 Task: Compose an email with the signature Evan Adams with the subject Request for project feedback and the message Please let me know if there are any changes to the requirements for the project. from softage.1@softage.net to softage.8@softage.net with an attached document Cost_analysis_report.pdf Undo the message and rewrite the message as I apologize for any confusion and would like to clarify the situation. Send the email. Finally, move the email from Sent Items to the label DIY
Action: Mouse moved to (365, 593)
Screenshot: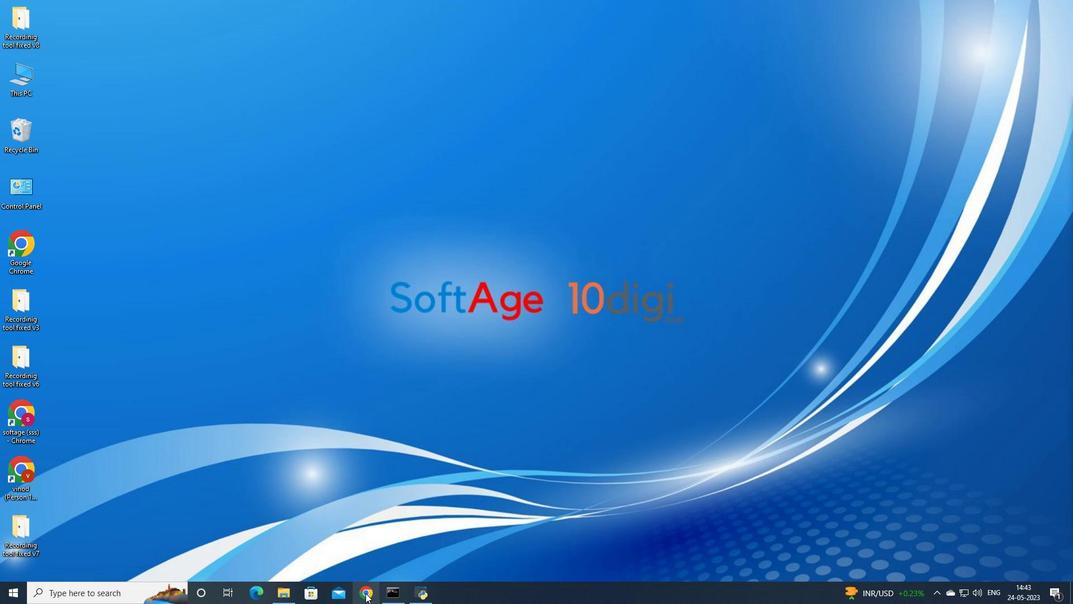 
Action: Mouse pressed left at (365, 593)
Screenshot: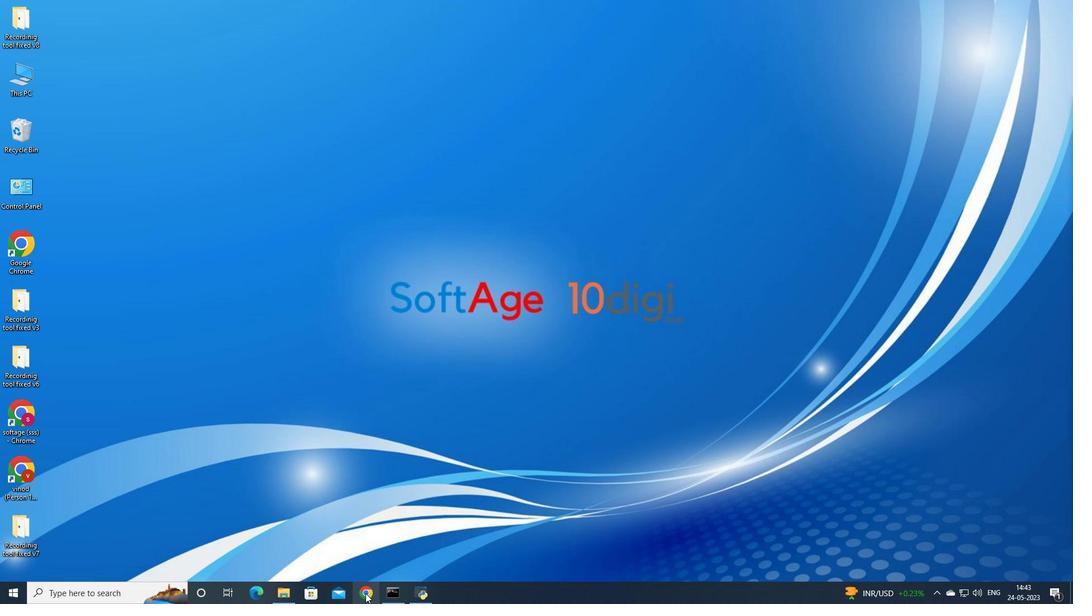 
Action: Mouse moved to (473, 356)
Screenshot: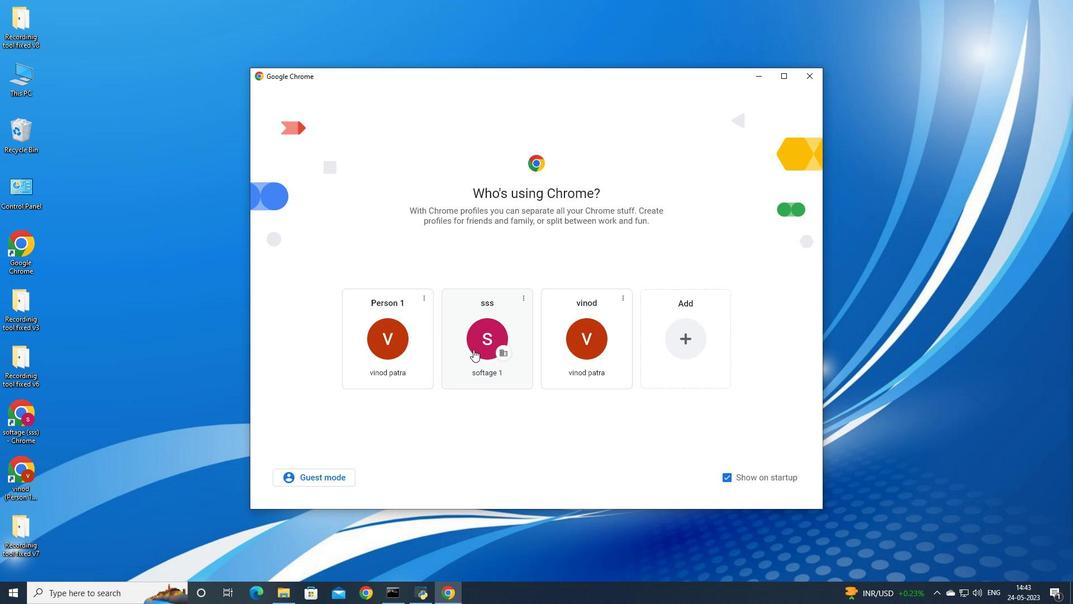 
Action: Mouse pressed left at (473, 356)
Screenshot: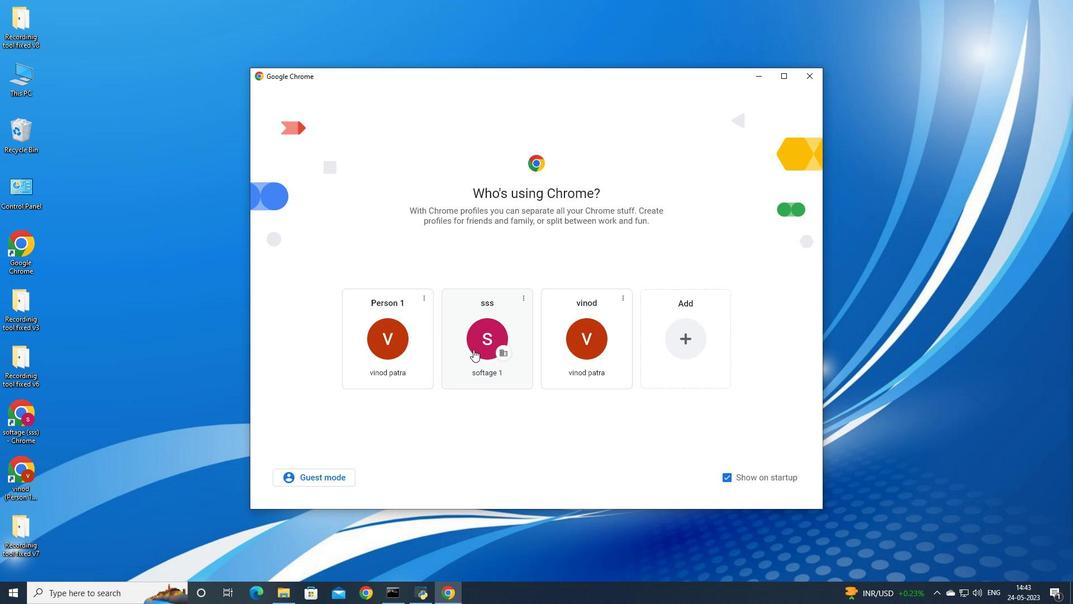 
Action: Mouse moved to (969, 58)
Screenshot: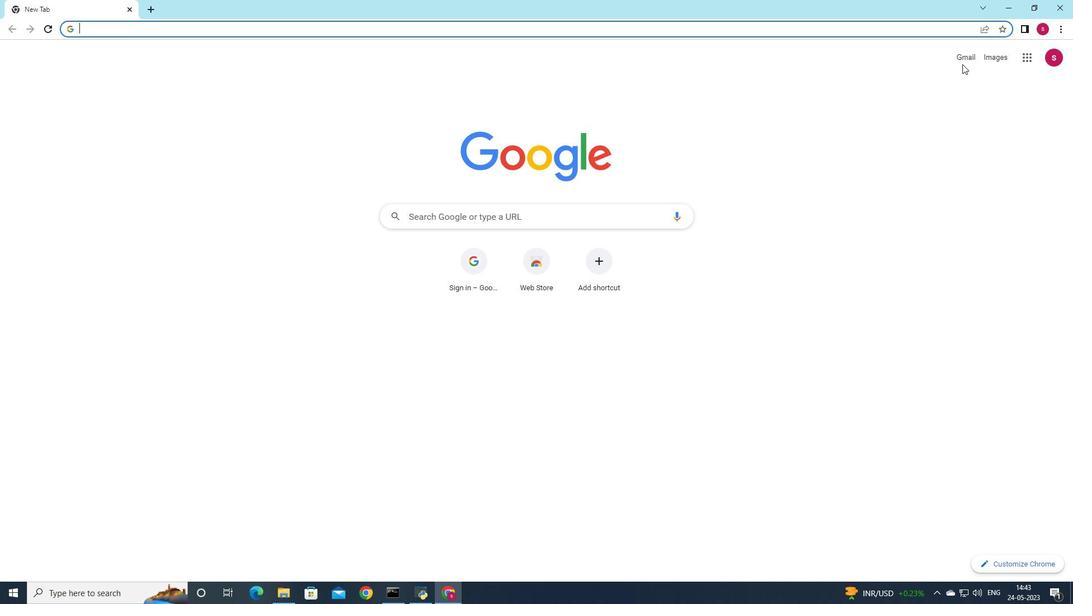 
Action: Mouse pressed left at (969, 58)
Screenshot: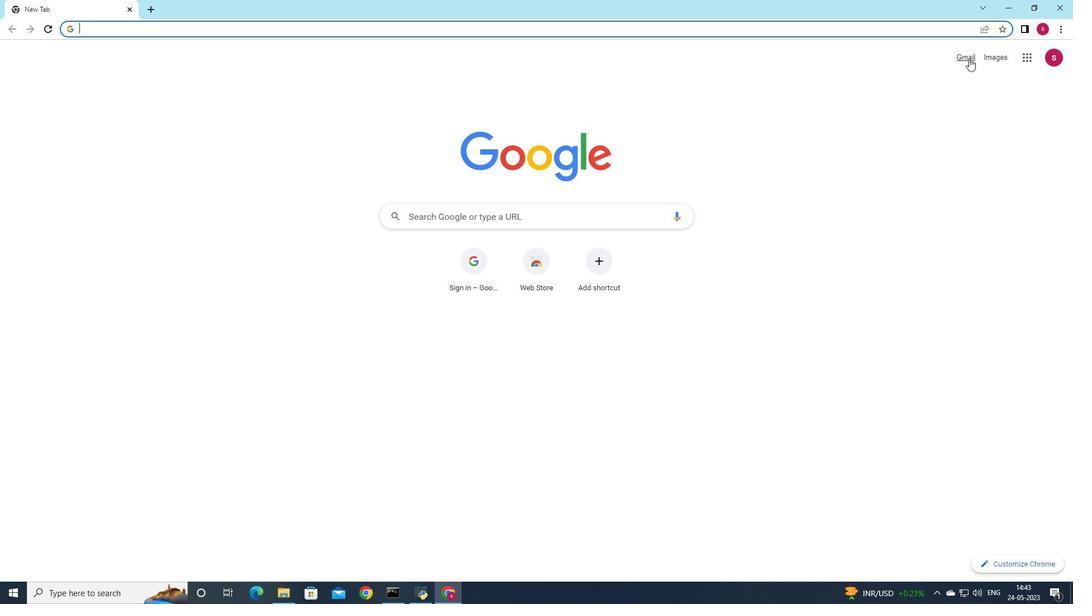 
Action: Mouse moved to (941, 78)
Screenshot: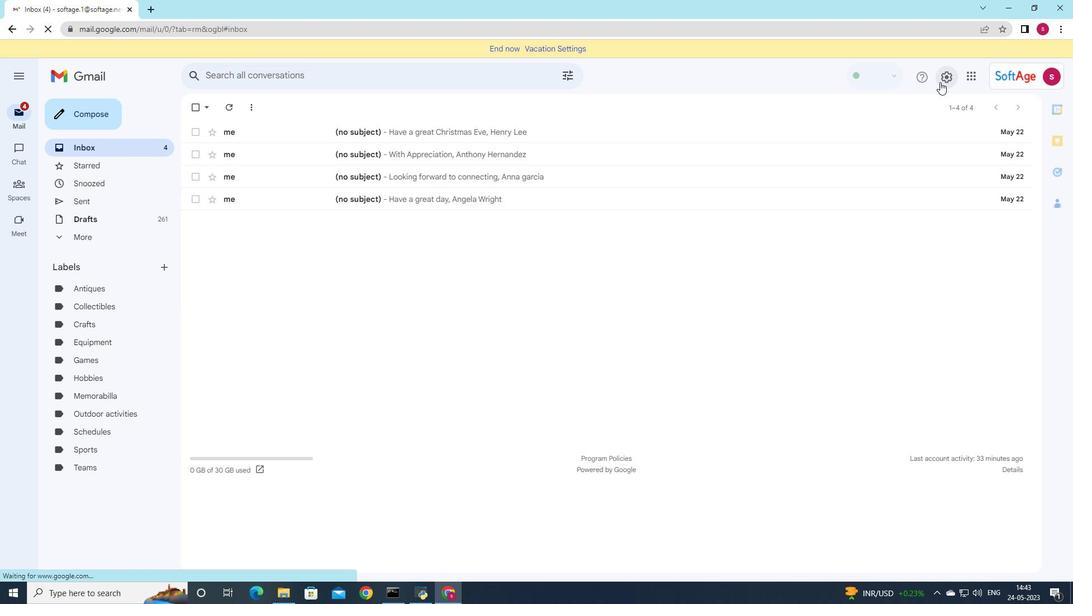 
Action: Mouse pressed left at (941, 78)
Screenshot: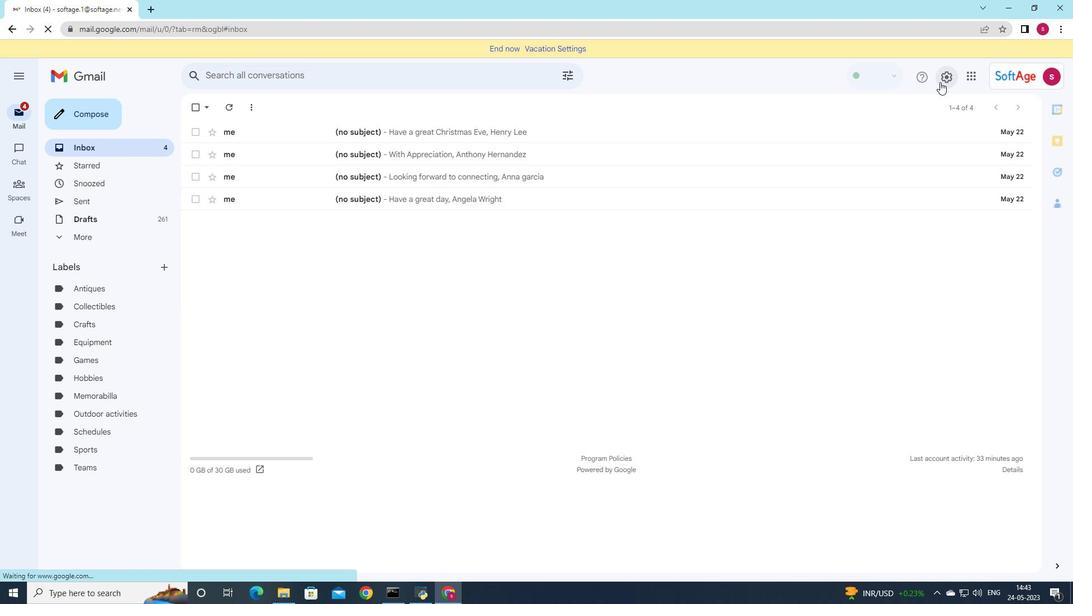 
Action: Mouse moved to (964, 134)
Screenshot: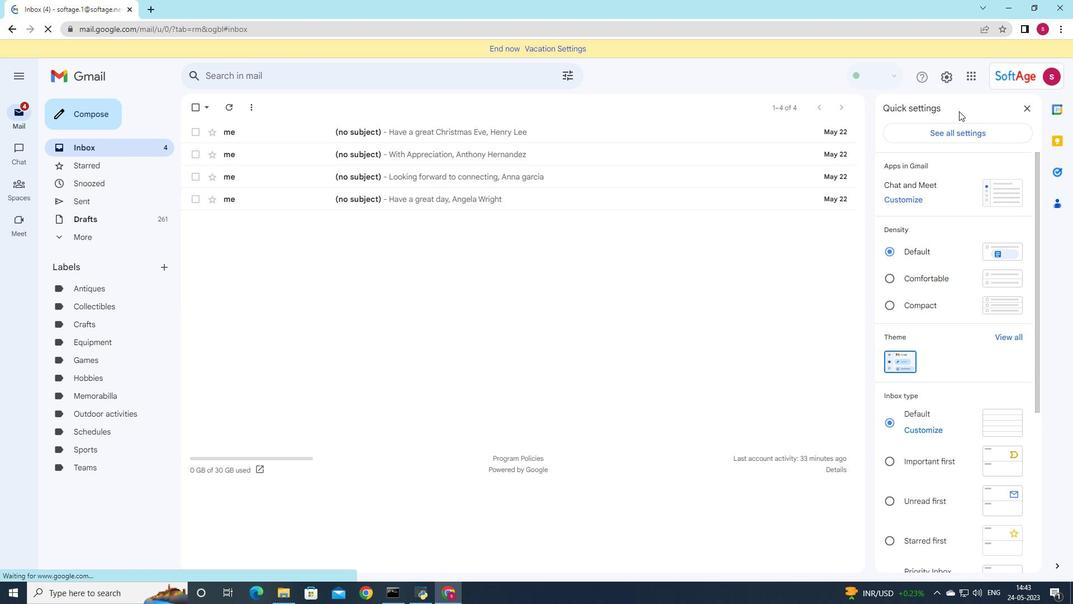 
Action: Mouse pressed left at (964, 134)
Screenshot: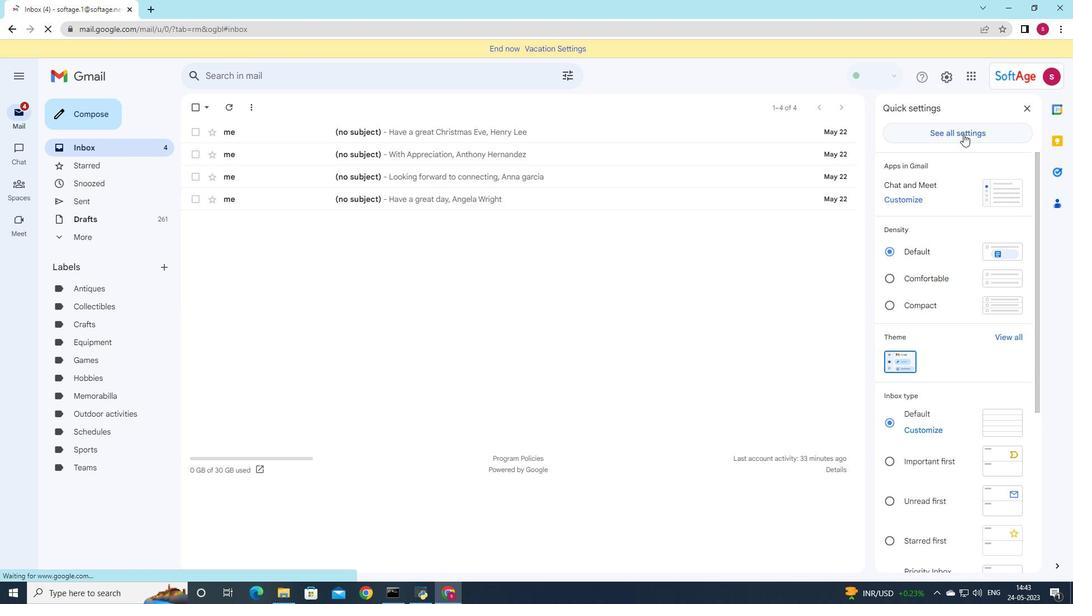 
Action: Mouse moved to (607, 234)
Screenshot: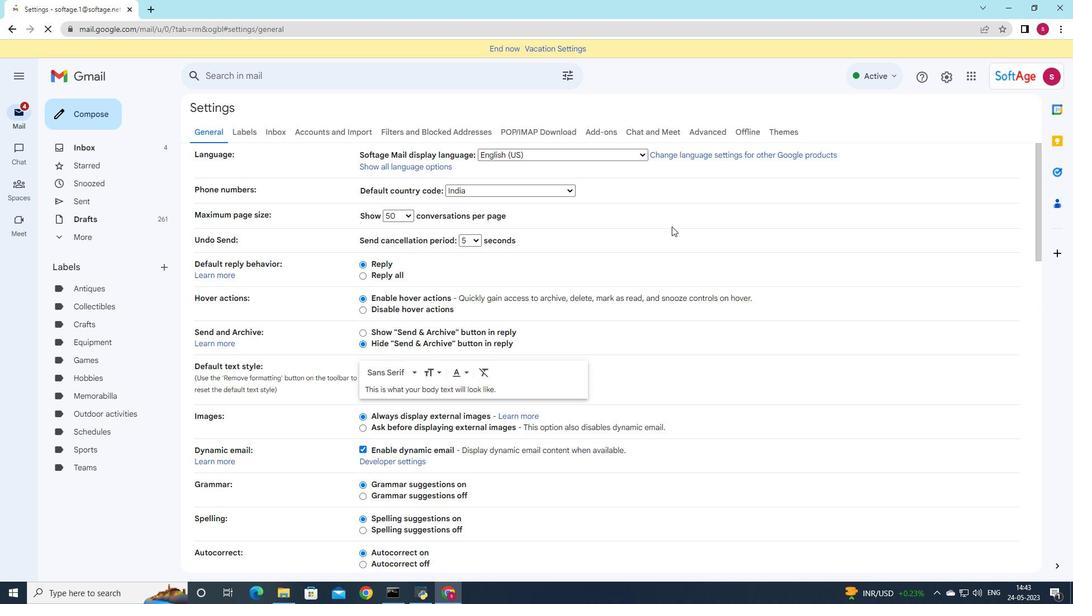 
Action: Mouse scrolled (607, 234) with delta (0, 0)
Screenshot: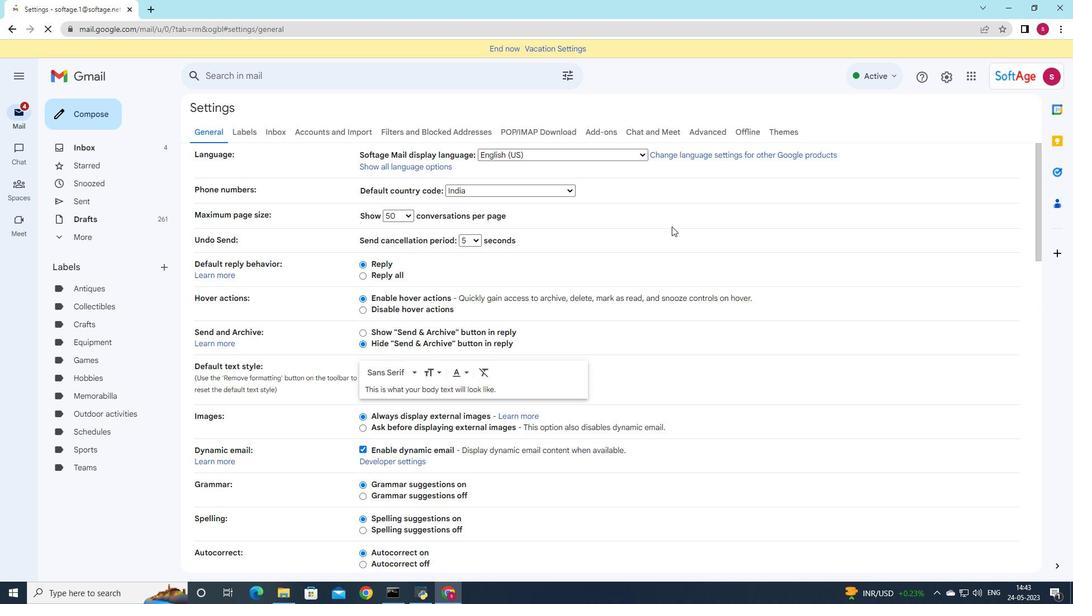 
Action: Mouse moved to (589, 236)
Screenshot: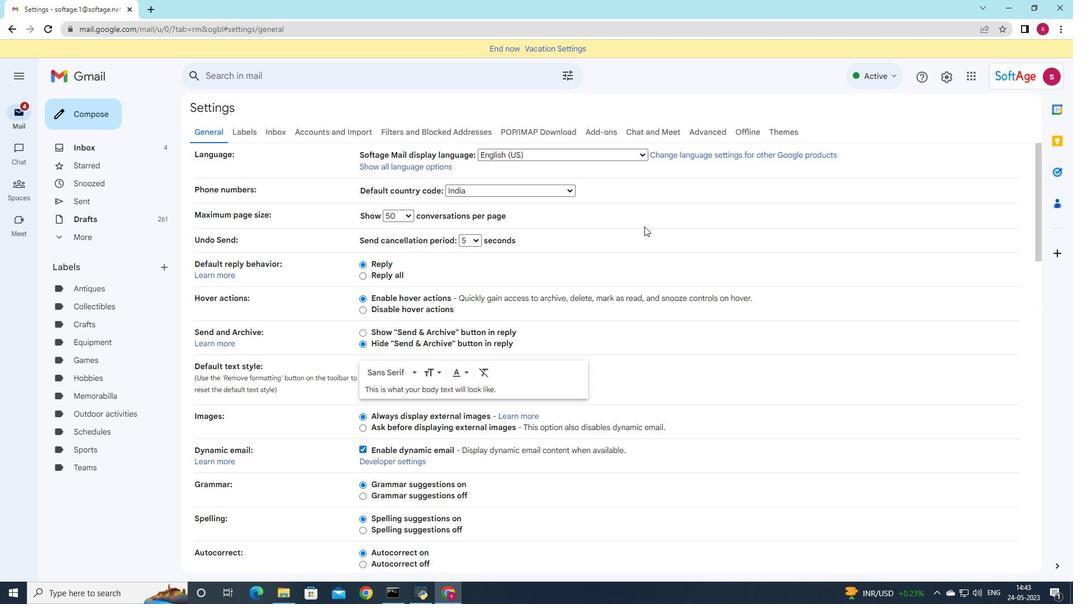 
Action: Mouse scrolled (589, 235) with delta (0, 0)
Screenshot: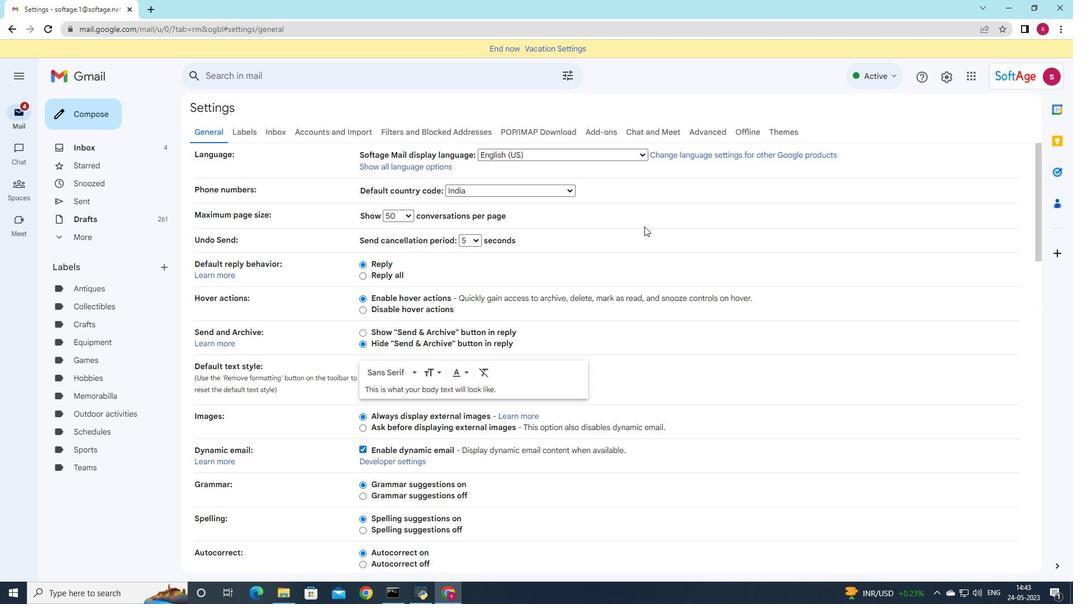 
Action: Mouse moved to (519, 234)
Screenshot: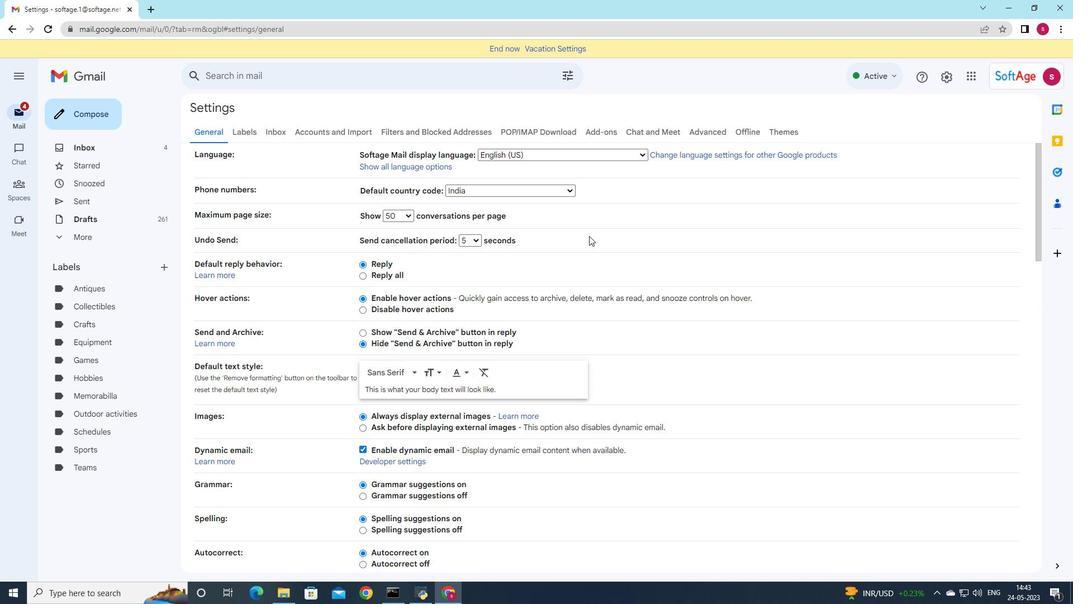 
Action: Mouse scrolled (519, 234) with delta (0, 0)
Screenshot: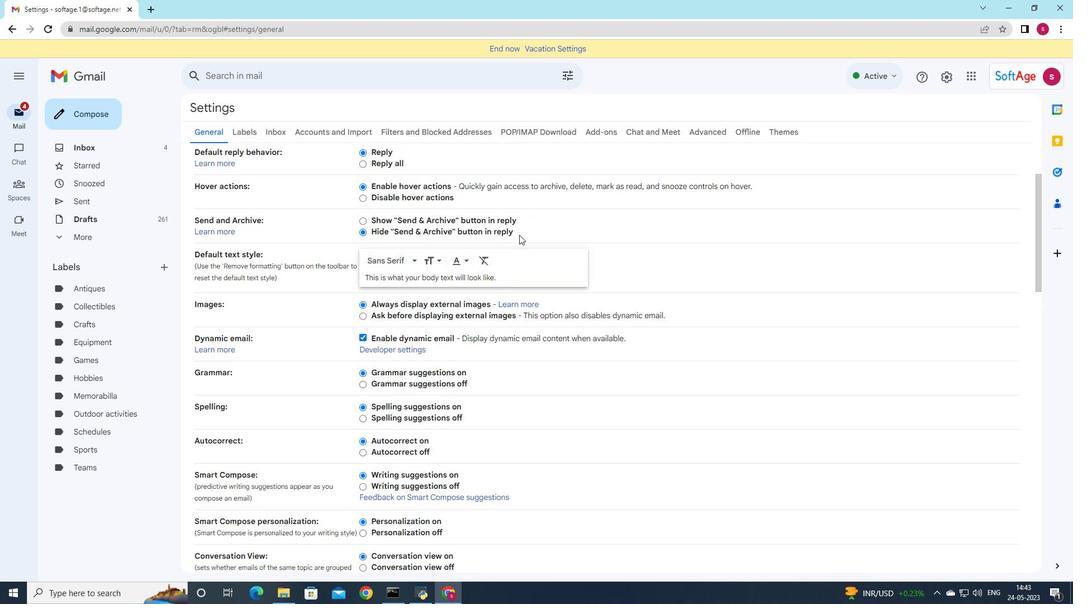 
Action: Mouse scrolled (519, 234) with delta (0, 0)
Screenshot: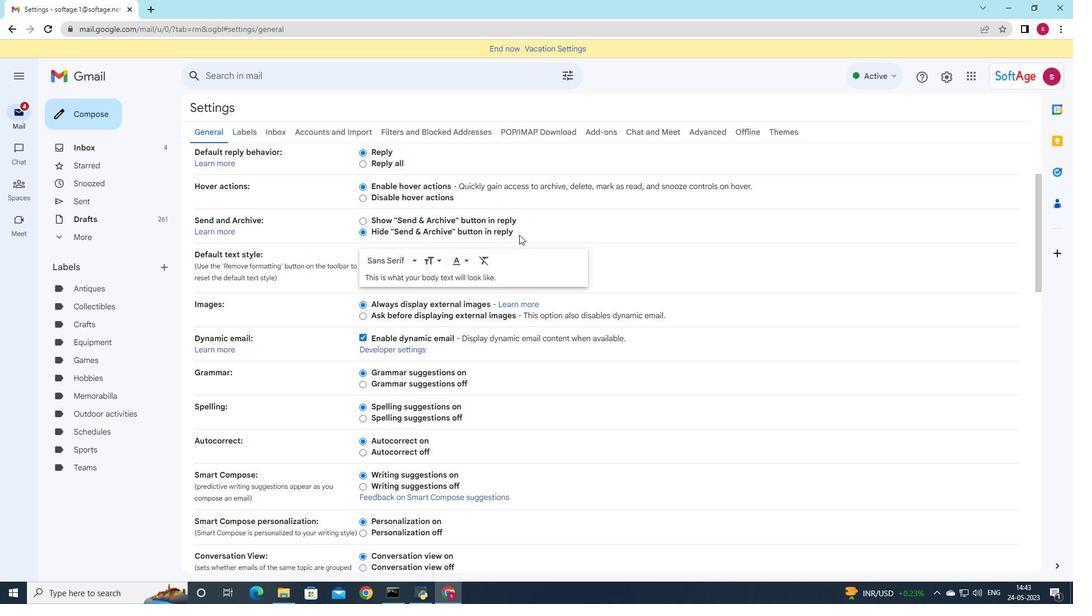 
Action: Mouse scrolled (519, 234) with delta (0, 0)
Screenshot: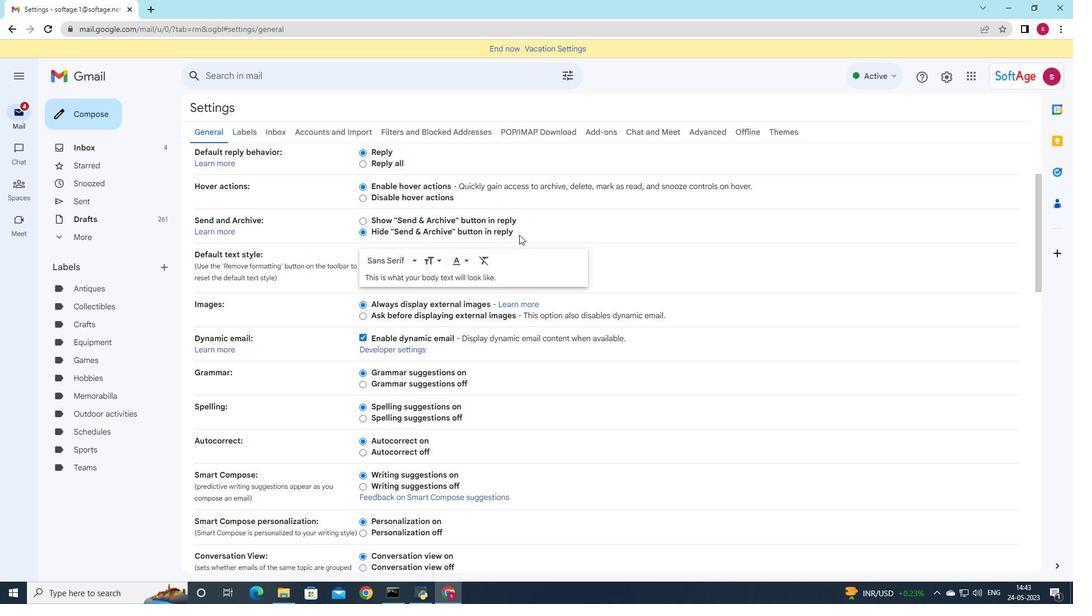
Action: Mouse scrolled (519, 234) with delta (0, 0)
Screenshot: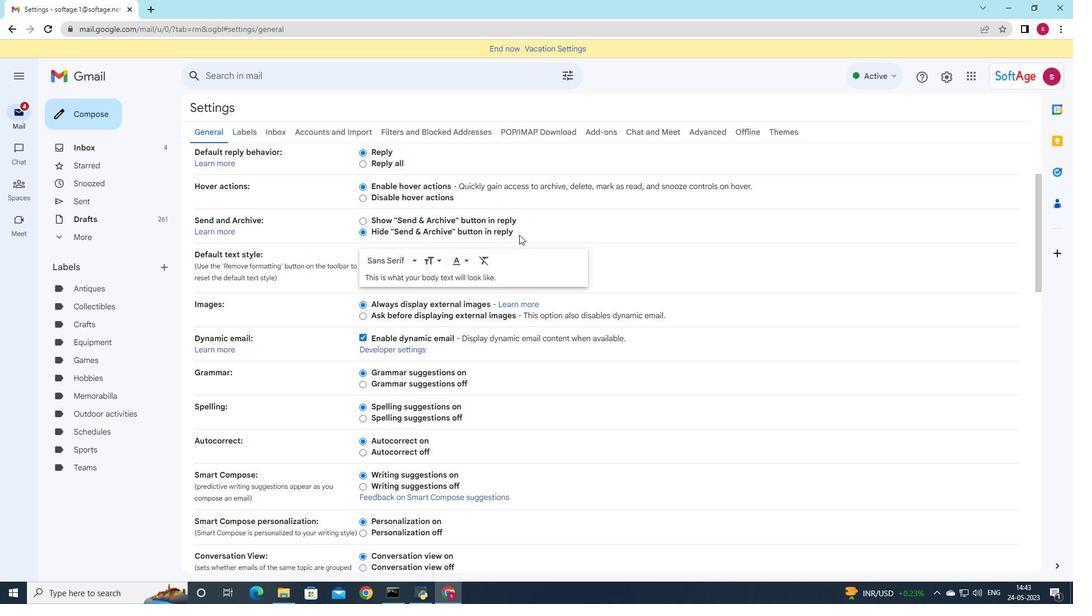 
Action: Mouse scrolled (519, 234) with delta (0, 0)
Screenshot: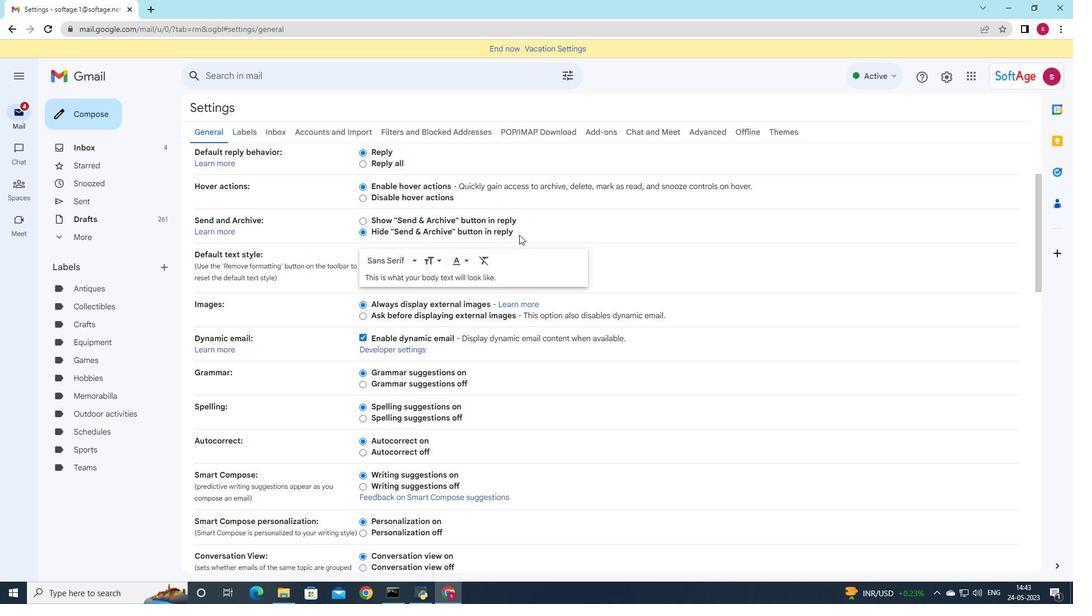 
Action: Mouse moved to (517, 235)
Screenshot: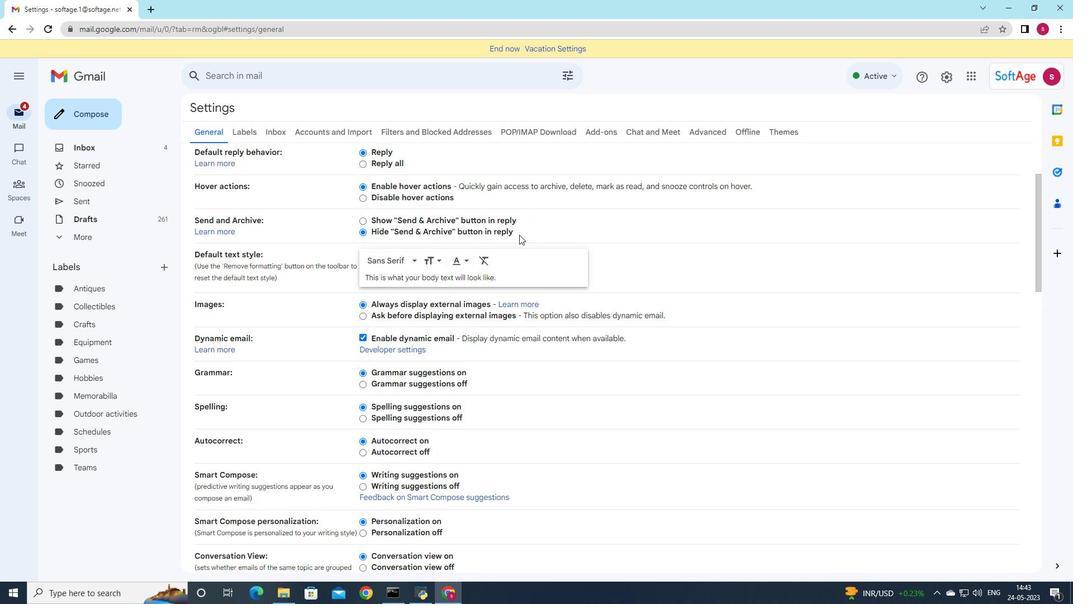 
Action: Mouse scrolled (517, 234) with delta (0, 0)
Screenshot: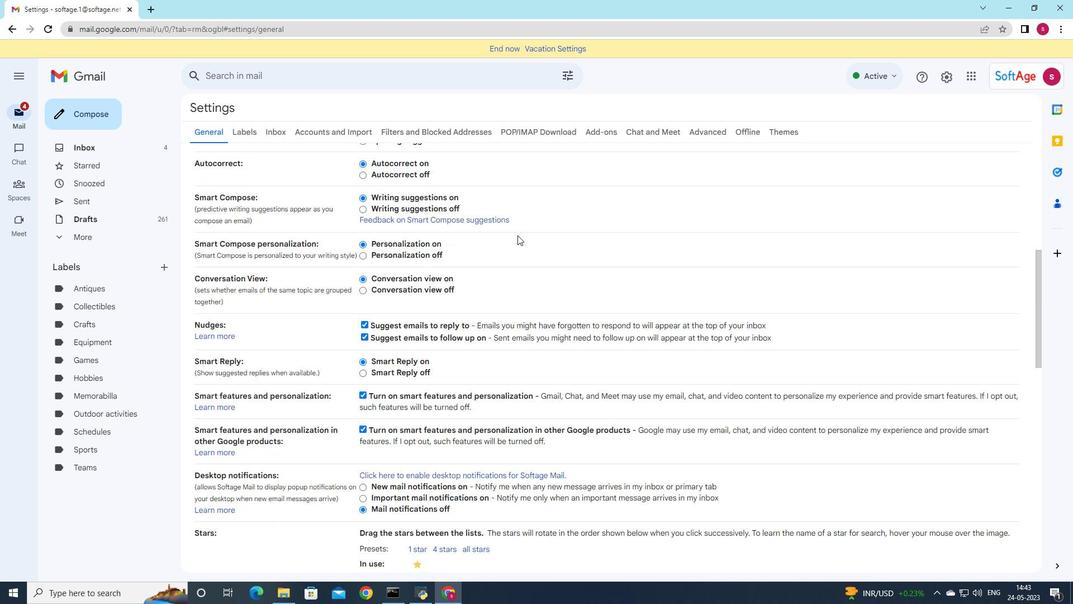 
Action: Mouse scrolled (517, 234) with delta (0, 0)
Screenshot: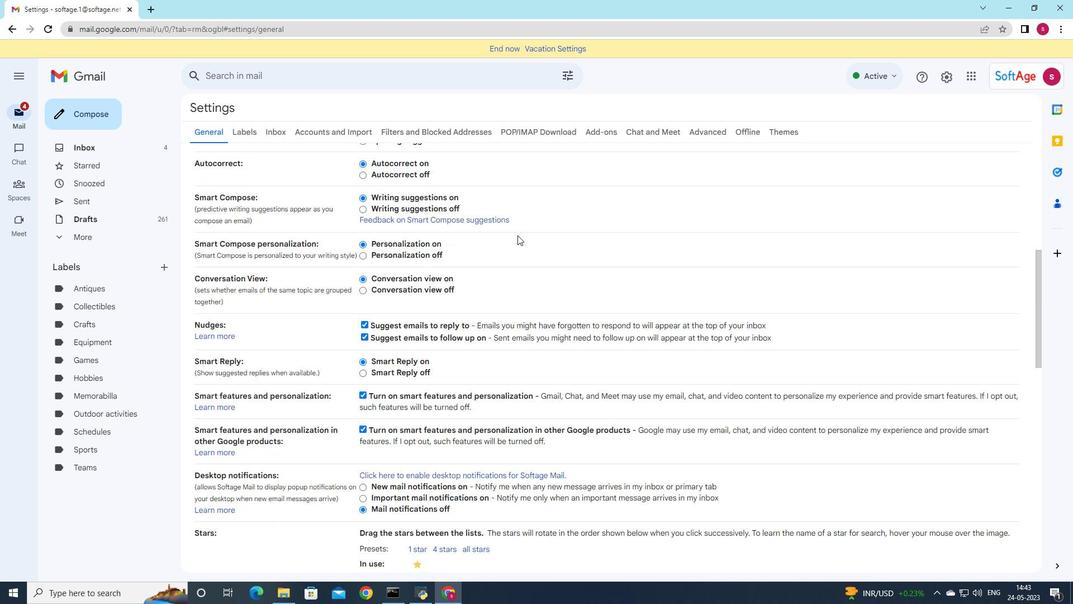 
Action: Mouse scrolled (517, 234) with delta (0, 0)
Screenshot: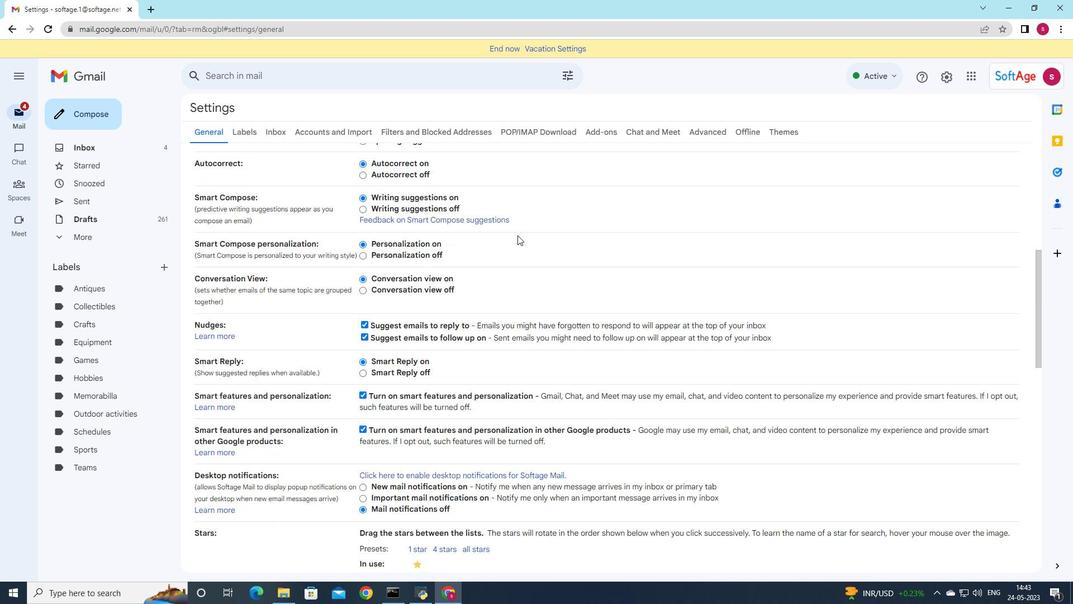 
Action: Mouse scrolled (517, 234) with delta (0, 0)
Screenshot: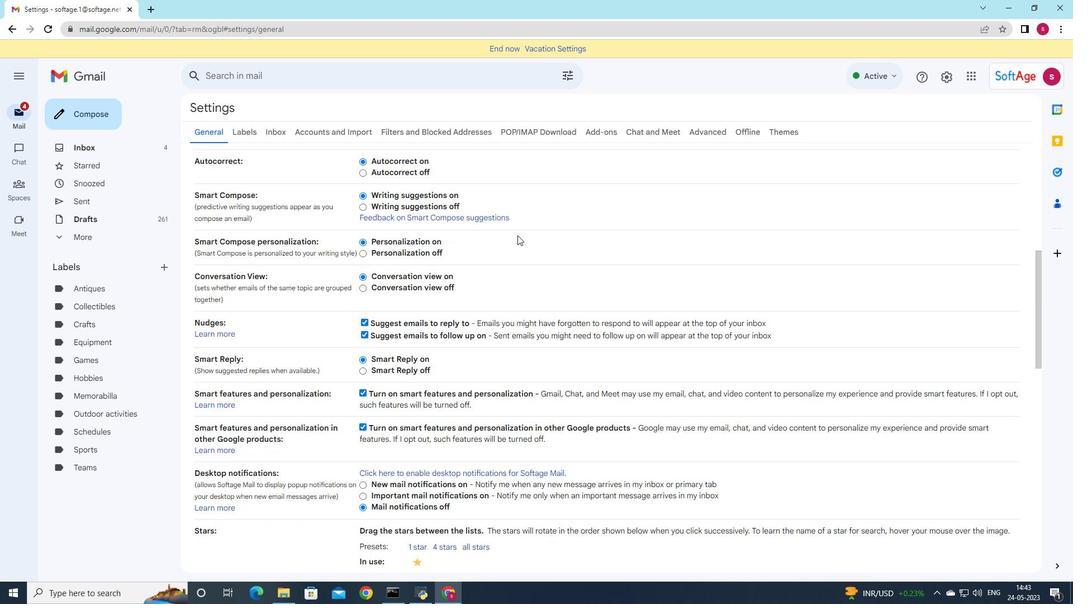 
Action: Mouse moved to (516, 236)
Screenshot: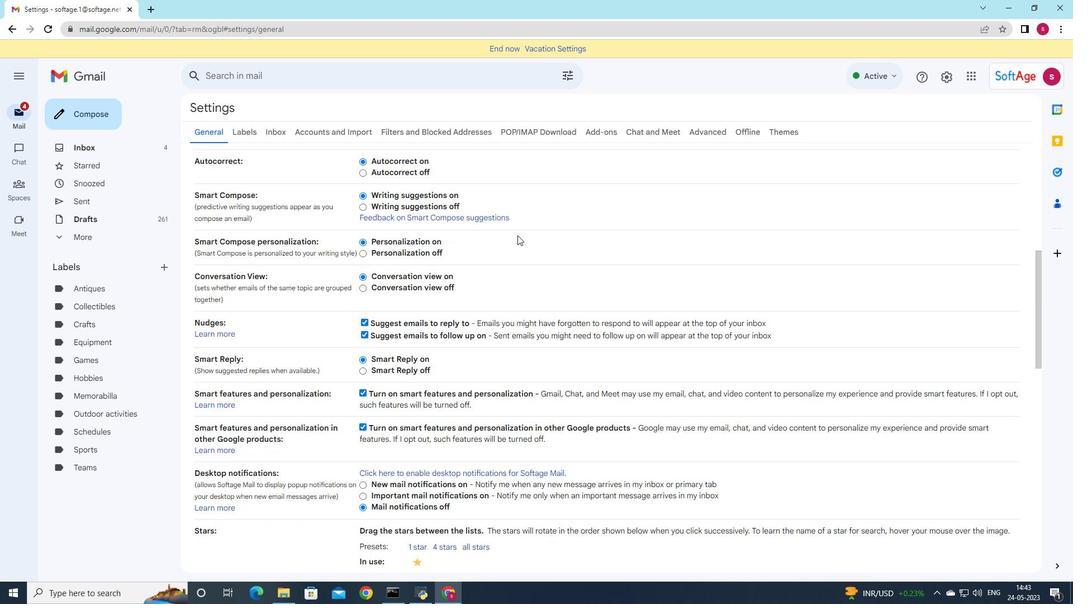 
Action: Mouse scrolled (516, 236) with delta (0, 0)
Screenshot: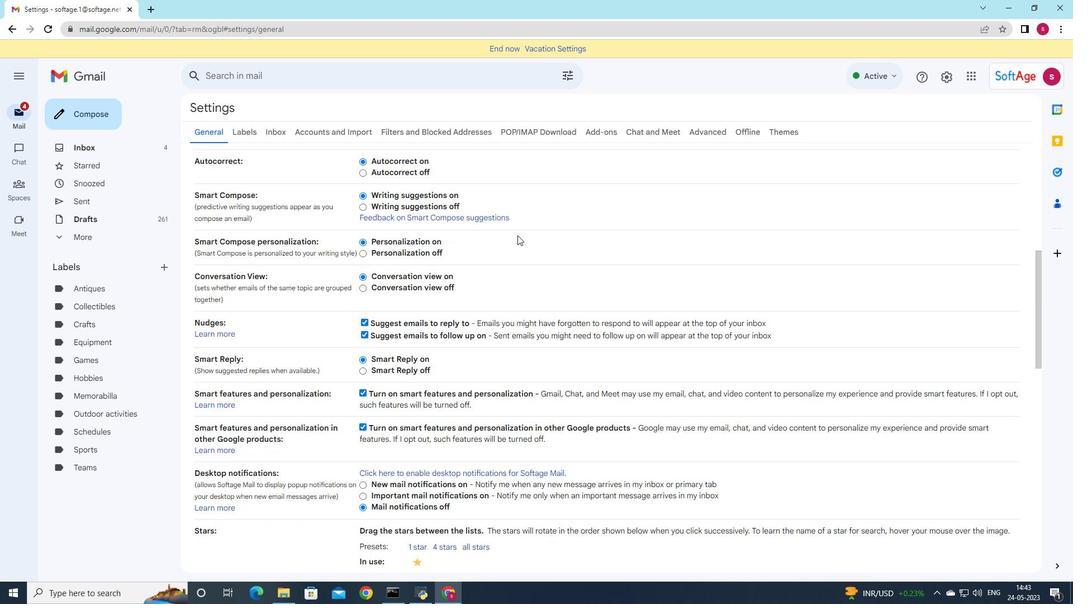 
Action: Mouse moved to (512, 237)
Screenshot: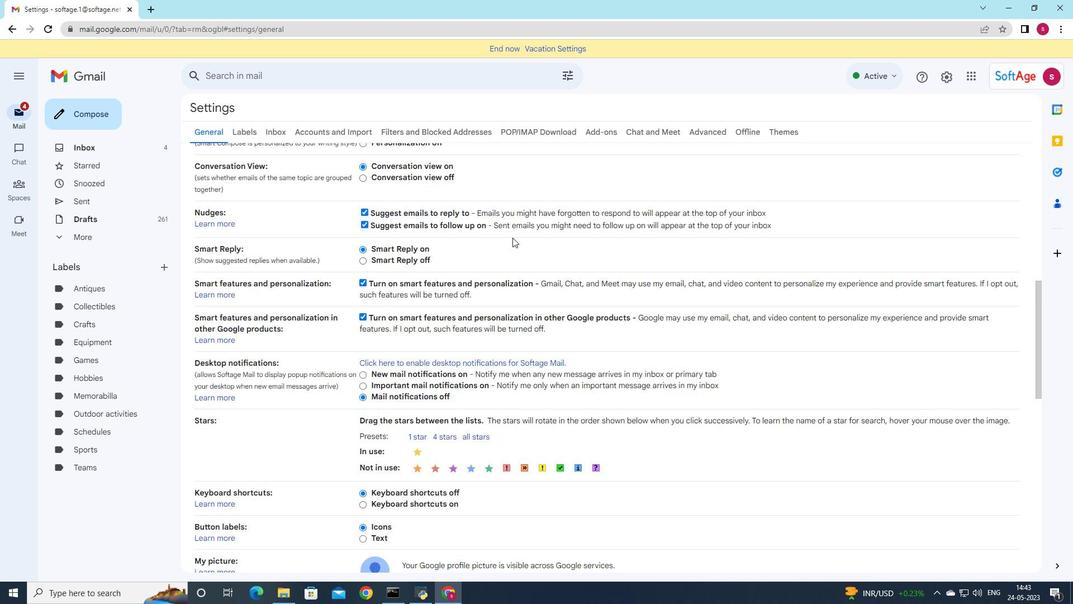 
Action: Mouse scrolled (512, 237) with delta (0, 0)
Screenshot: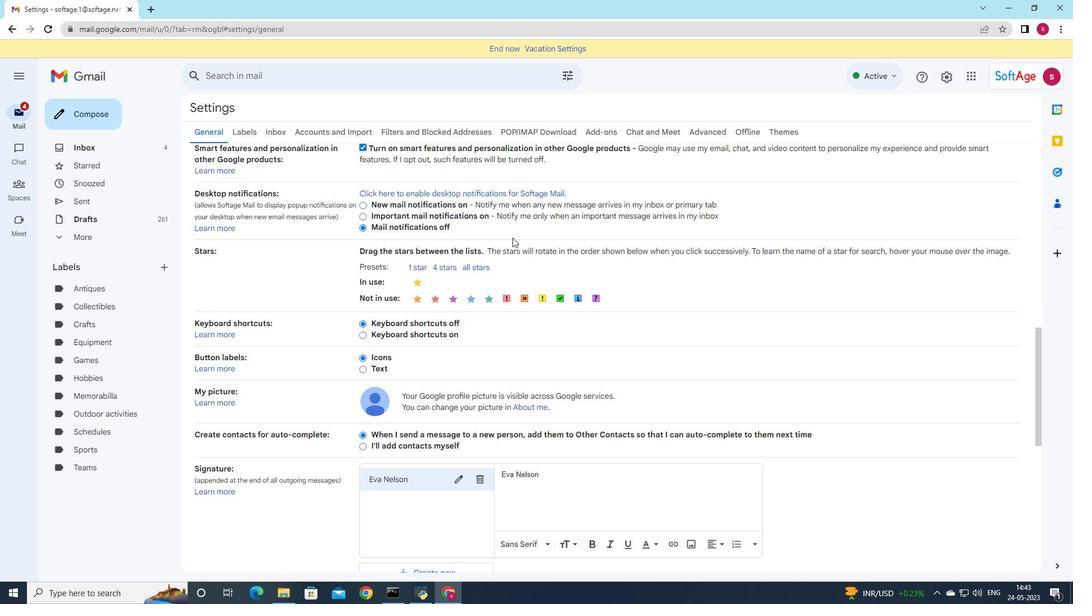 
Action: Mouse scrolled (512, 237) with delta (0, 0)
Screenshot: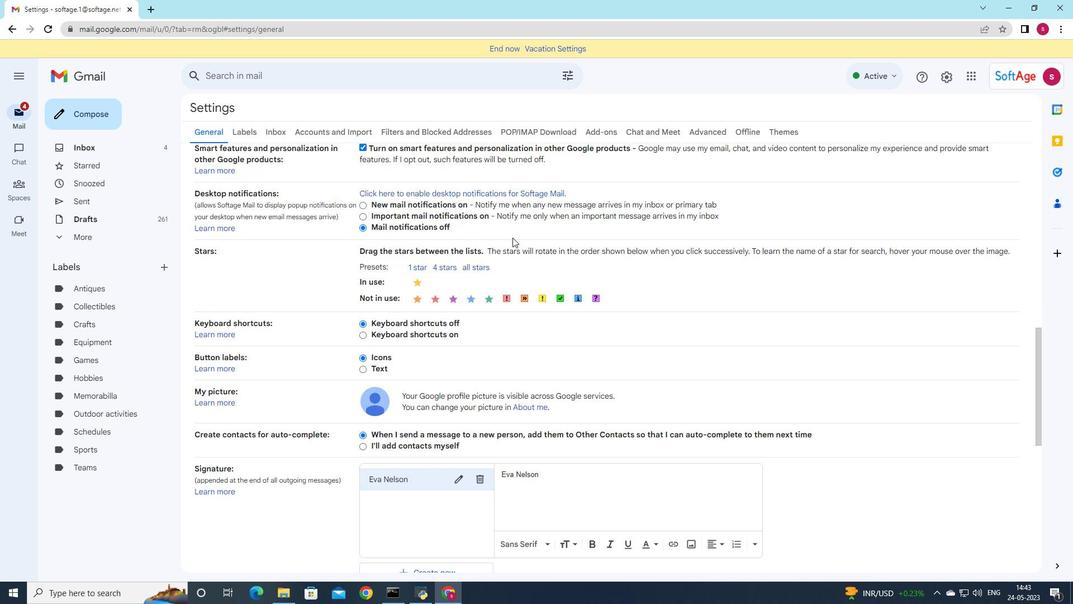 
Action: Mouse scrolled (512, 237) with delta (0, 0)
Screenshot: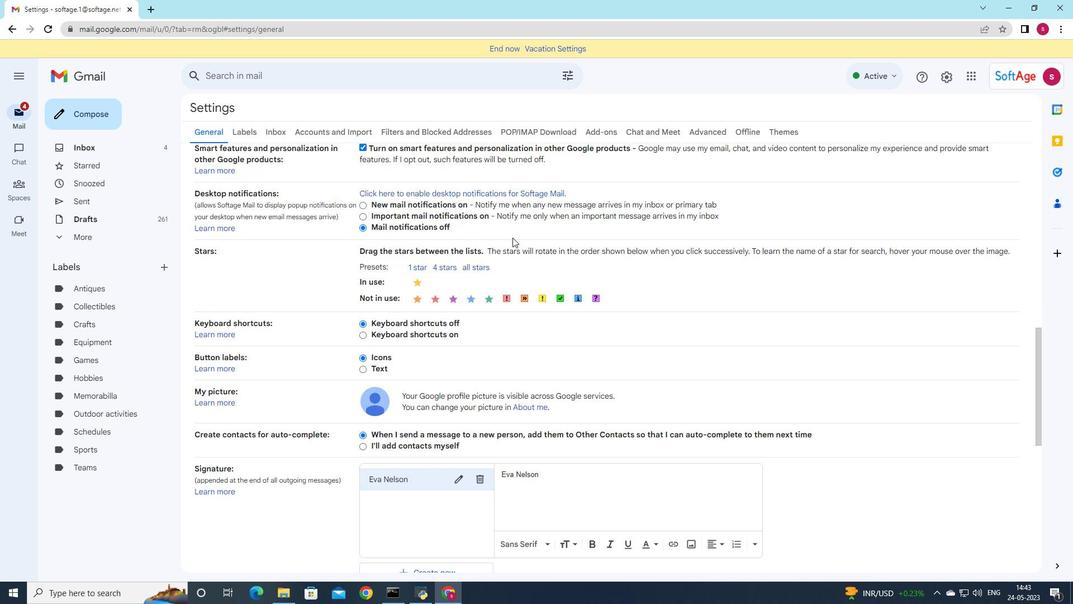 
Action: Mouse scrolled (512, 237) with delta (0, 0)
Screenshot: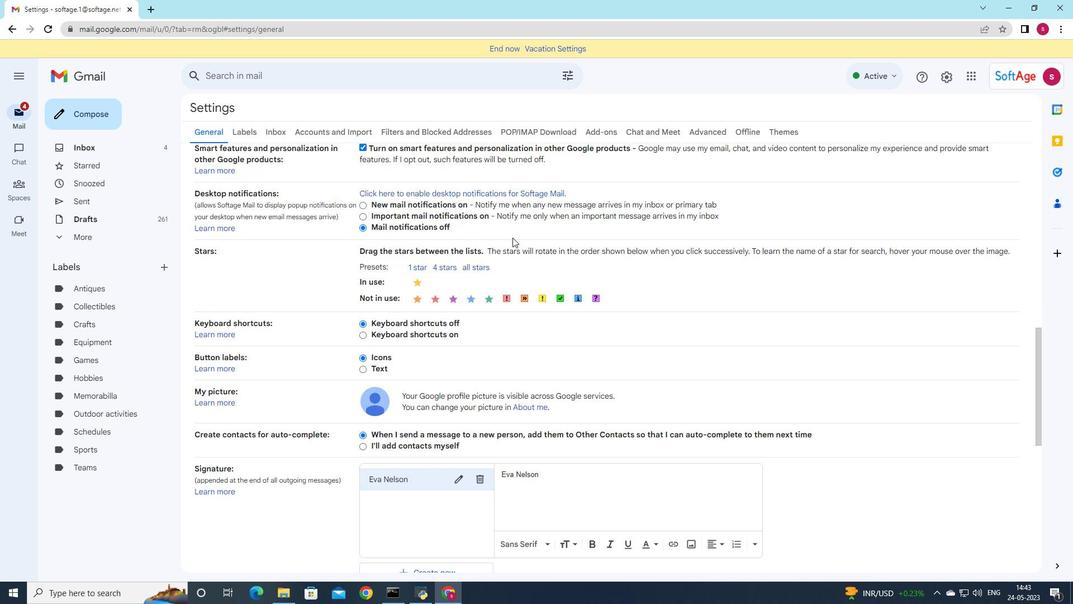 
Action: Mouse moved to (471, 256)
Screenshot: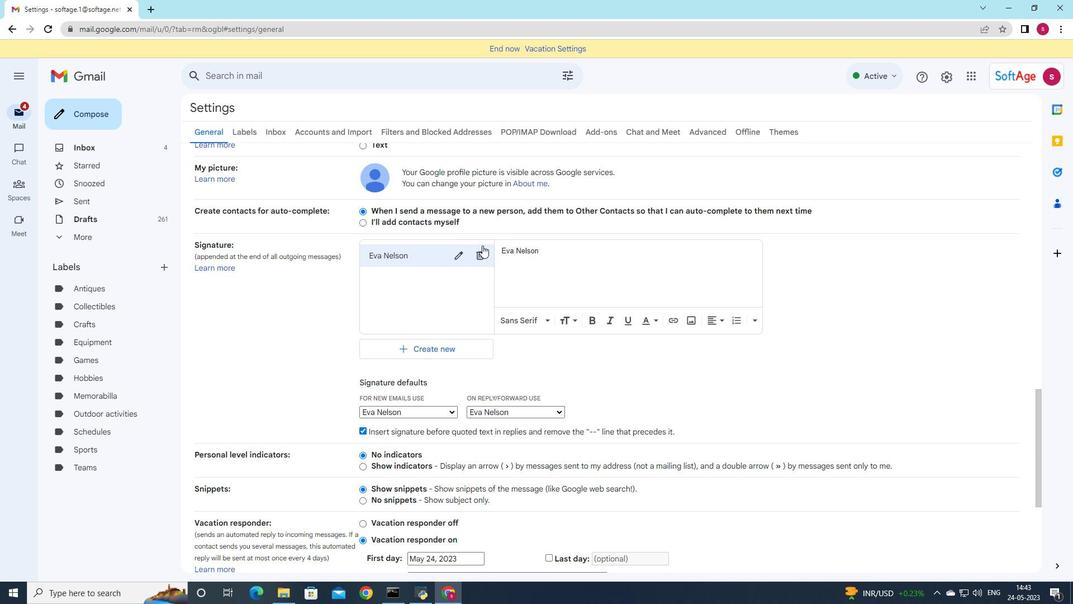 
Action: Mouse pressed left at (471, 256)
Screenshot: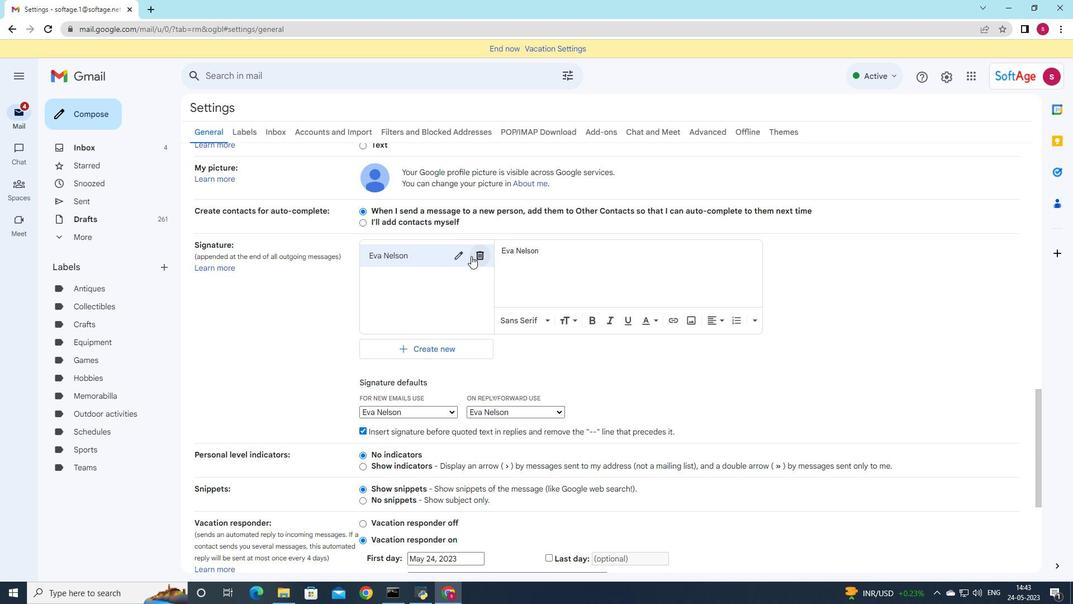 
Action: Mouse moved to (640, 336)
Screenshot: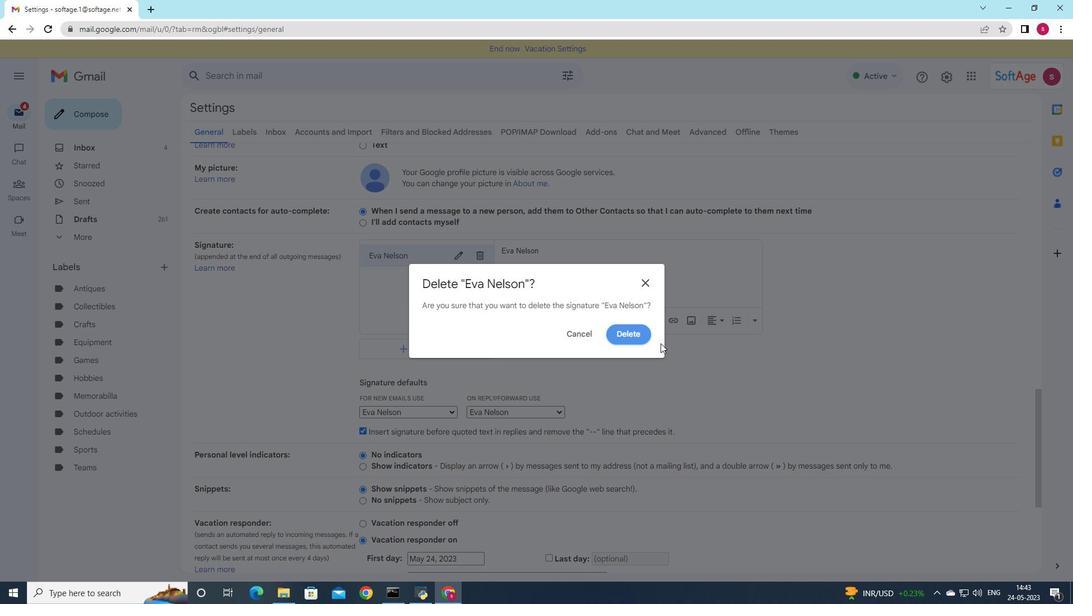 
Action: Mouse pressed left at (640, 336)
Screenshot: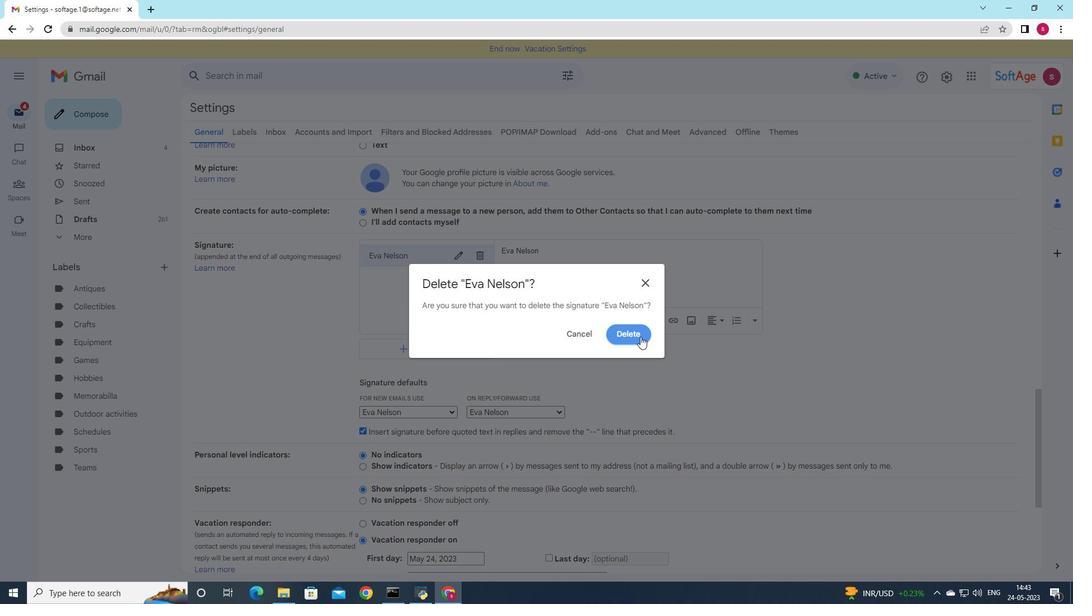 
Action: Mouse moved to (425, 264)
Screenshot: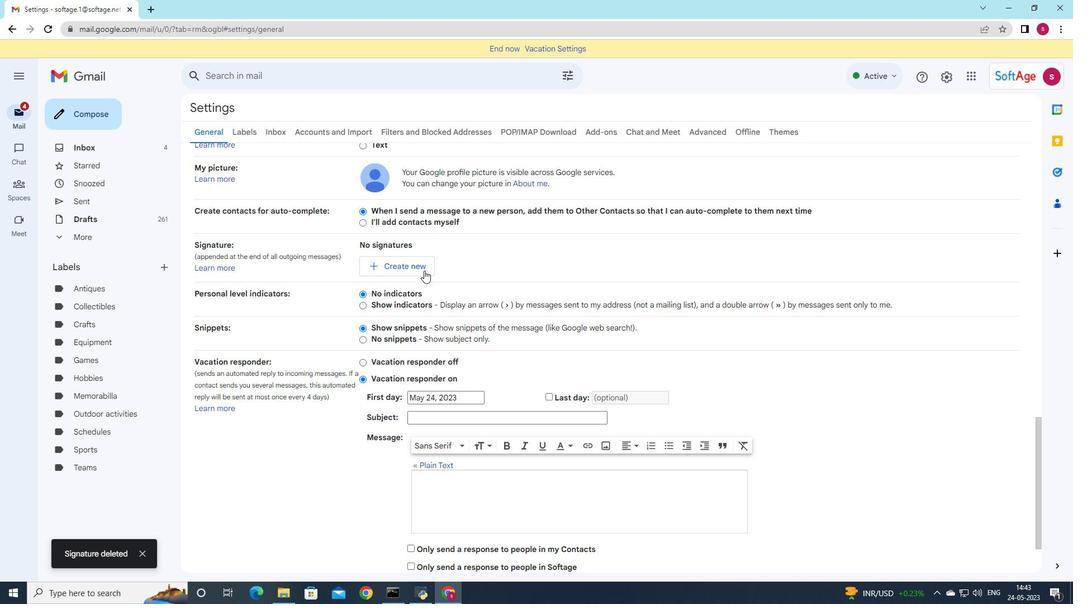 
Action: Mouse pressed left at (425, 264)
Screenshot: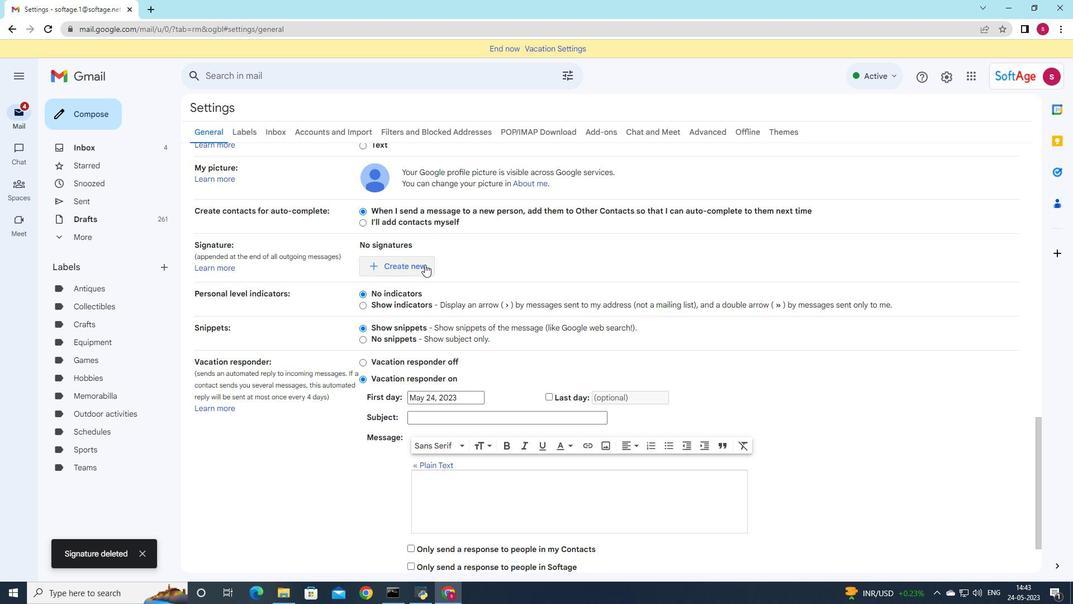 
Action: Mouse moved to (720, 255)
Screenshot: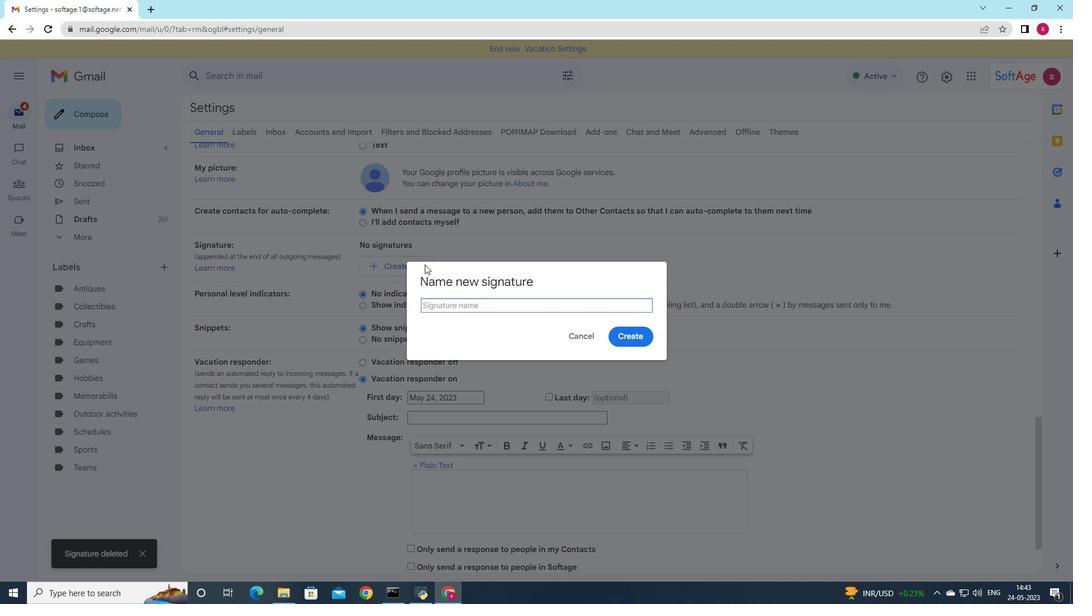 
Action: Key pressed <Key.shift>Evan<Key.space><Key.shift>Adams
Screenshot: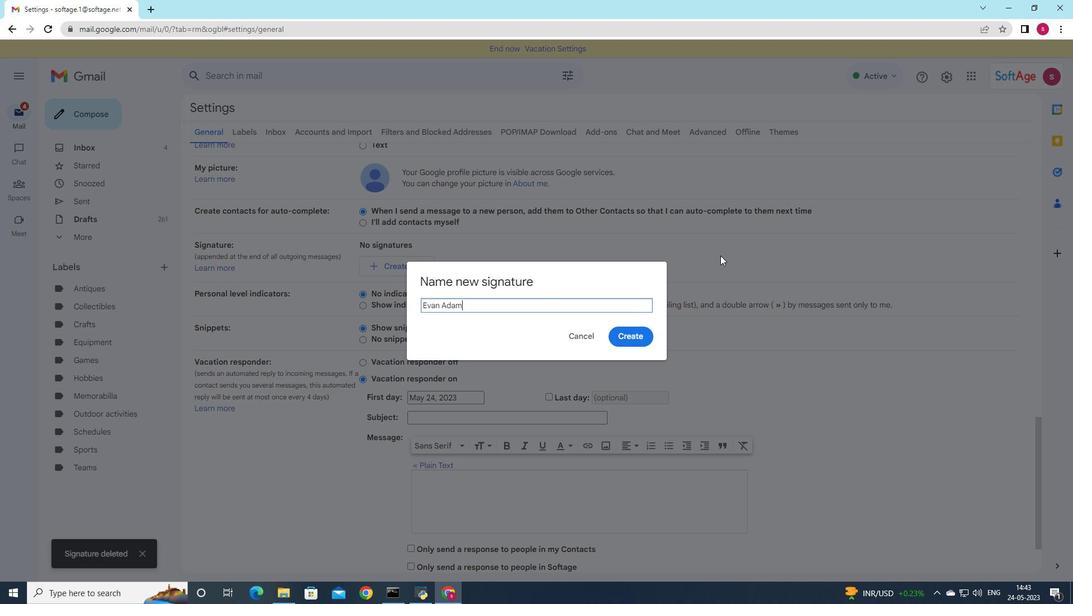 
Action: Mouse moved to (638, 341)
Screenshot: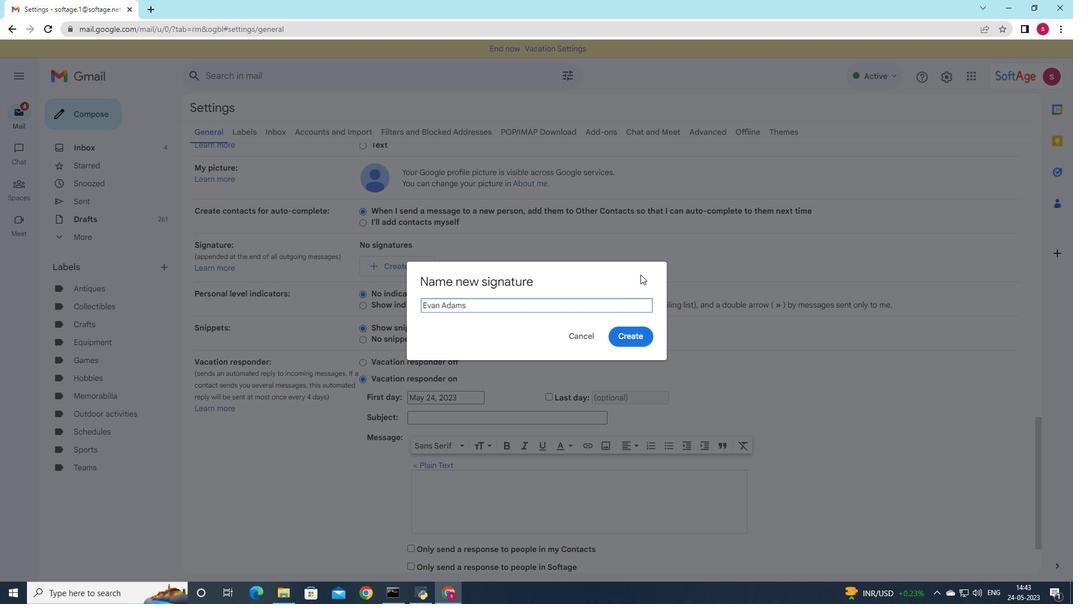 
Action: Mouse pressed left at (638, 341)
Screenshot: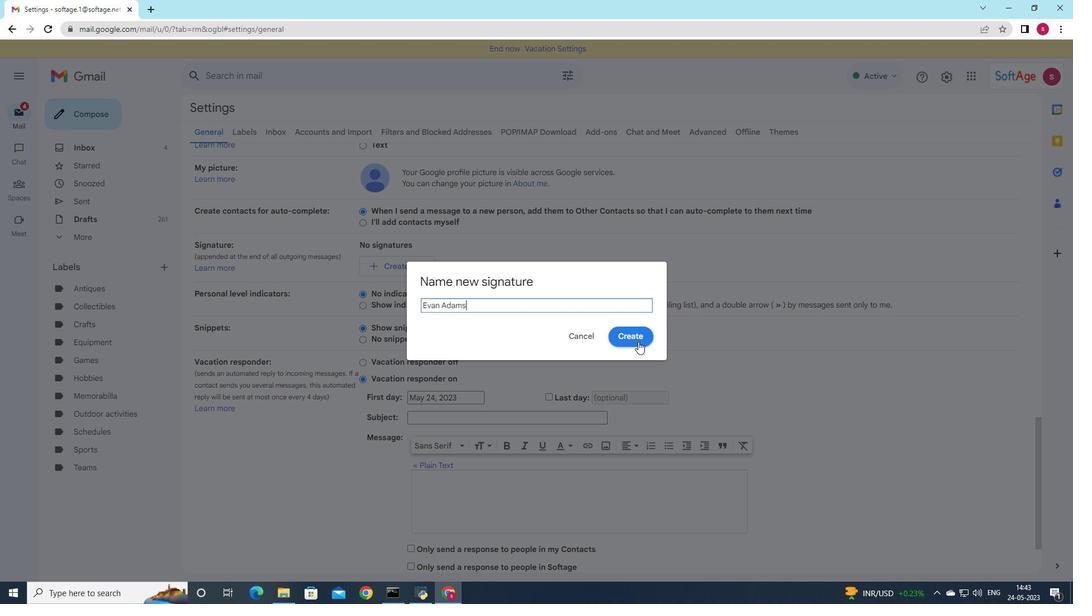 
Action: Mouse moved to (555, 262)
Screenshot: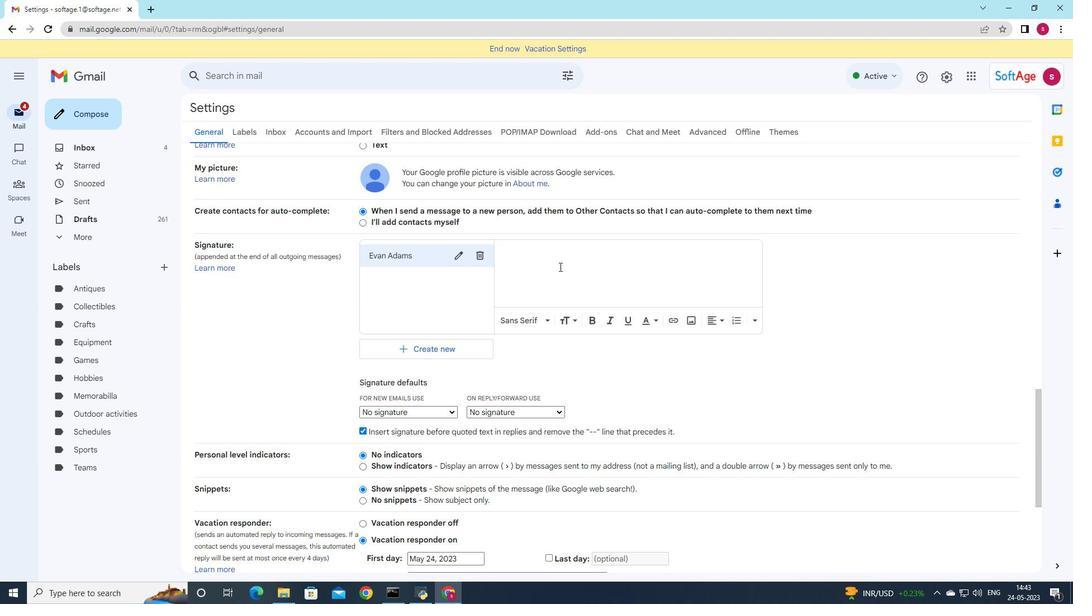 
Action: Mouse pressed left at (555, 262)
Screenshot: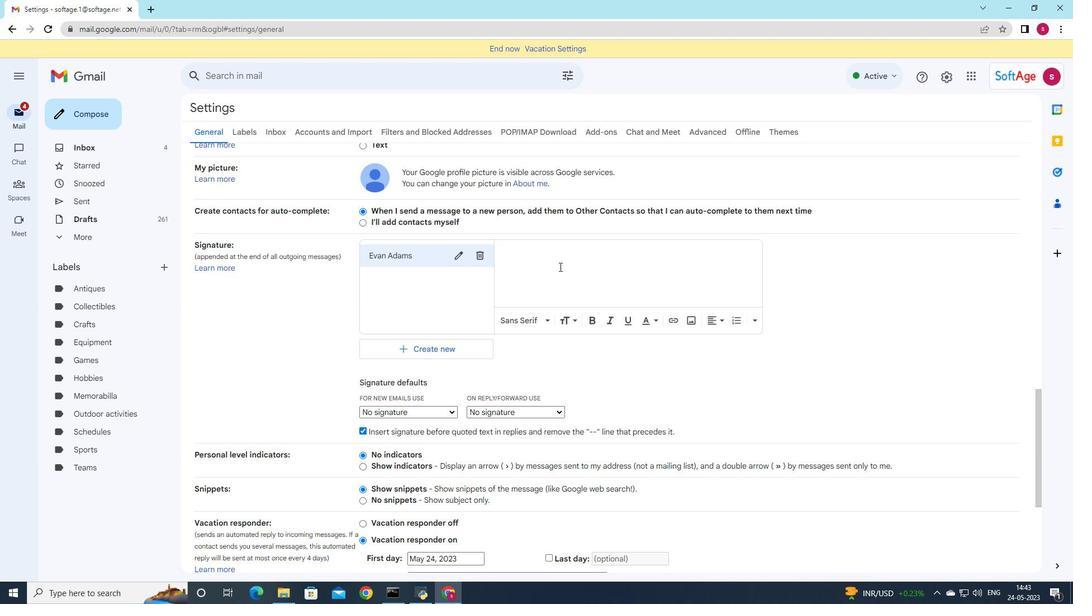 
Action: Key pressed <Key.shift>Evan<Key.space><Key.shift>Adams
Screenshot: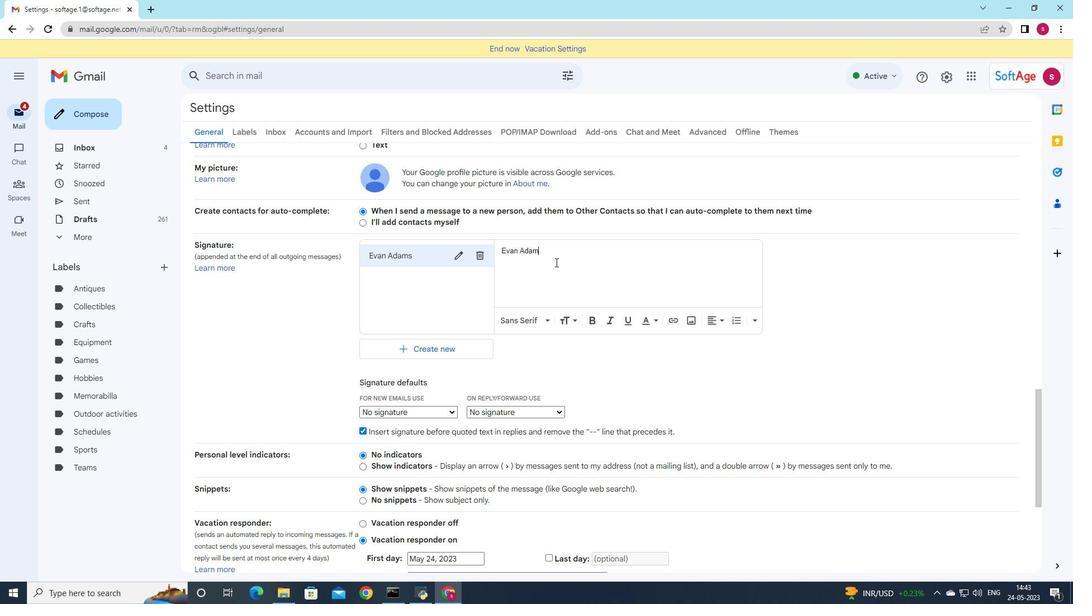 
Action: Mouse moved to (450, 412)
Screenshot: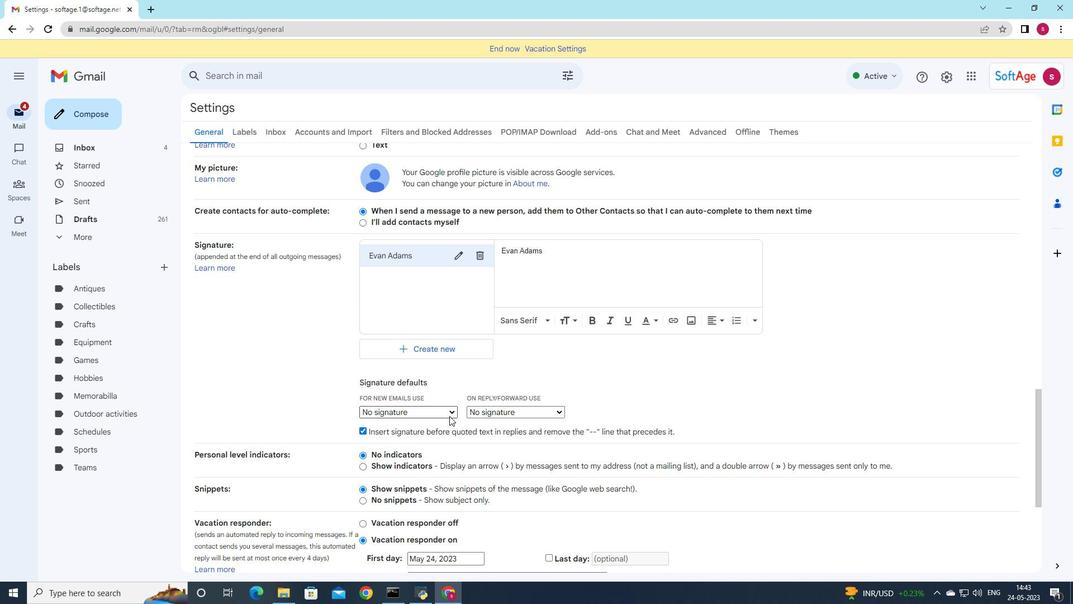
Action: Mouse pressed left at (450, 412)
Screenshot: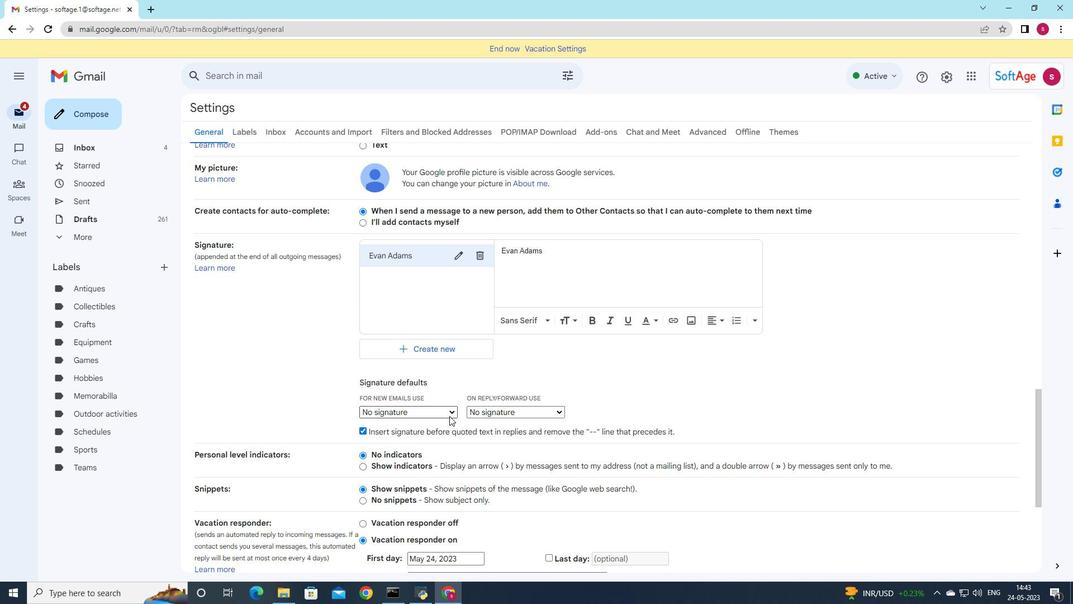 
Action: Mouse moved to (452, 430)
Screenshot: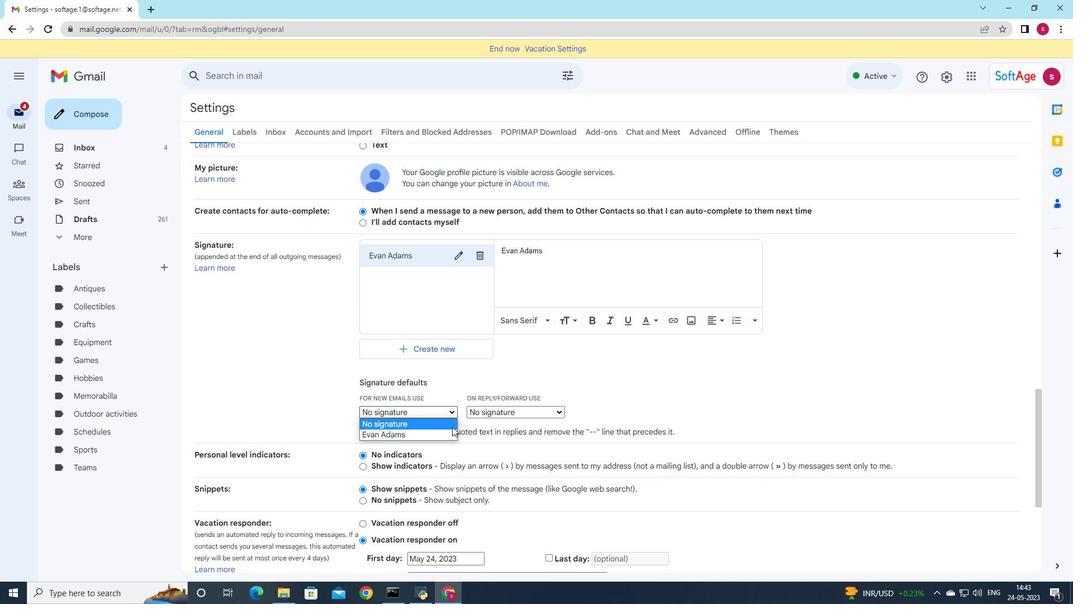 
Action: Mouse pressed left at (452, 430)
Screenshot: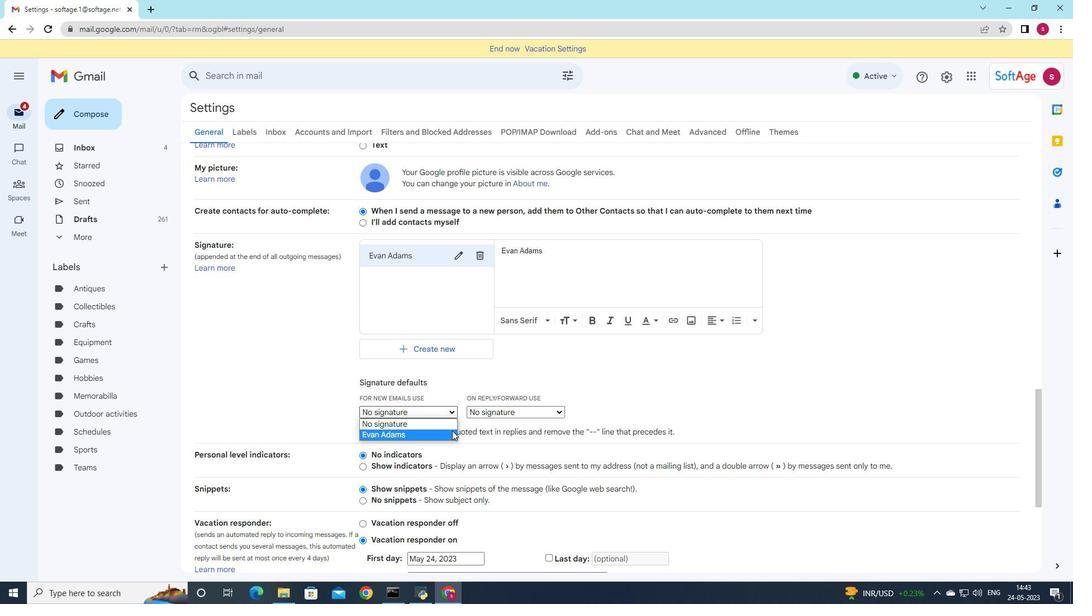 
Action: Mouse moved to (515, 414)
Screenshot: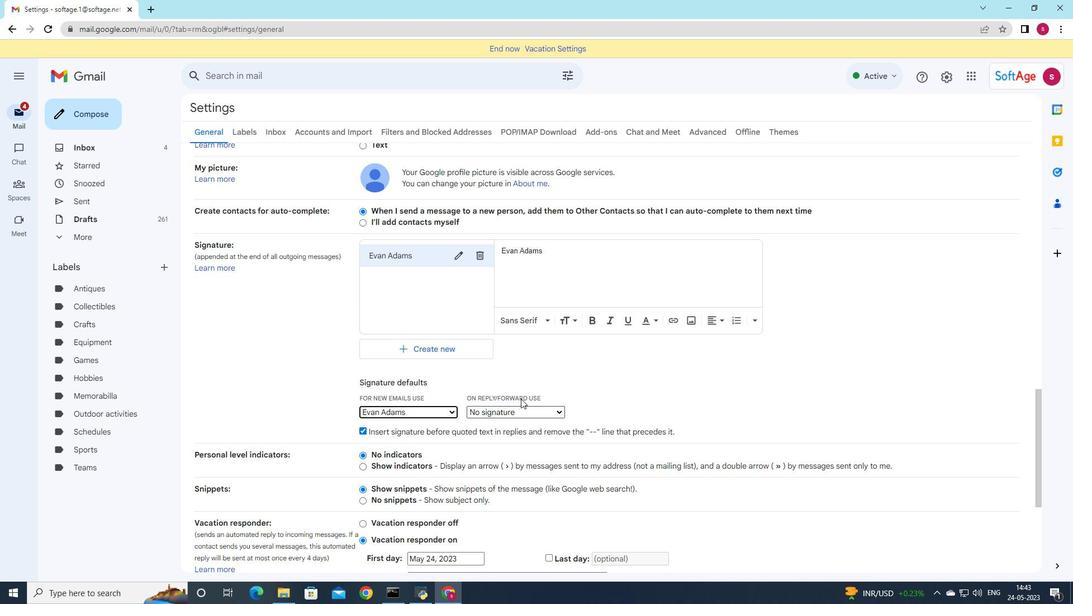 
Action: Mouse pressed left at (515, 414)
Screenshot: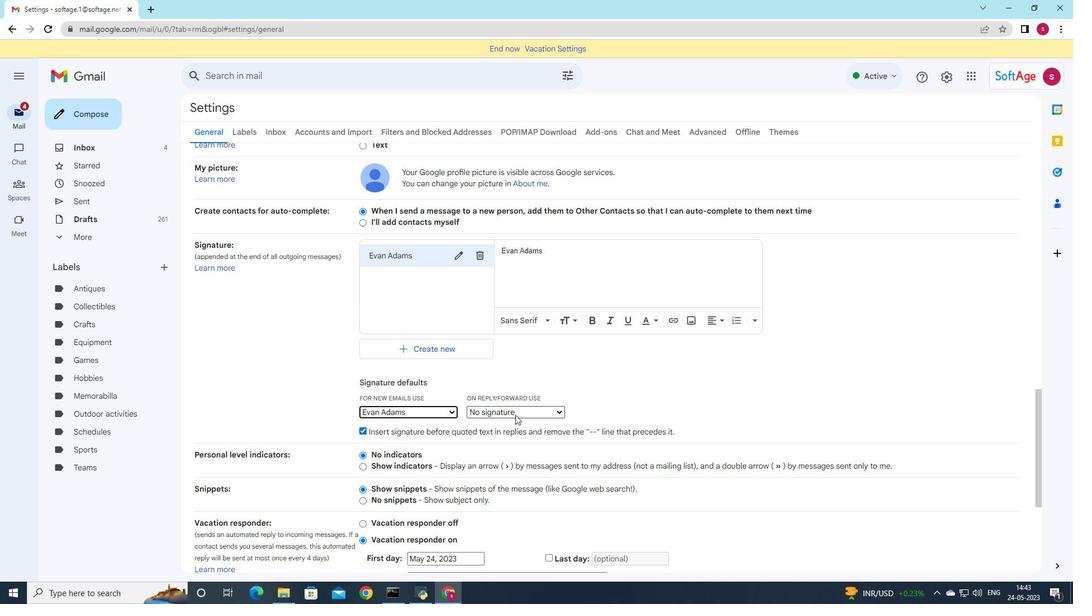 
Action: Mouse moved to (516, 439)
Screenshot: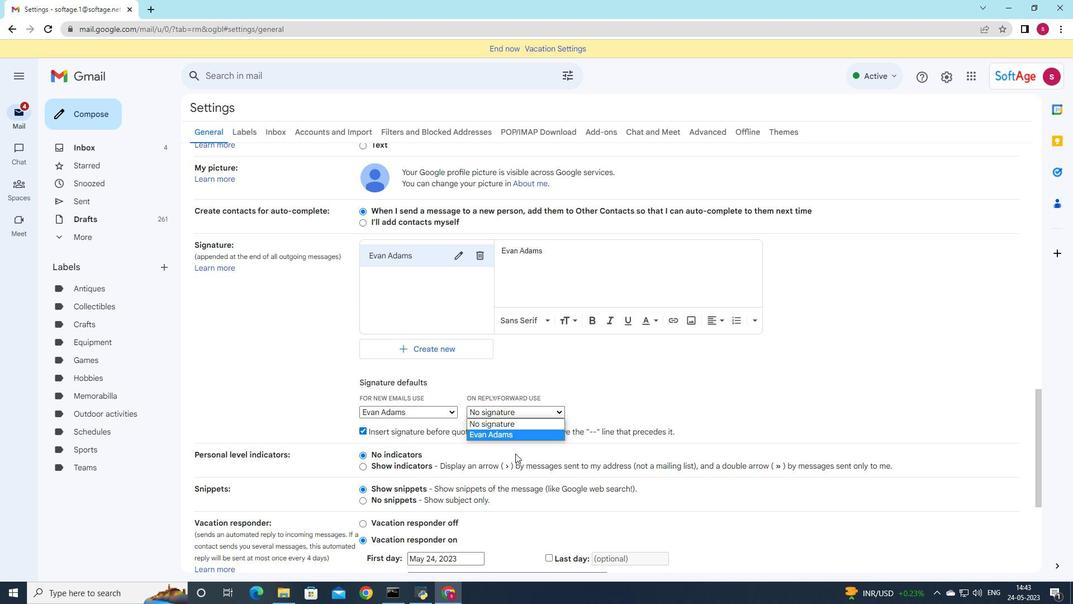 
Action: Mouse pressed left at (516, 439)
Screenshot: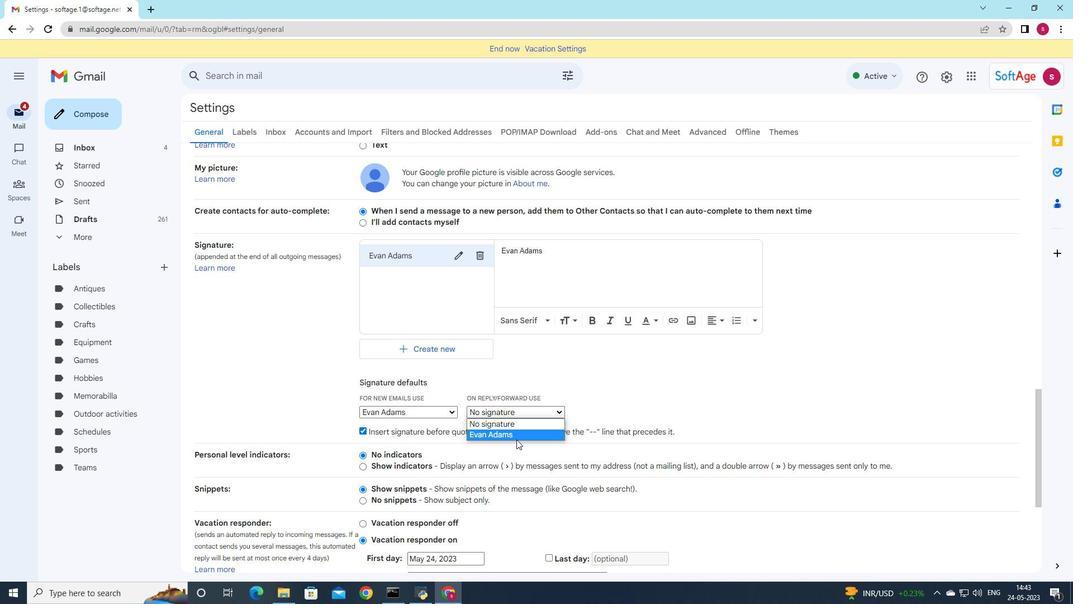 
Action: Mouse moved to (512, 439)
Screenshot: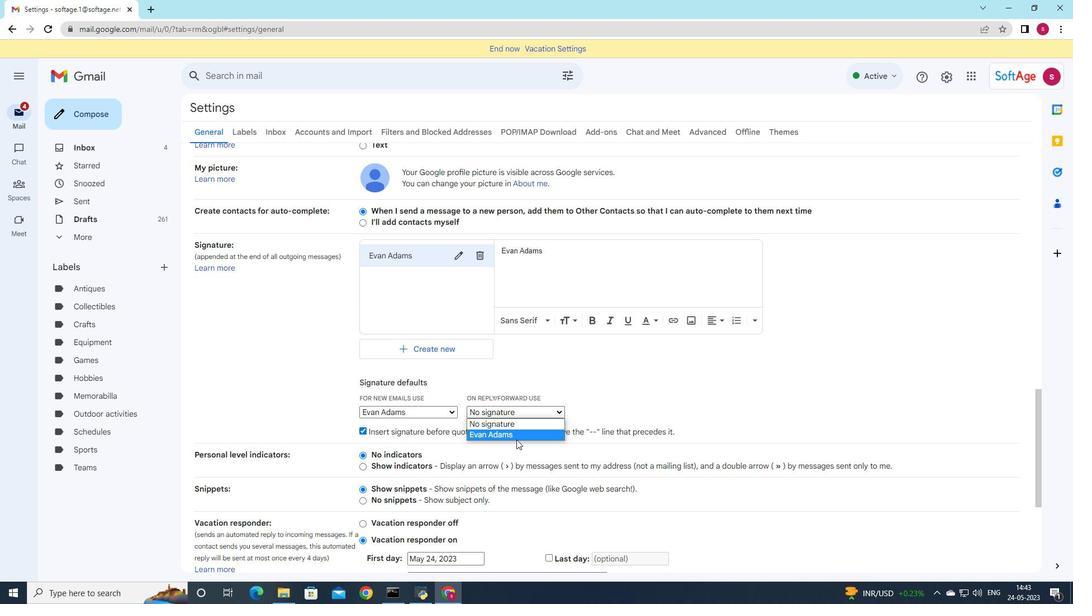 
Action: Mouse scrolled (512, 439) with delta (0, 0)
Screenshot: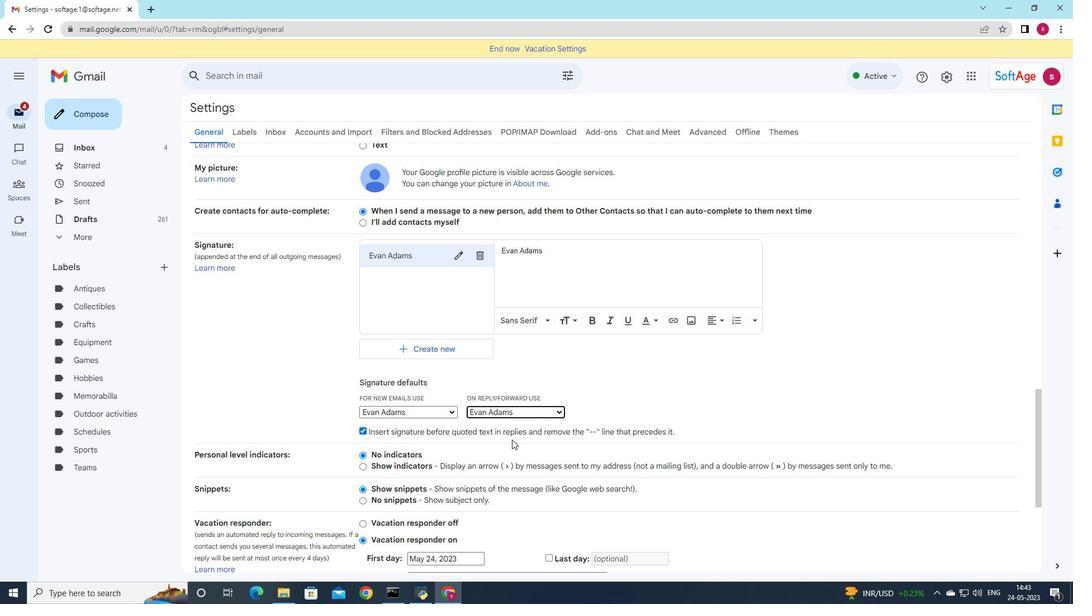 
Action: Mouse scrolled (512, 439) with delta (0, 0)
Screenshot: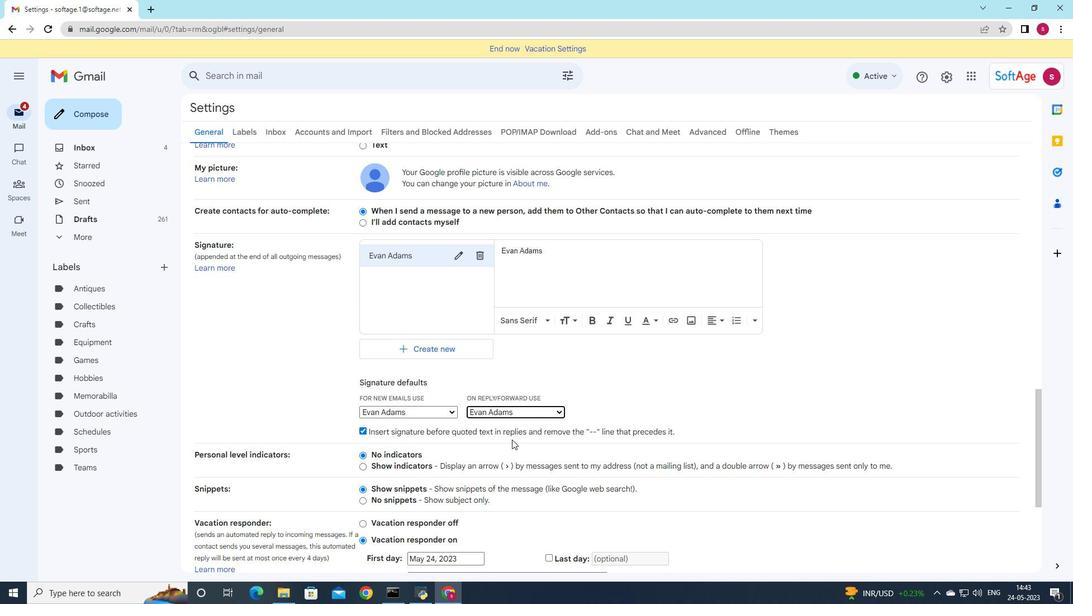 
Action: Mouse scrolled (512, 439) with delta (0, 0)
Screenshot: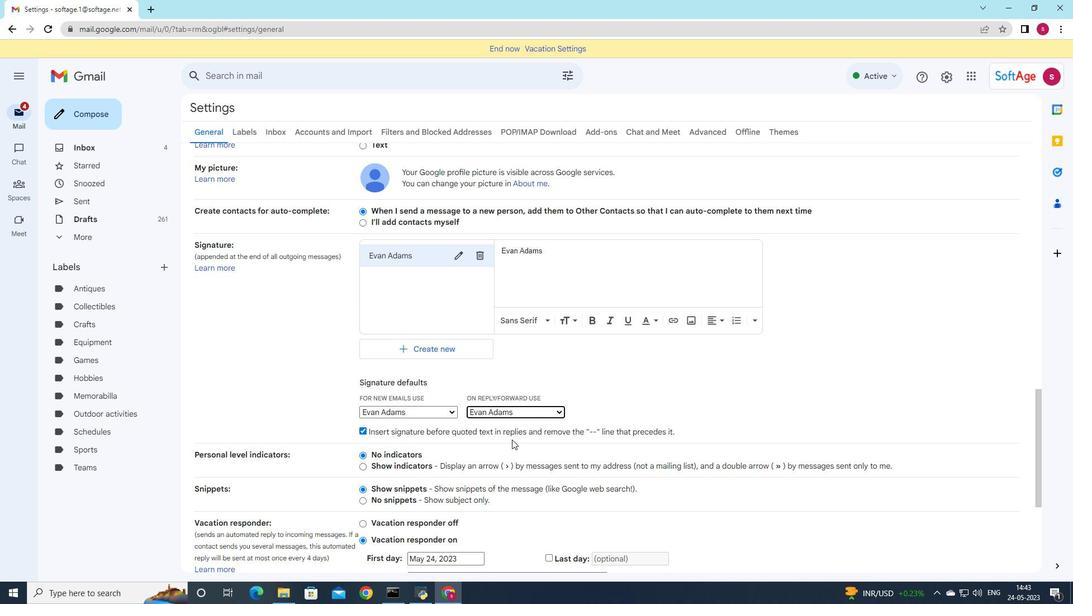 
Action: Mouse scrolled (512, 439) with delta (0, 0)
Screenshot: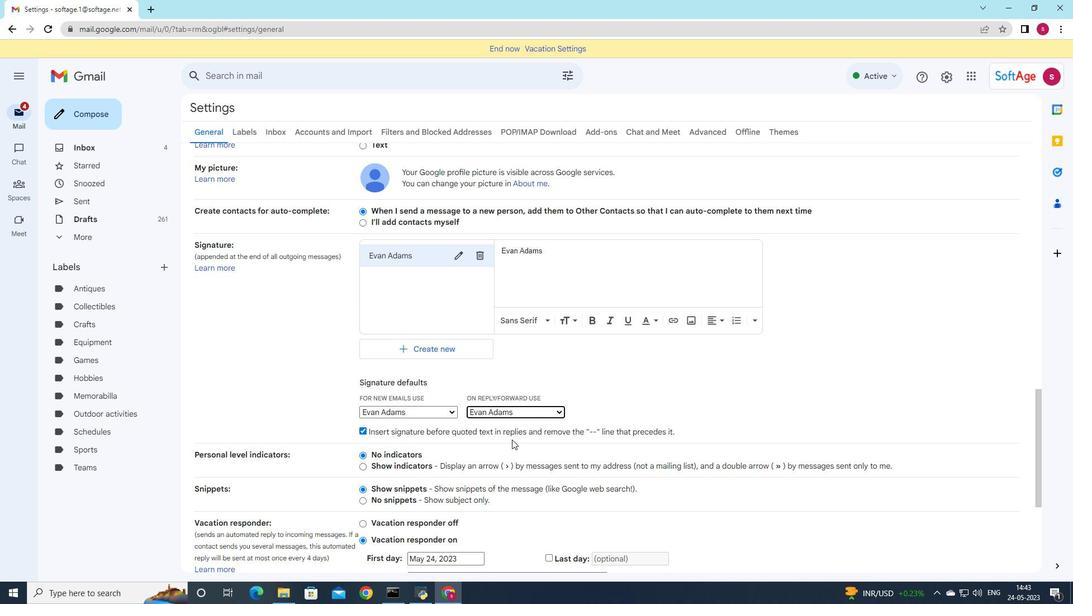
Action: Mouse scrolled (512, 439) with delta (0, 0)
Screenshot: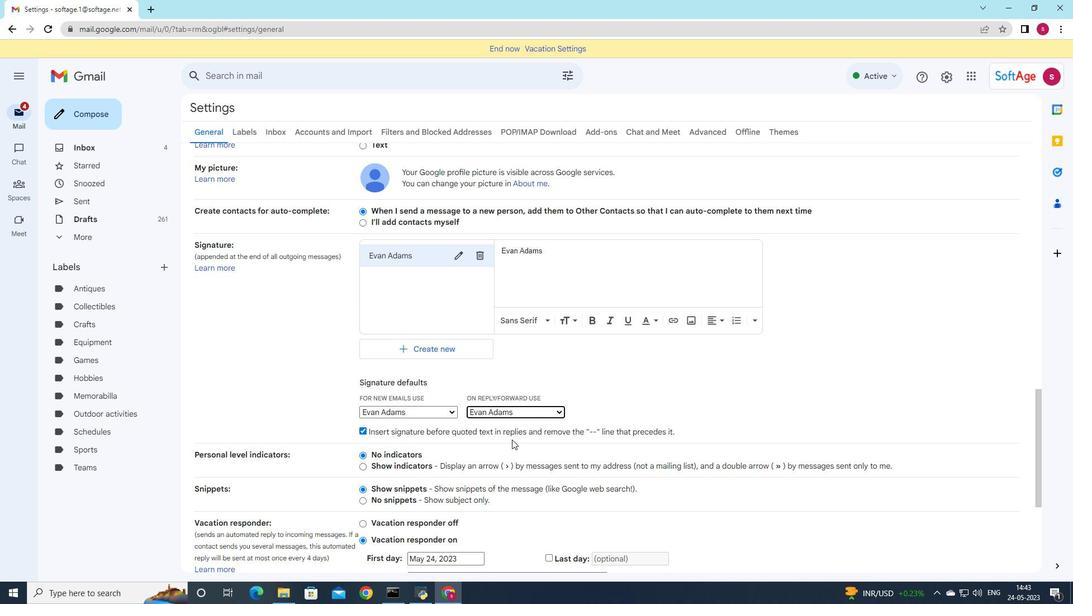 
Action: Mouse scrolled (512, 439) with delta (0, 0)
Screenshot: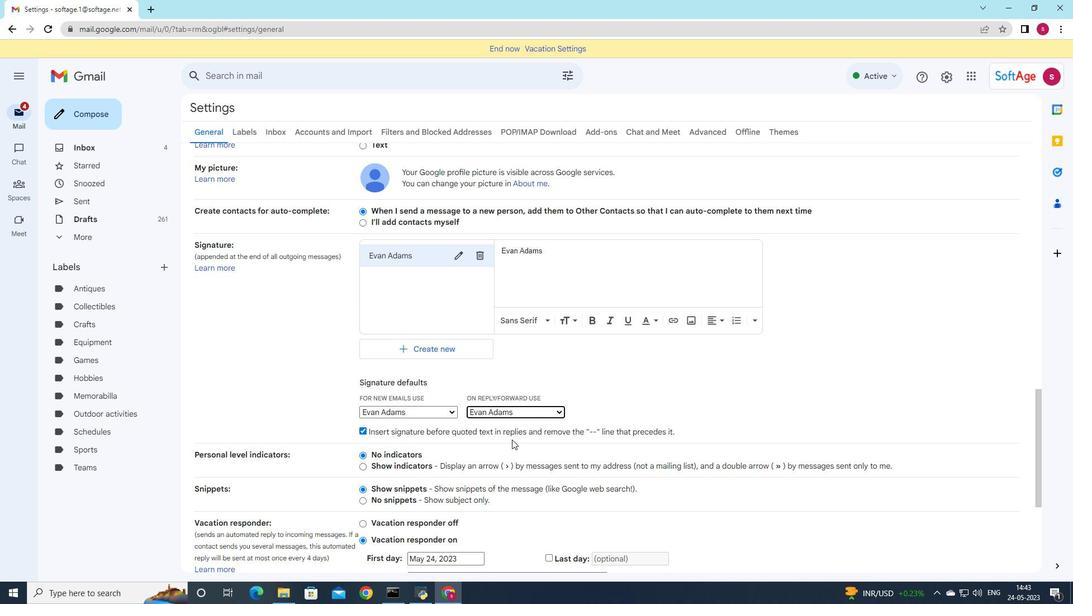 
Action: Mouse moved to (505, 442)
Screenshot: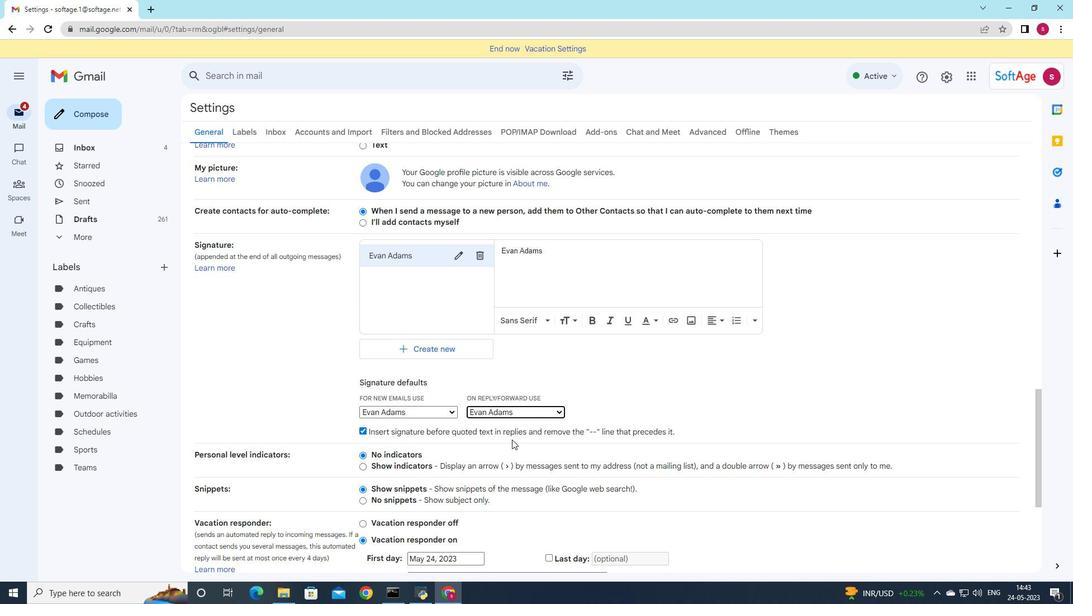 
Action: Mouse scrolled (505, 442) with delta (0, 0)
Screenshot: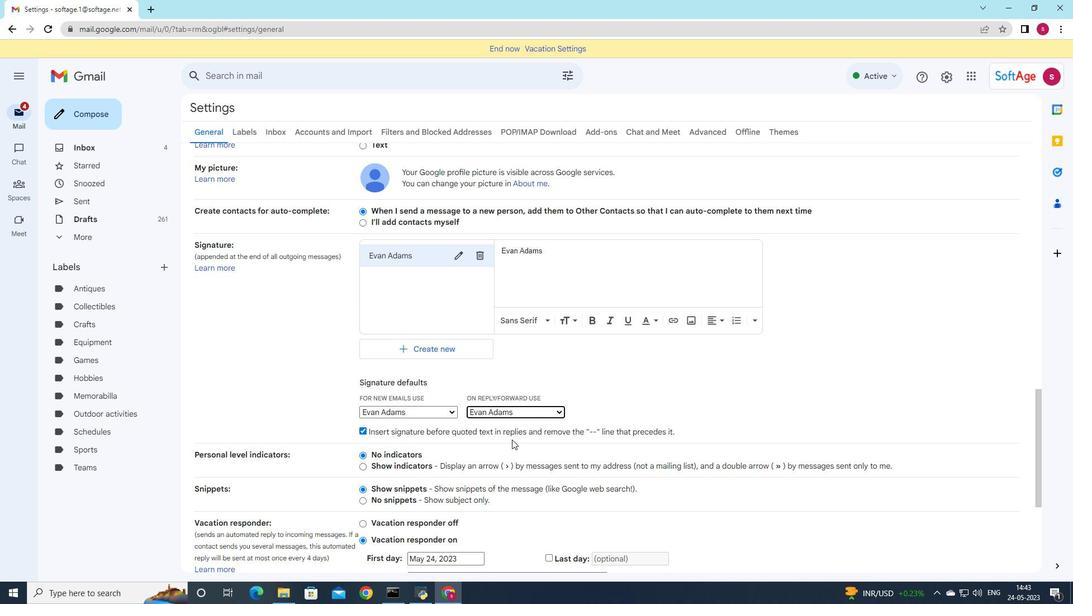
Action: Mouse moved to (514, 456)
Screenshot: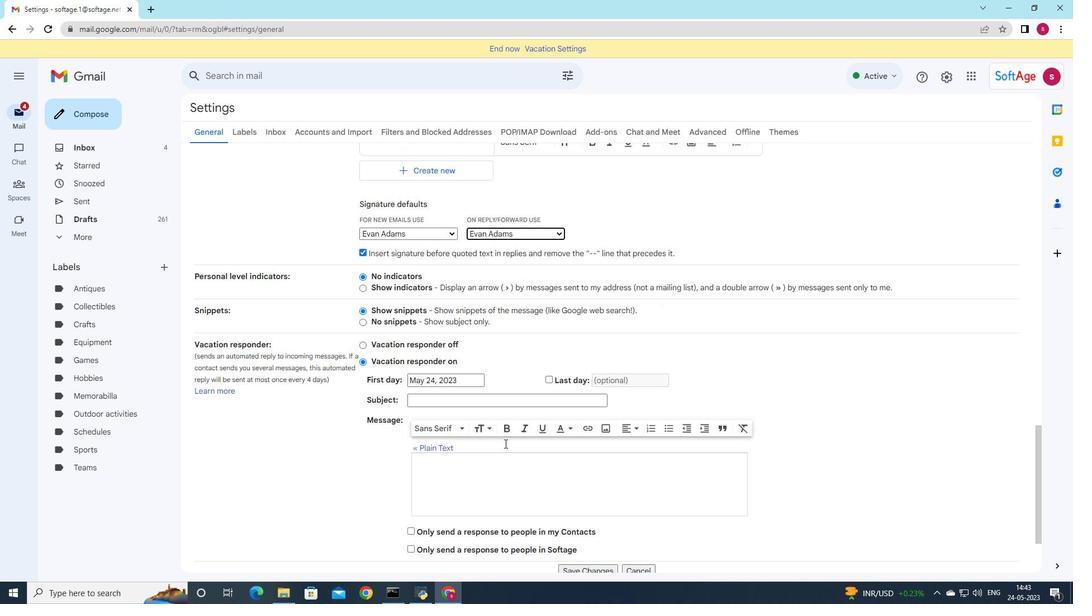 
Action: Mouse scrolled (514, 456) with delta (0, 0)
Screenshot: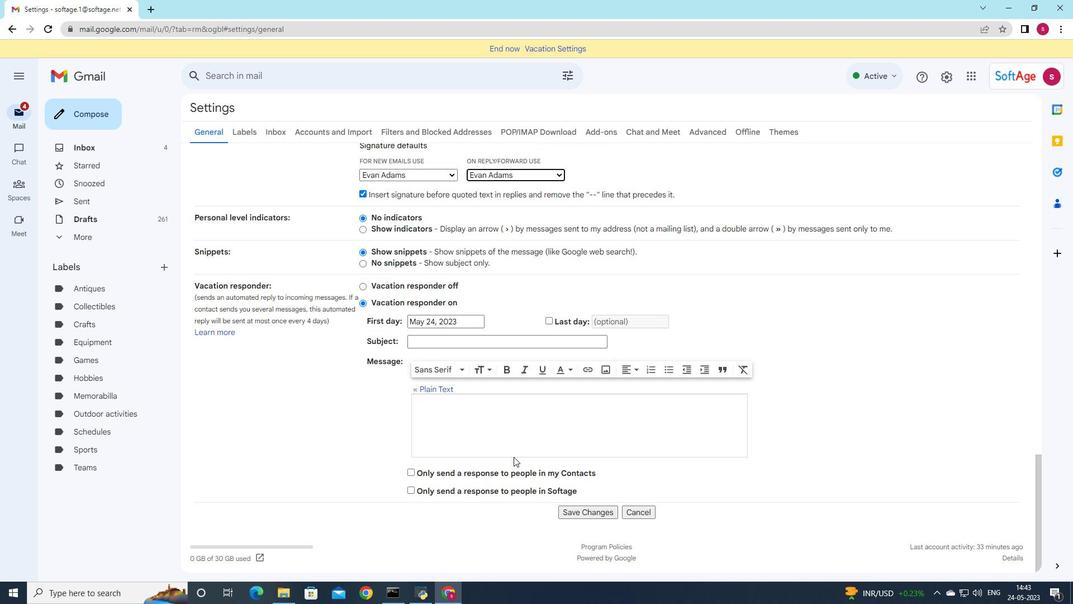 
Action: Mouse moved to (513, 458)
Screenshot: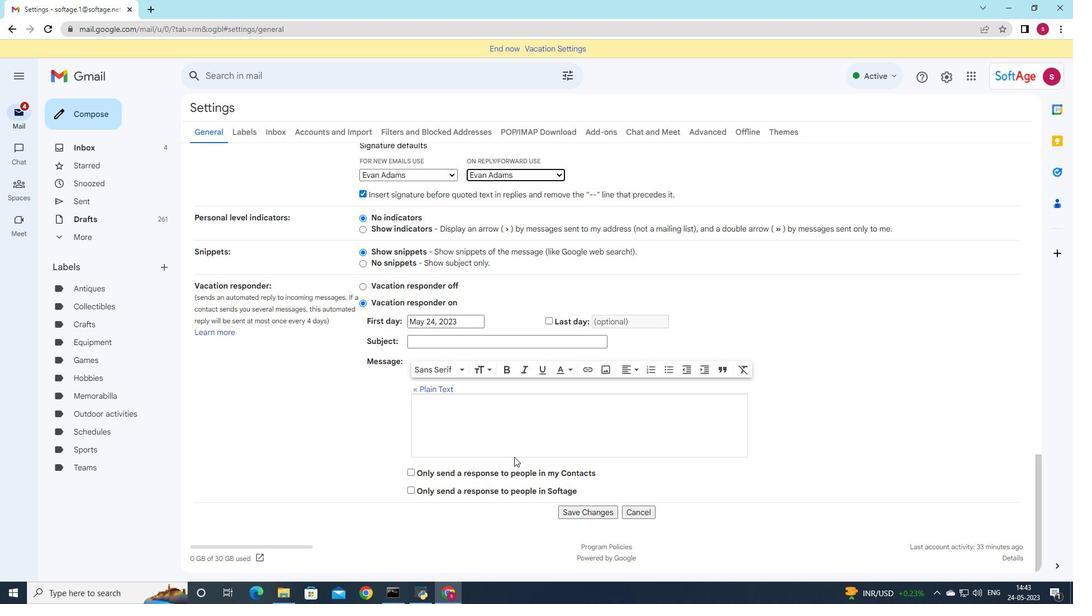 
Action: Mouse scrolled (513, 457) with delta (0, 0)
Screenshot: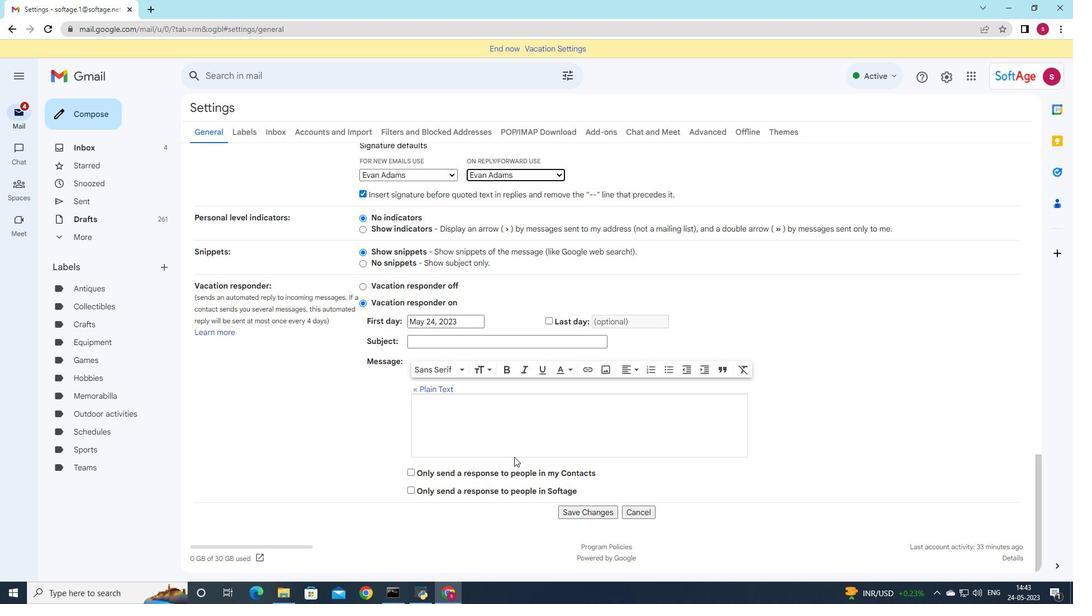 
Action: Mouse moved to (508, 461)
Screenshot: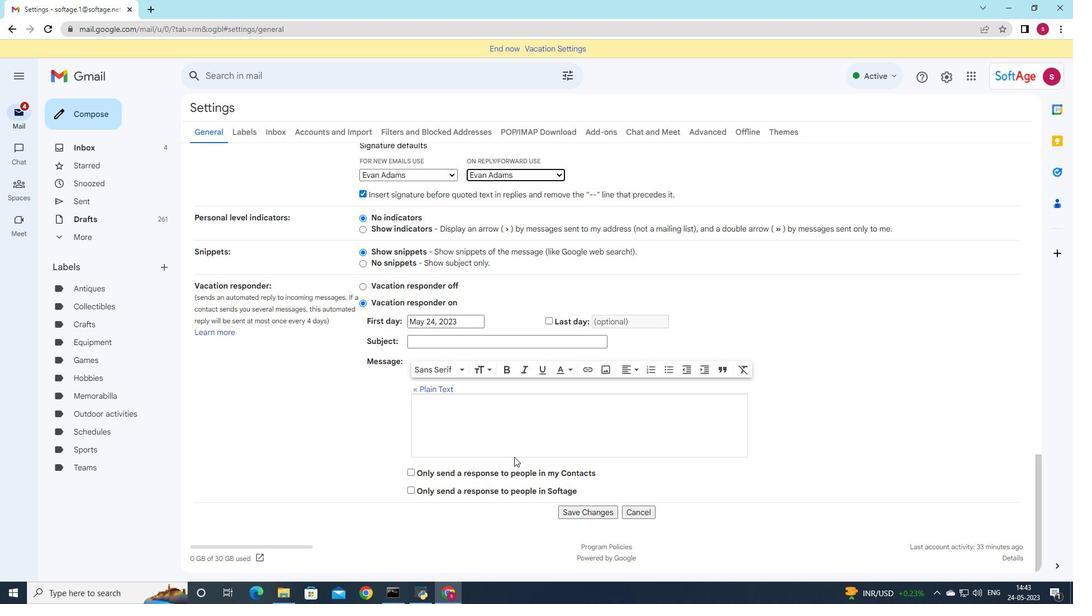 
Action: Mouse scrolled (508, 460) with delta (0, 0)
Screenshot: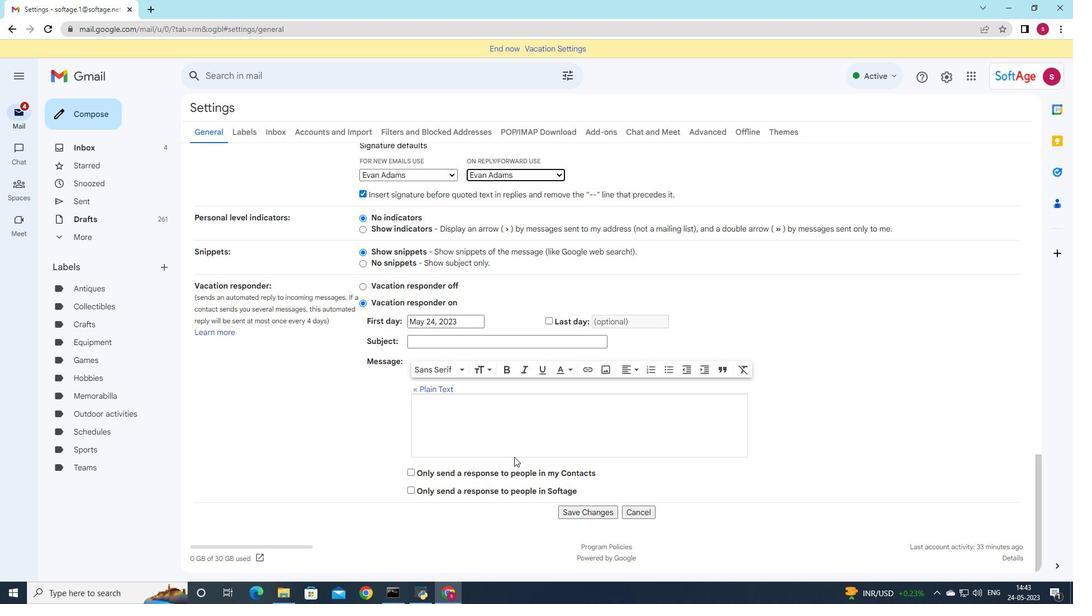 
Action: Mouse moved to (504, 464)
Screenshot: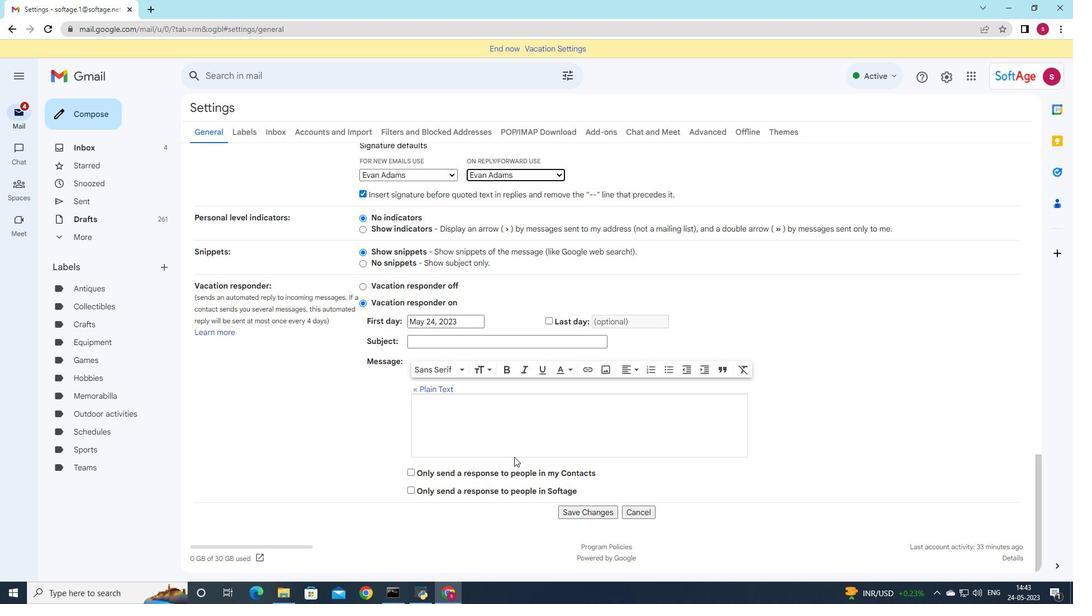 
Action: Mouse scrolled (504, 464) with delta (0, 0)
Screenshot: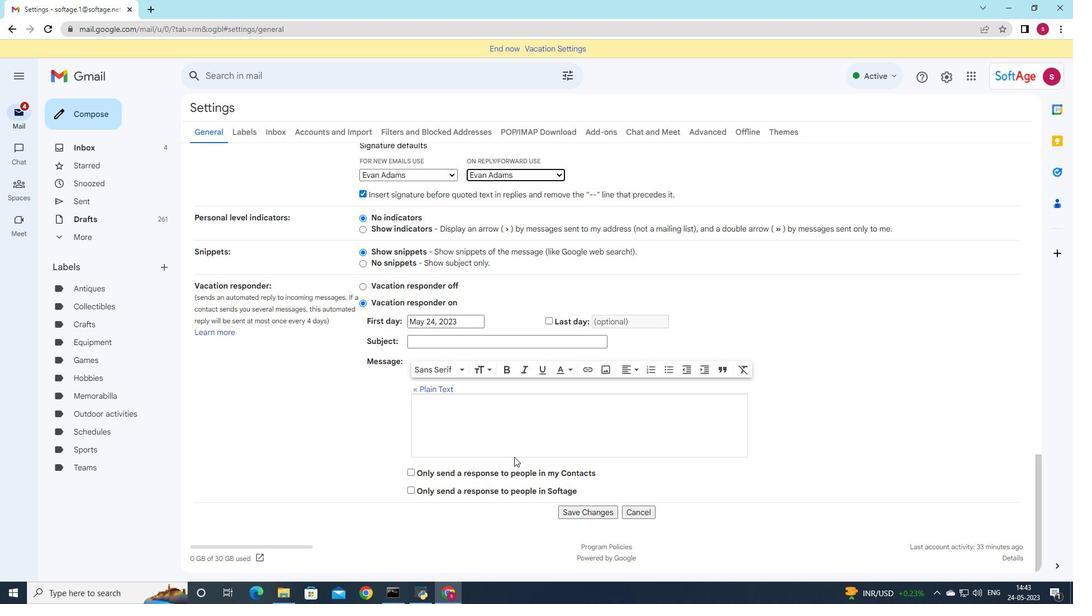 
Action: Mouse moved to (576, 515)
Screenshot: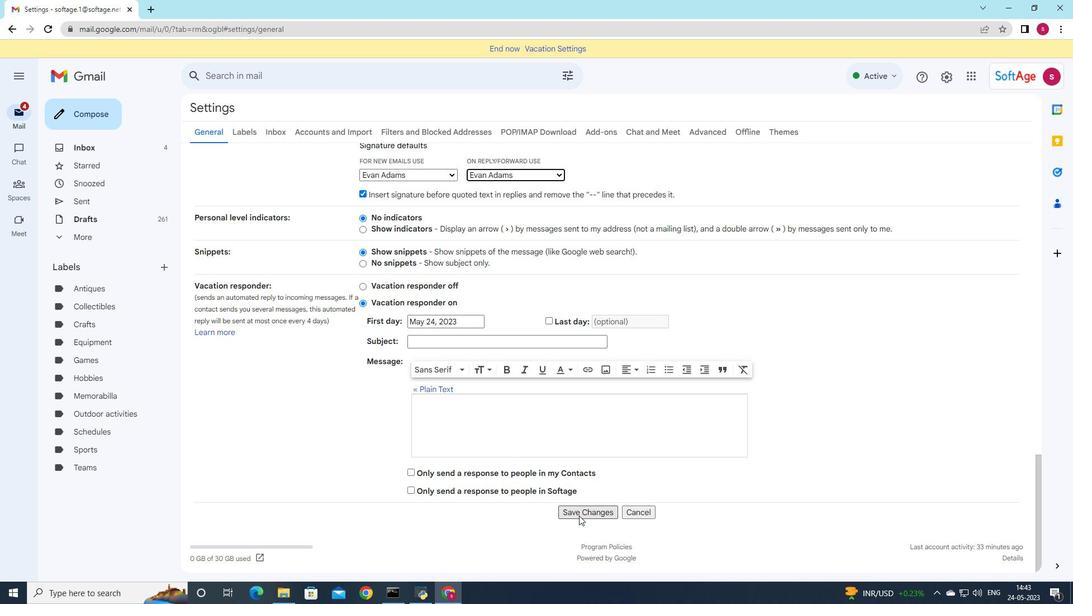 
Action: Mouse pressed left at (576, 515)
Screenshot: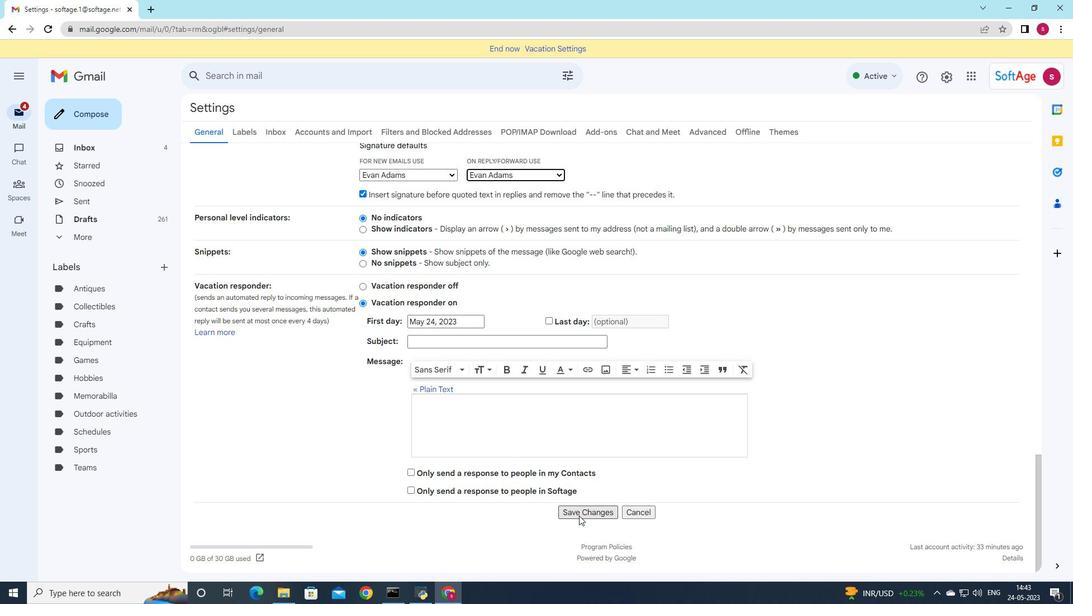 
Action: Mouse moved to (92, 115)
Screenshot: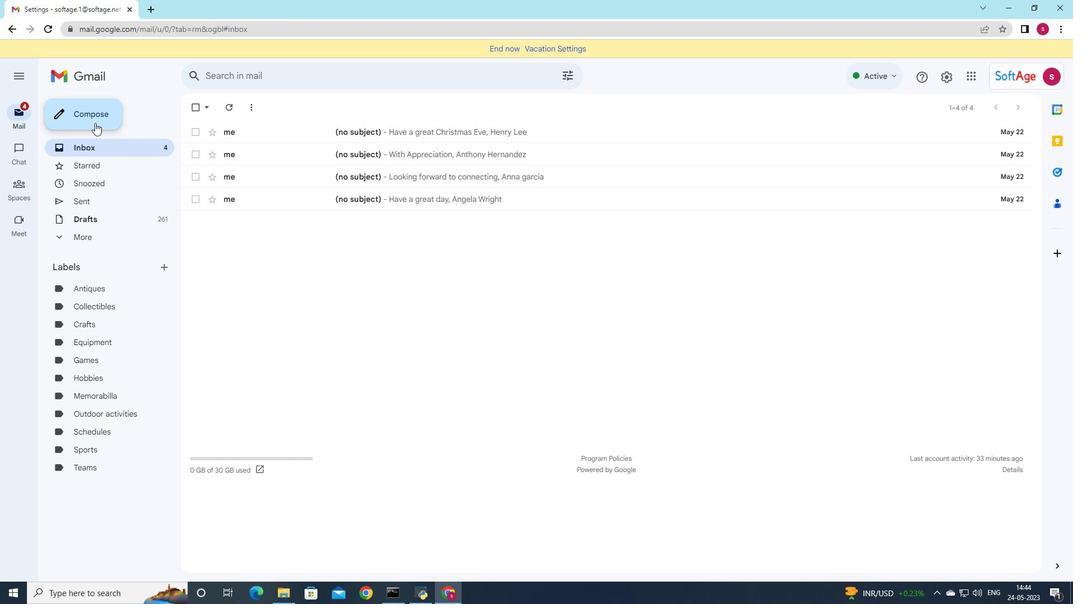 
Action: Mouse pressed left at (92, 115)
Screenshot: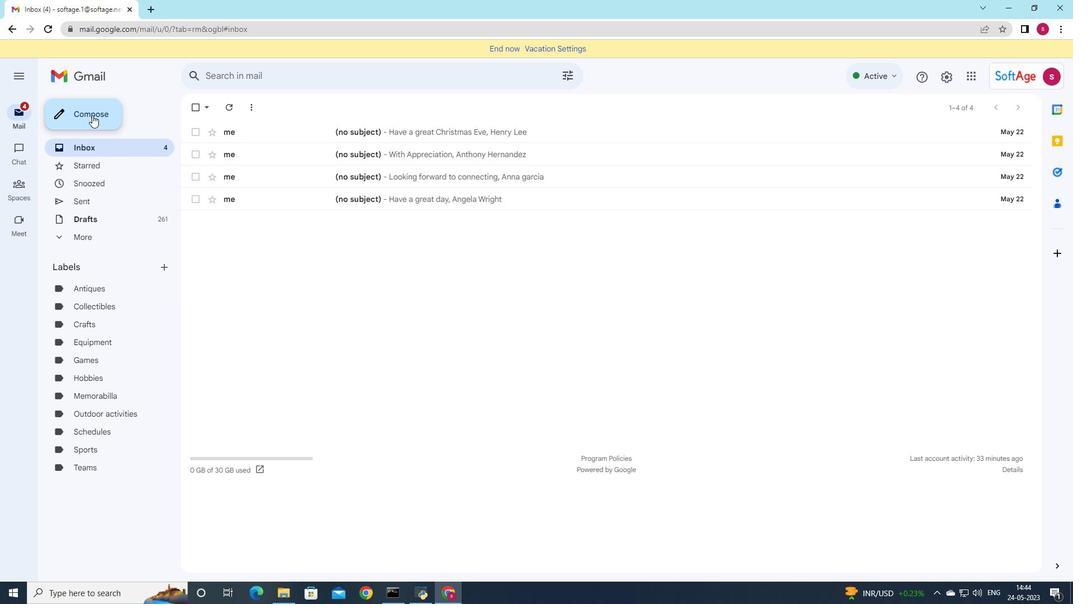 
Action: Mouse moved to (752, 282)
Screenshot: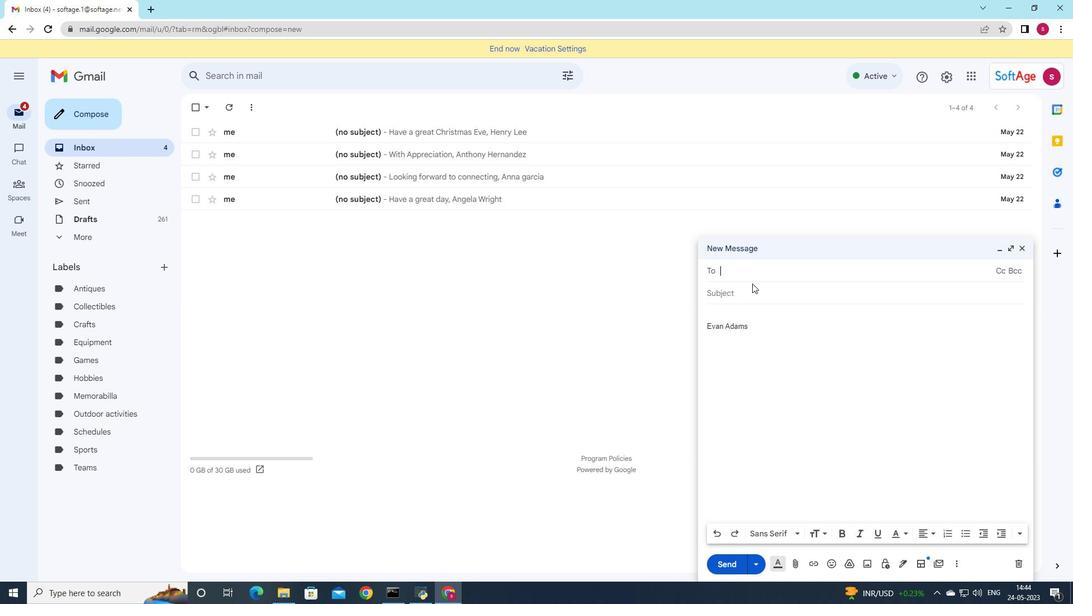 
Action: Key pressed so
Screenshot: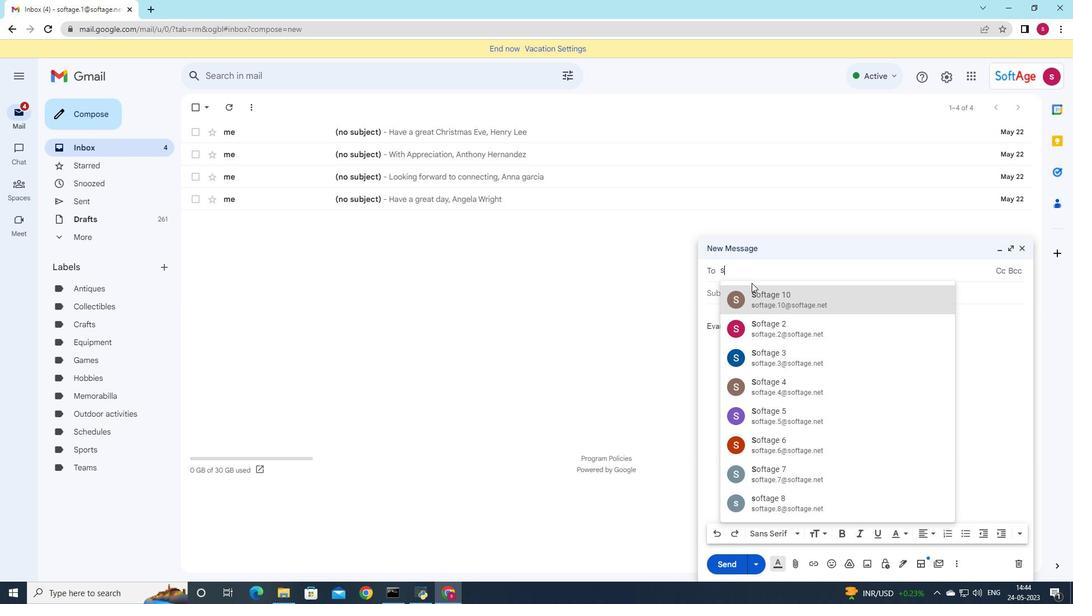 
Action: Mouse moved to (787, 513)
Screenshot: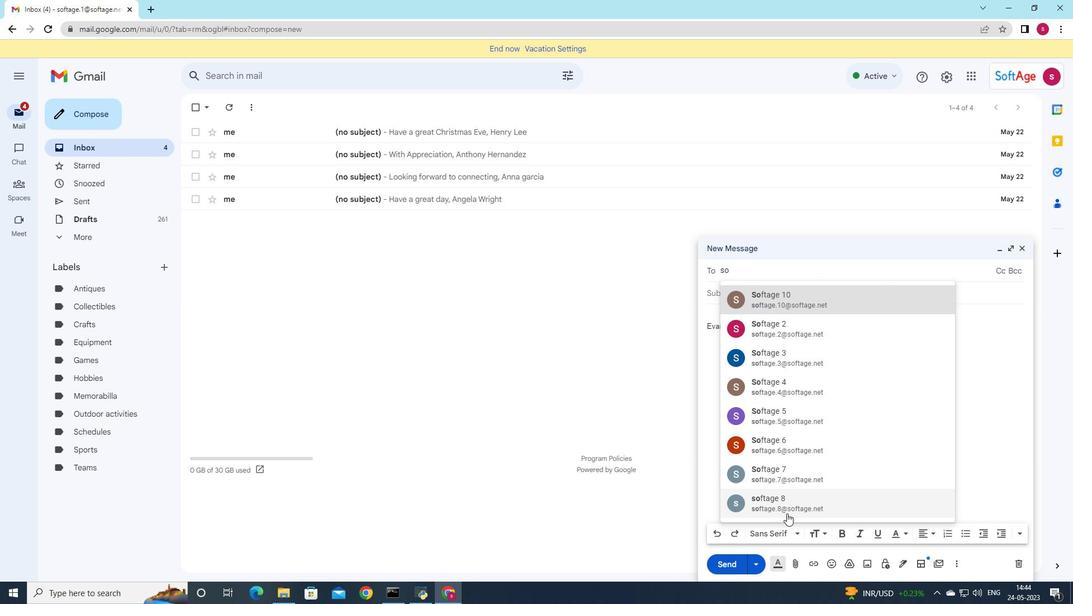 
Action: Mouse pressed left at (787, 513)
Screenshot: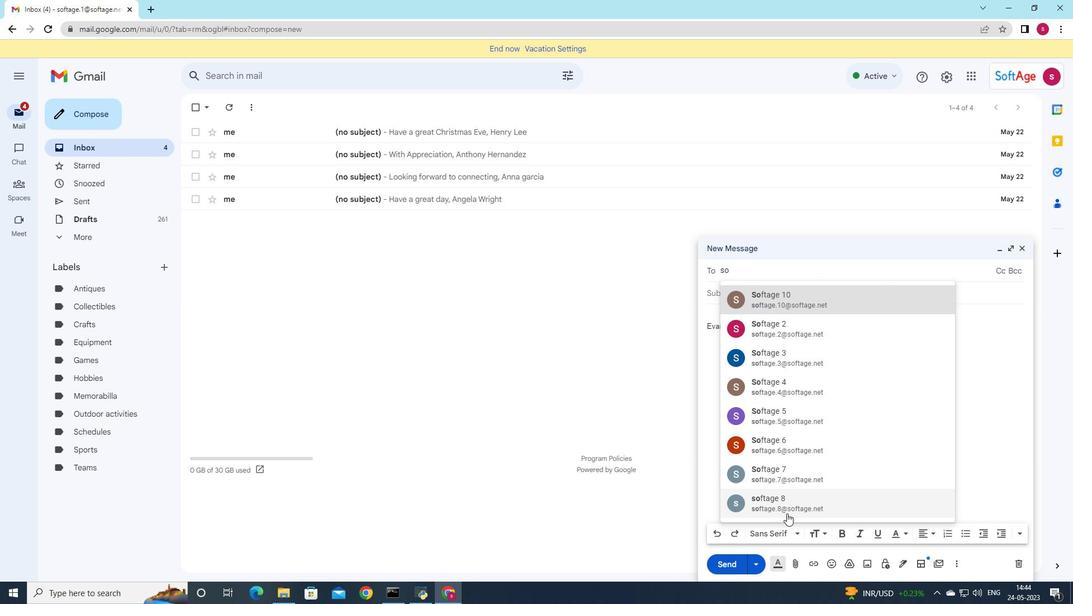 
Action: Mouse moved to (769, 497)
Screenshot: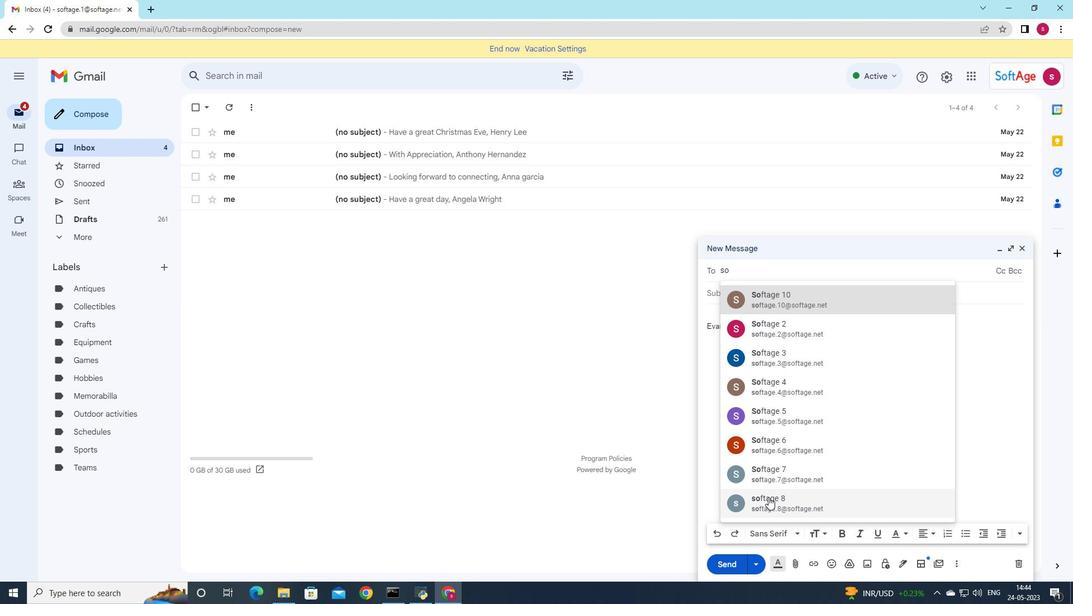 
Action: Mouse pressed left at (769, 497)
Screenshot: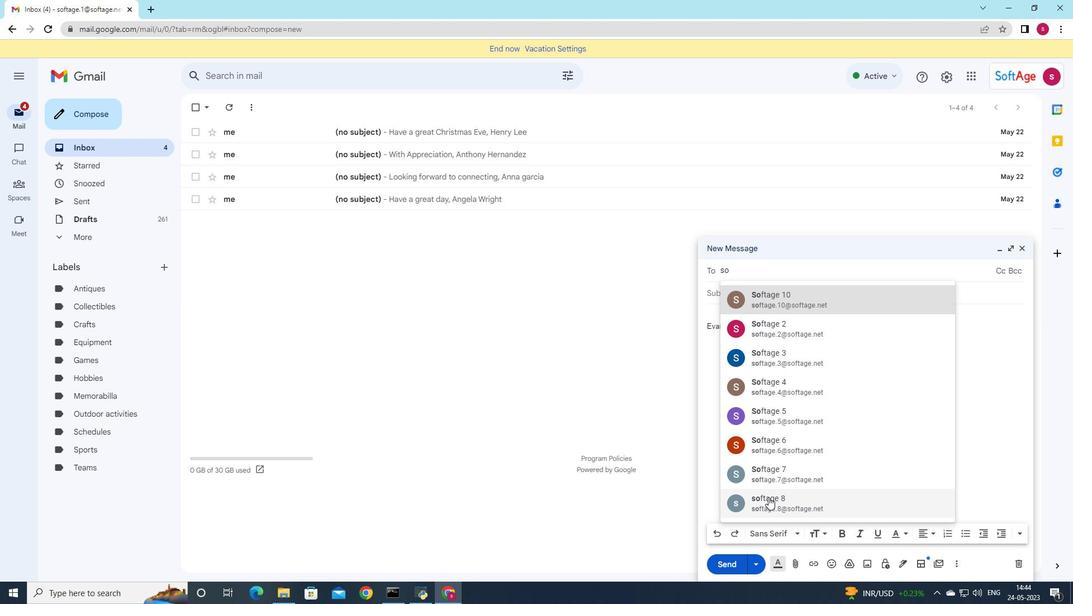 
Action: Mouse moved to (760, 301)
Screenshot: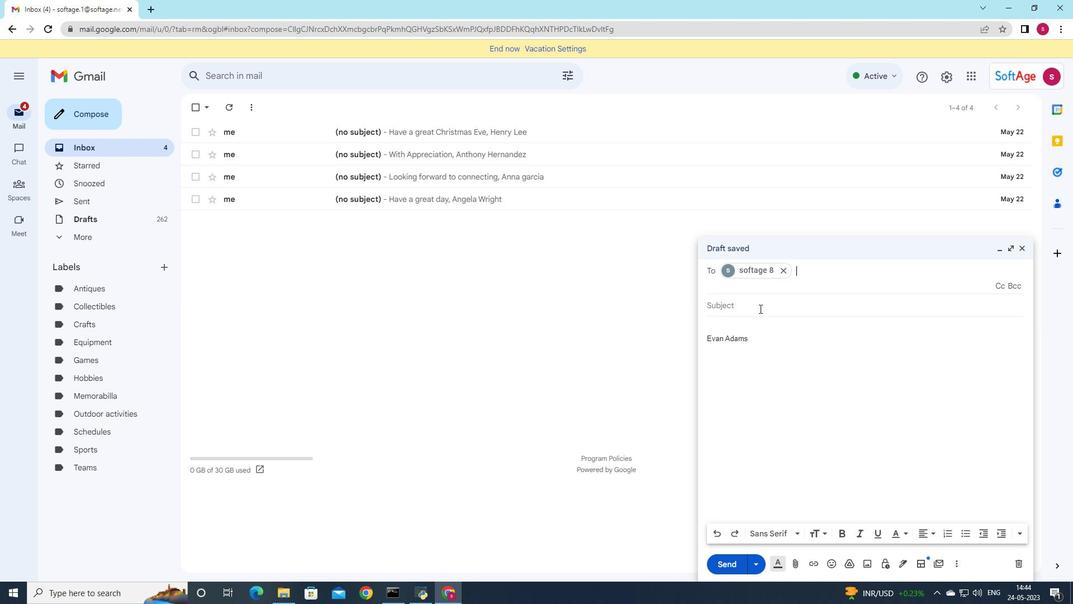 
Action: Mouse pressed left at (760, 301)
Screenshot: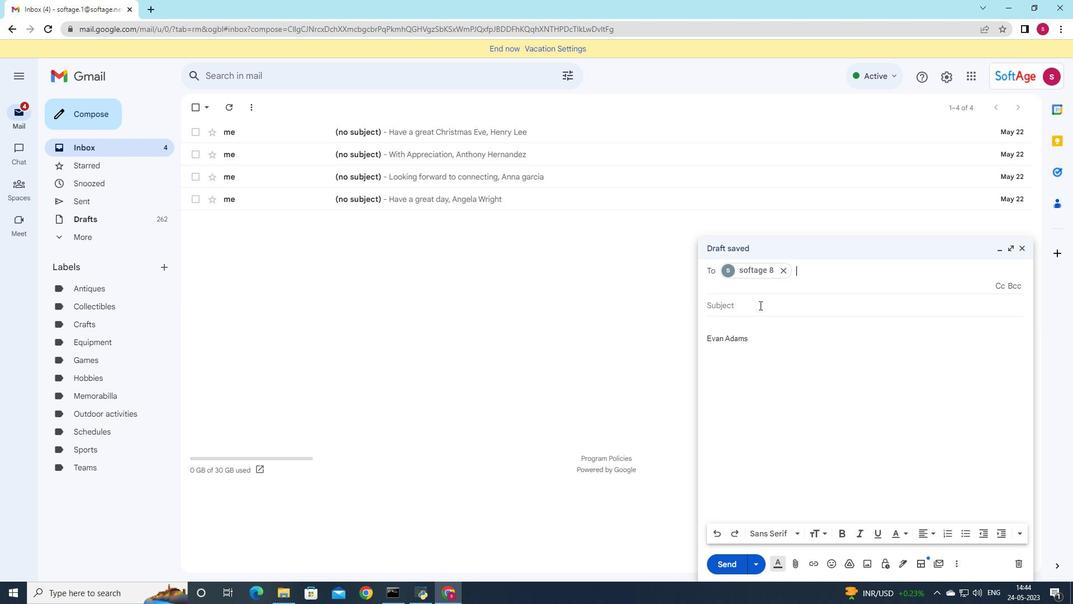 
Action: Key pressed <Key.shift>Request<Key.space>for<Key.space>project<Key.space>feed<Key.space><Key.backspace>back
Screenshot: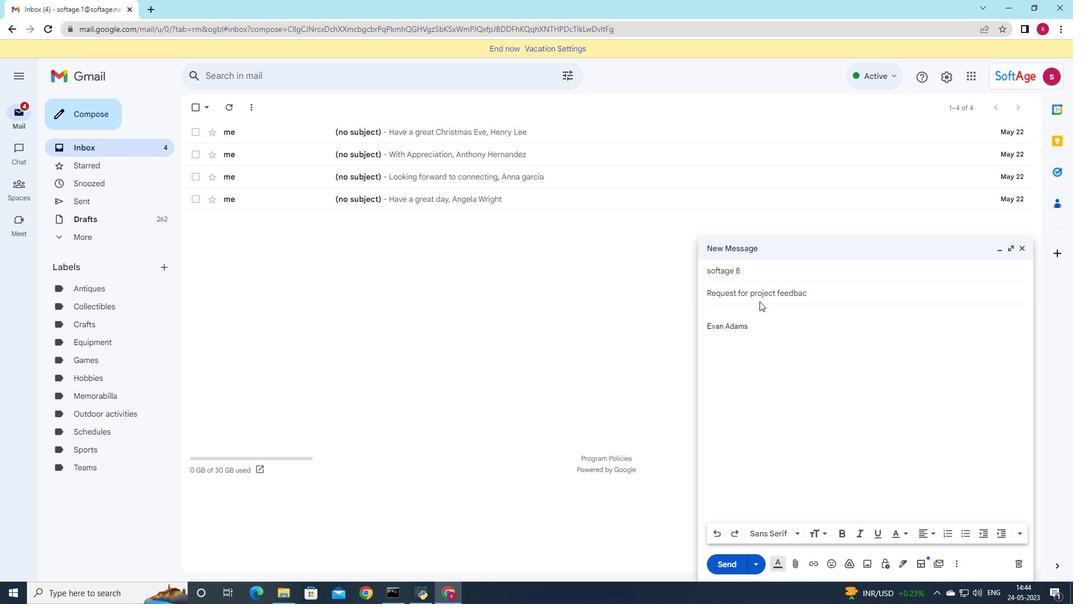 
Action: Mouse moved to (796, 565)
Screenshot: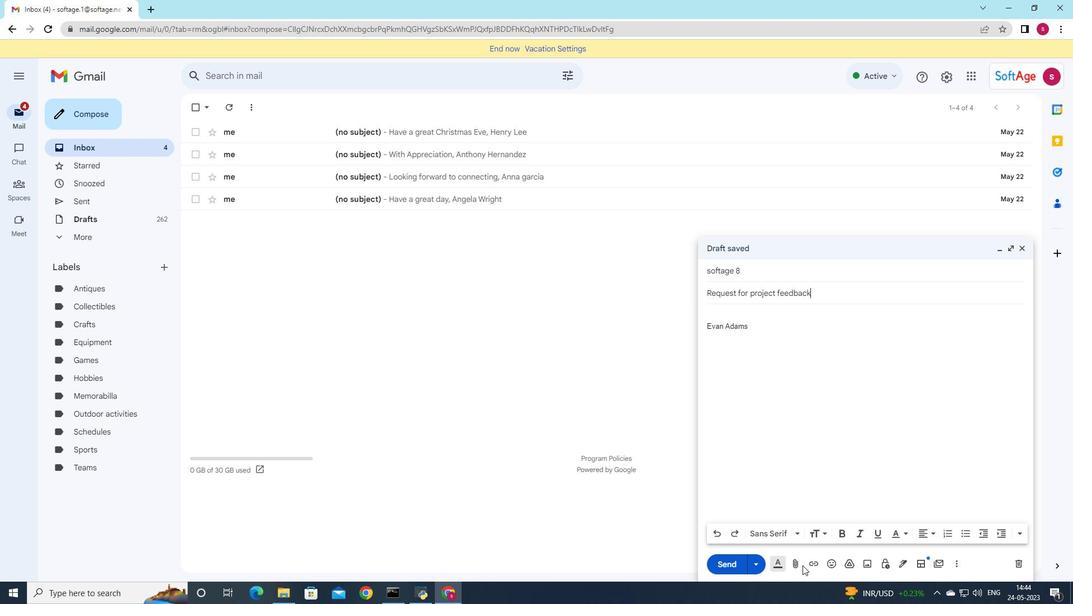 
Action: Mouse pressed left at (796, 565)
Screenshot: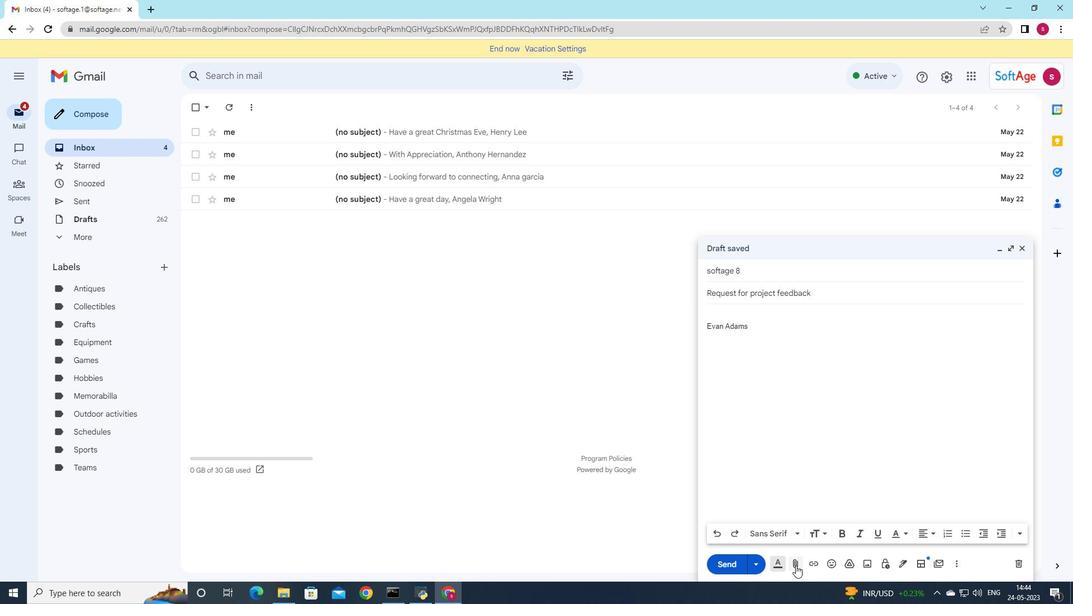 
Action: Mouse moved to (223, 78)
Screenshot: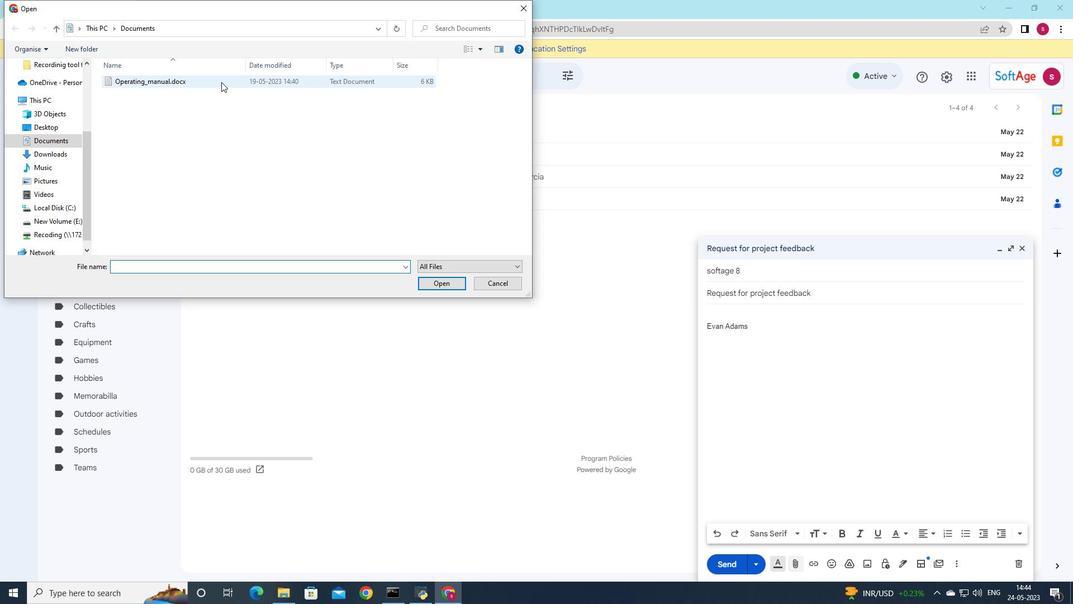 
Action: Mouse pressed left at (223, 78)
Screenshot: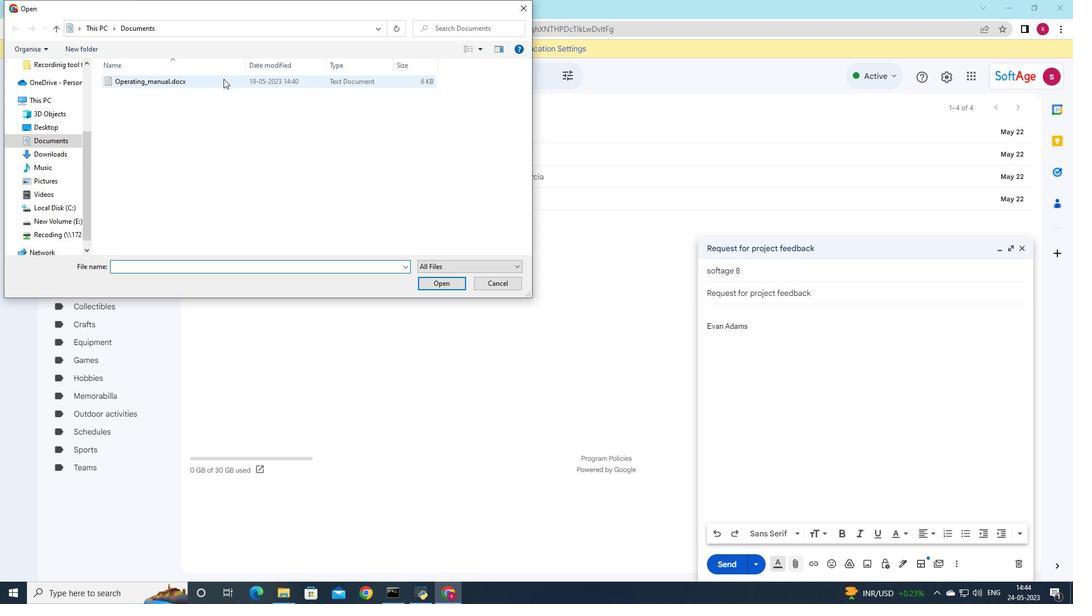 
Action: Mouse pressed left at (223, 78)
Screenshot: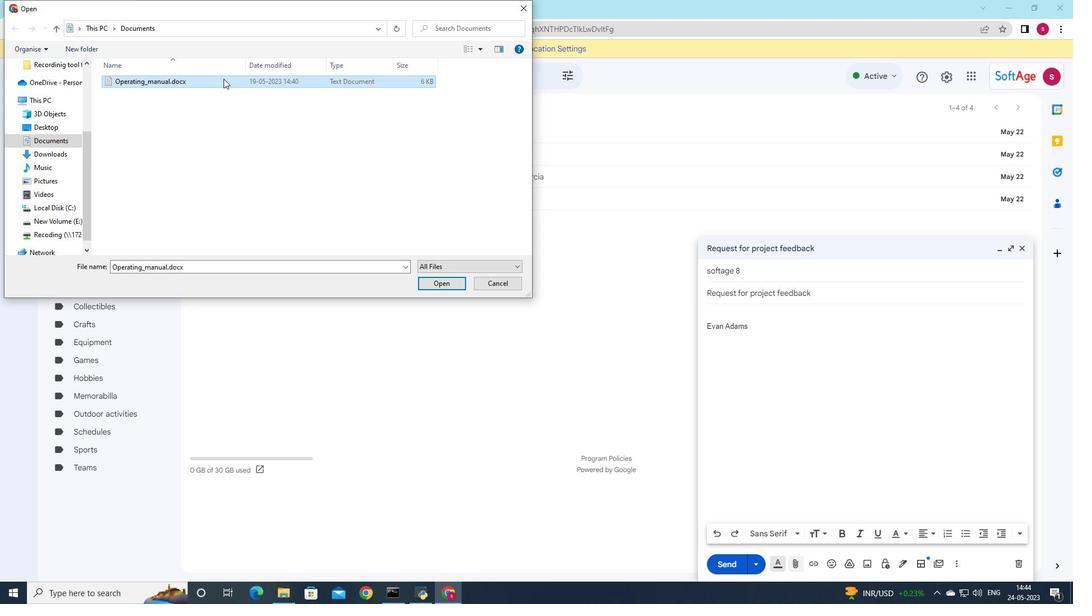 
Action: Mouse moved to (474, 72)
Screenshot: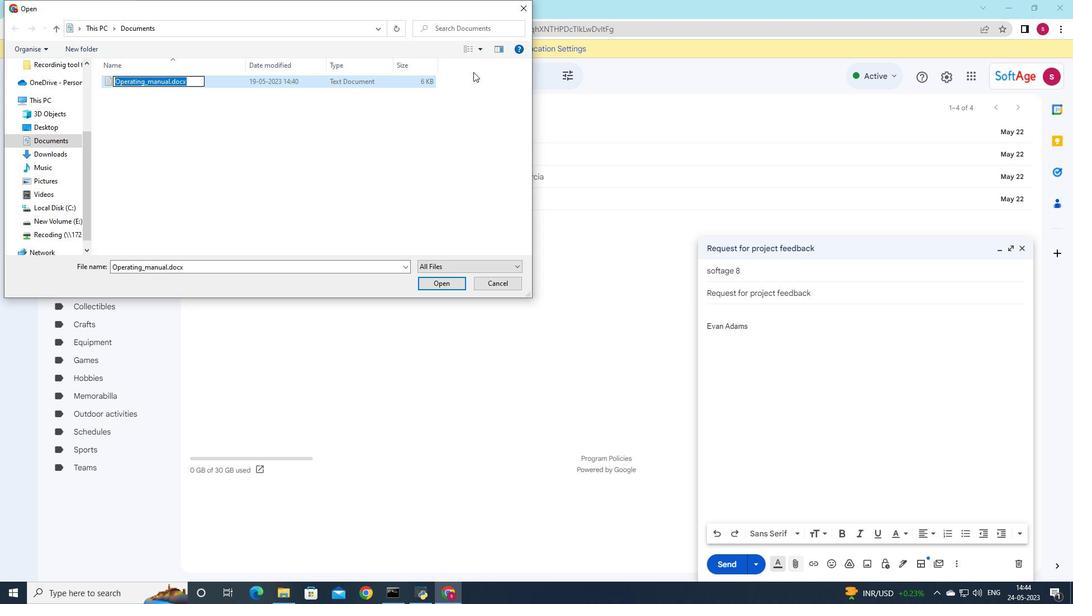 
Action: Key pressed <Key.shift>Cost<Key.shift>_analysi<Key.shift><Key.shift><Key.shift><Key.shift><Key.shift><Key.shift><Key.shift><Key.shift><Key.shift><Key.shift><Key.shift><Key.shift><Key.shift><Key.shift><Key.shift><Key.shift><Key.shift><Key.shift><Key.shift><Key.shift><Key.shift><Key.shift><Key.shift><Key.shift><Key.shift><Key.shift><Key.shift><Key.shift><Key.shift><Key.shift><Key.shift><Key.shift><Key.shift><Key.shift><Key.shift><Key.shift><Key.shift><Key.shift><Key.shift><Key.shift><Key.shift><Key.shift><Key.shift><Key.shift><Key.shift><Key.shift><Key.shift><Key.shift><Key.shift><Key.shift><Key.shift>_report
Screenshot: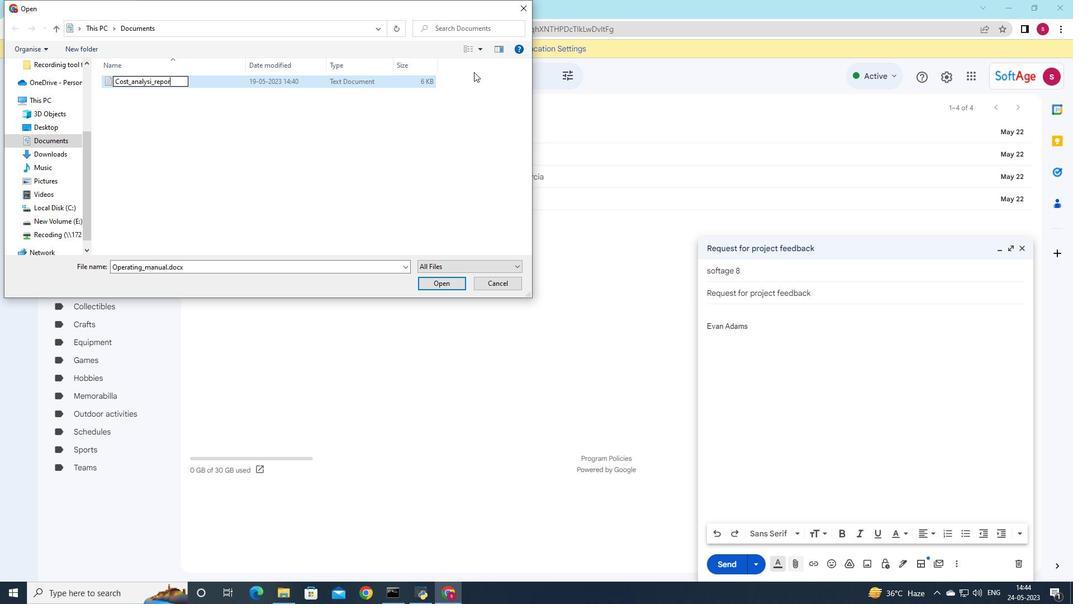 
Action: Mouse moved to (392, 83)
Screenshot: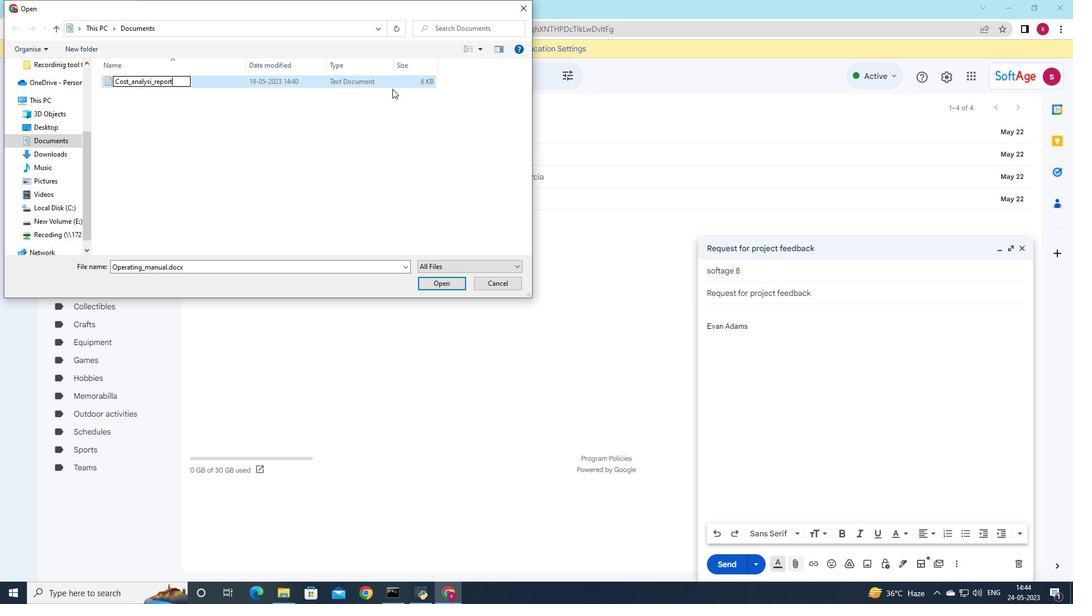 
Action: Mouse pressed left at (392, 83)
Screenshot: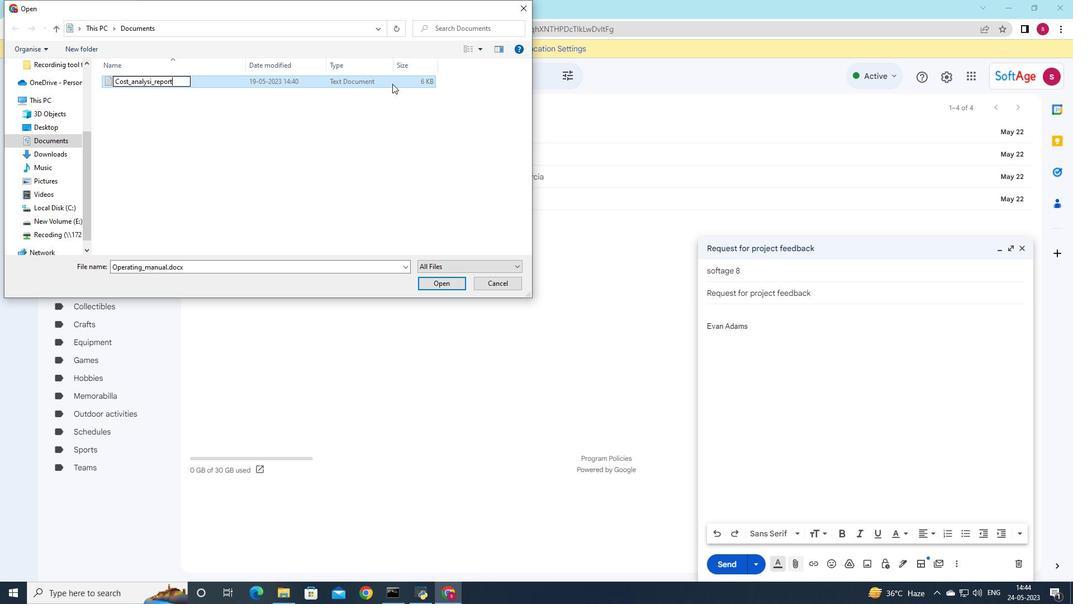 
Action: Mouse moved to (433, 282)
Screenshot: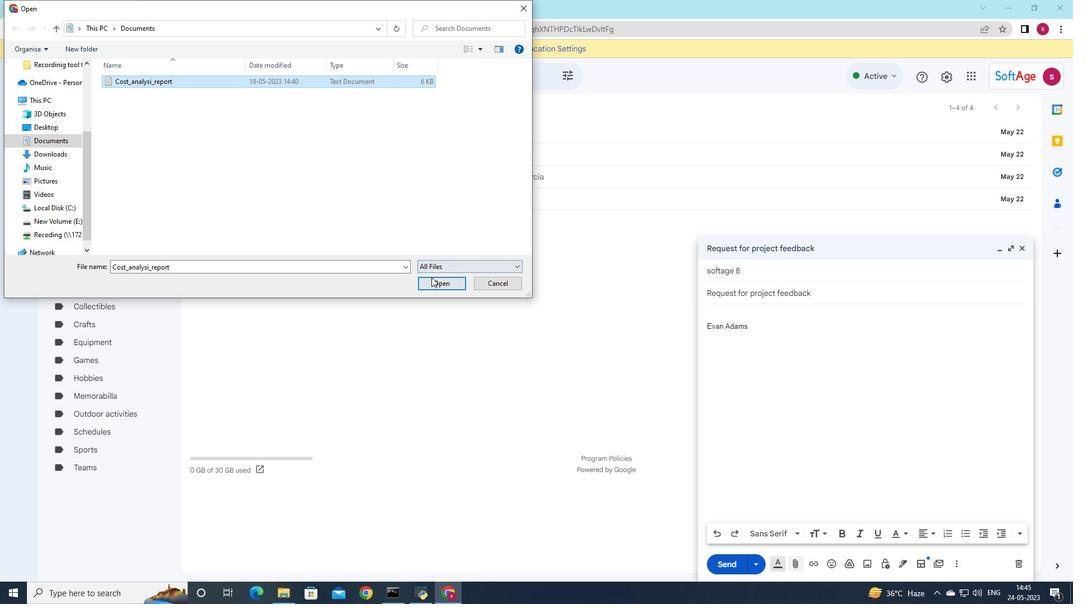 
Action: Mouse pressed left at (433, 282)
Screenshot: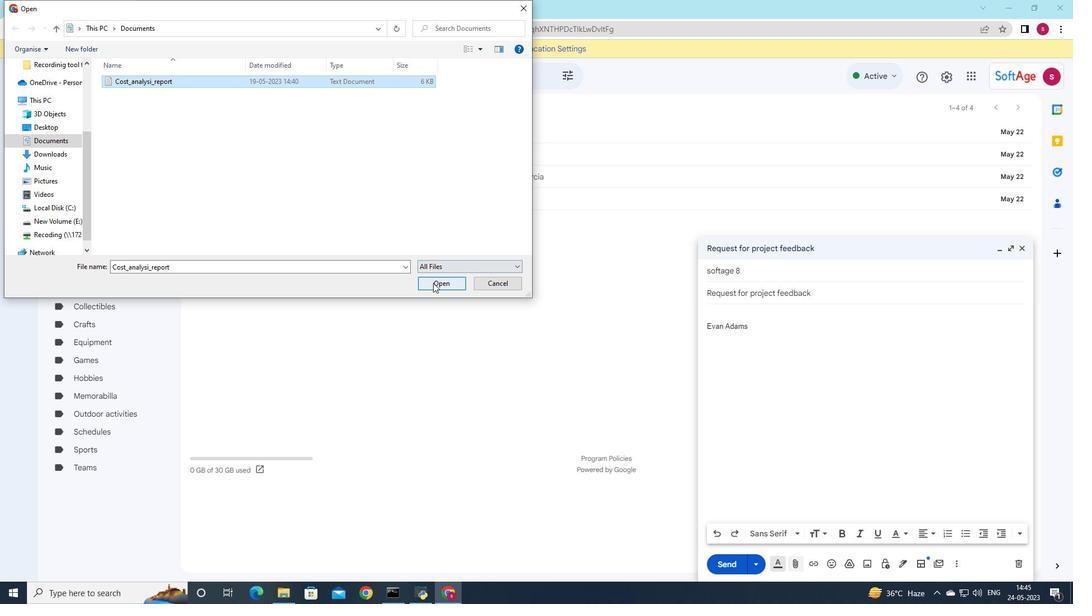 
Action: Mouse moved to (747, 315)
Screenshot: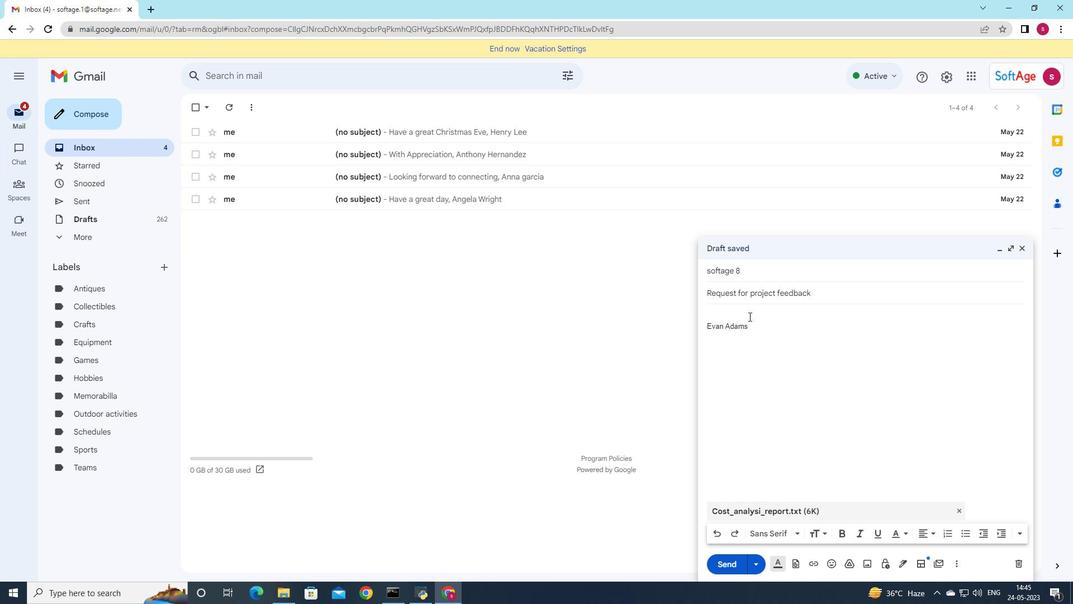 
Action: Key pressed <Key.shift>Please<Key.space>let<Key.space>me<Key.space>know<Key.space>if<Key.space>there<Key.space>are<Key.space>any<Key.space>changes<Key.space>to<Key.space>the<Key.space>requirement<Key.space><Key.backspace>s<Key.space>for<Key.space>the<Key.space>project.
Screenshot: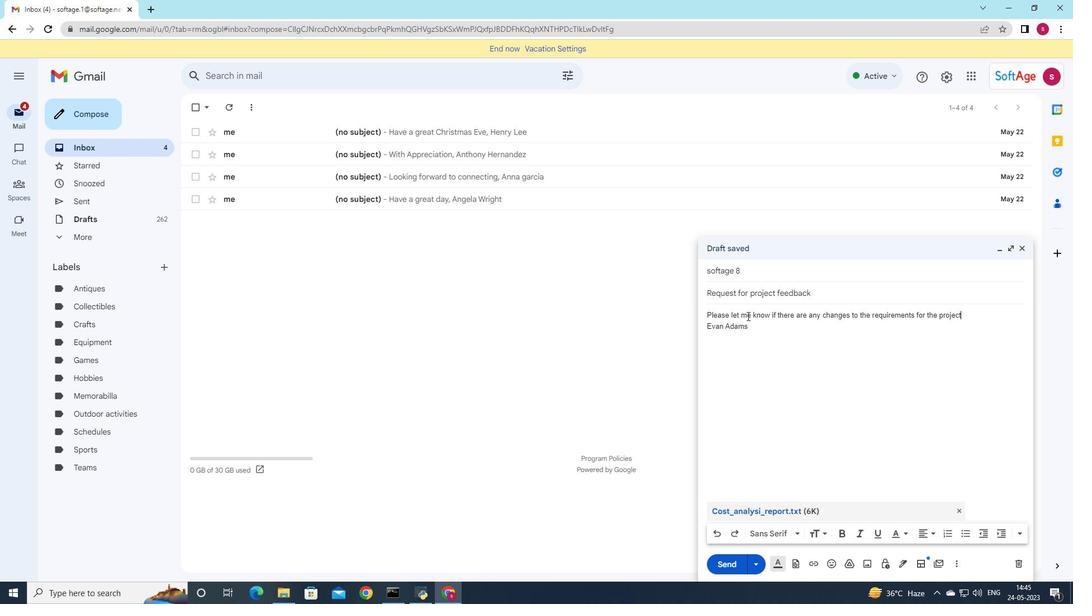 
Action: Mouse moved to (714, 538)
Screenshot: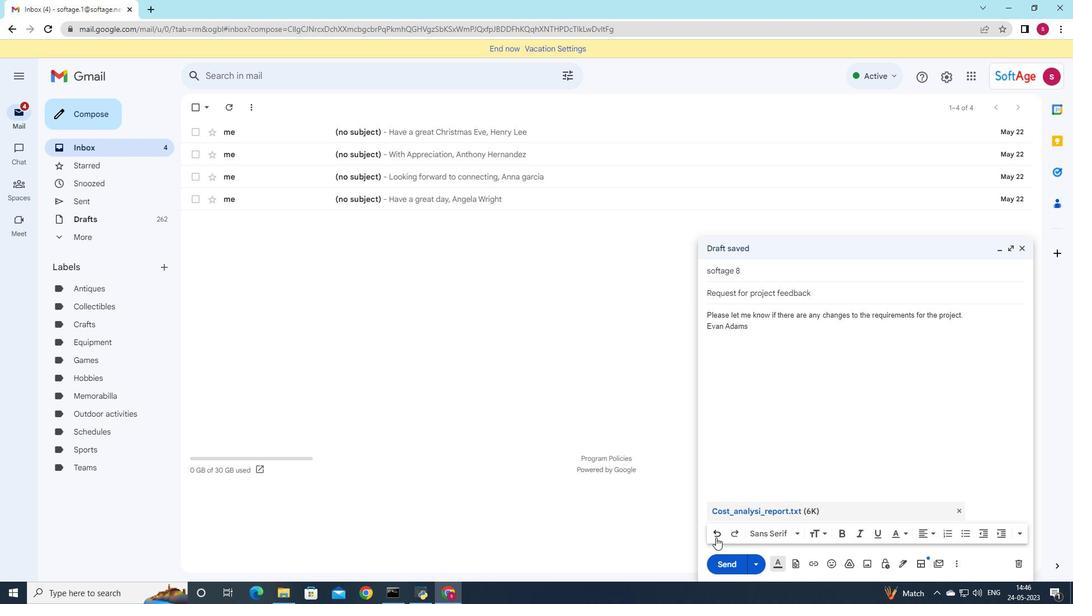 
Action: Mouse pressed left at (714, 538)
Screenshot: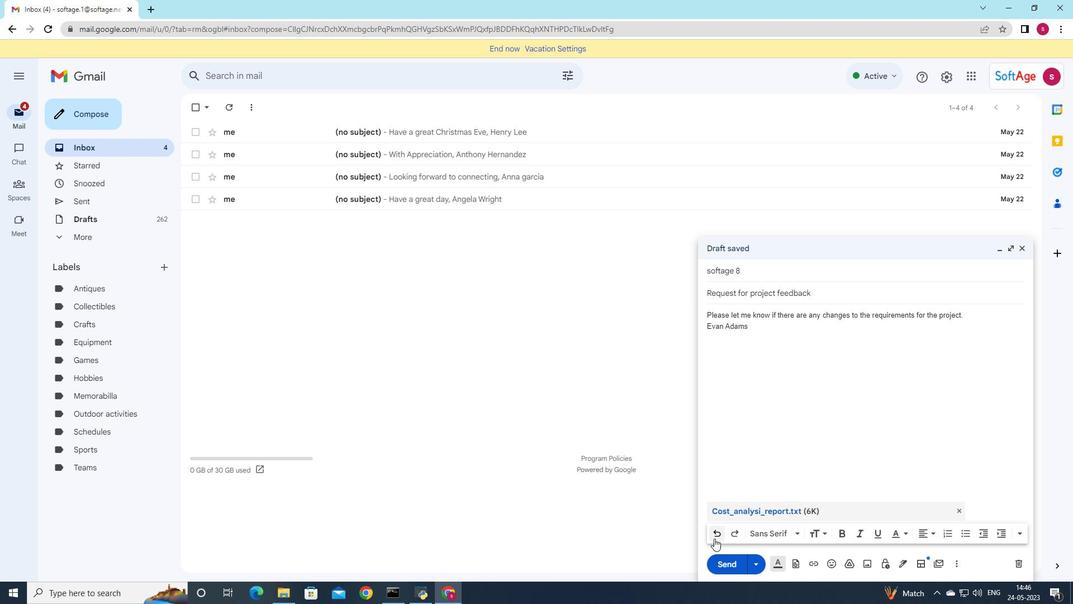 
Action: Mouse pressed left at (714, 538)
Screenshot: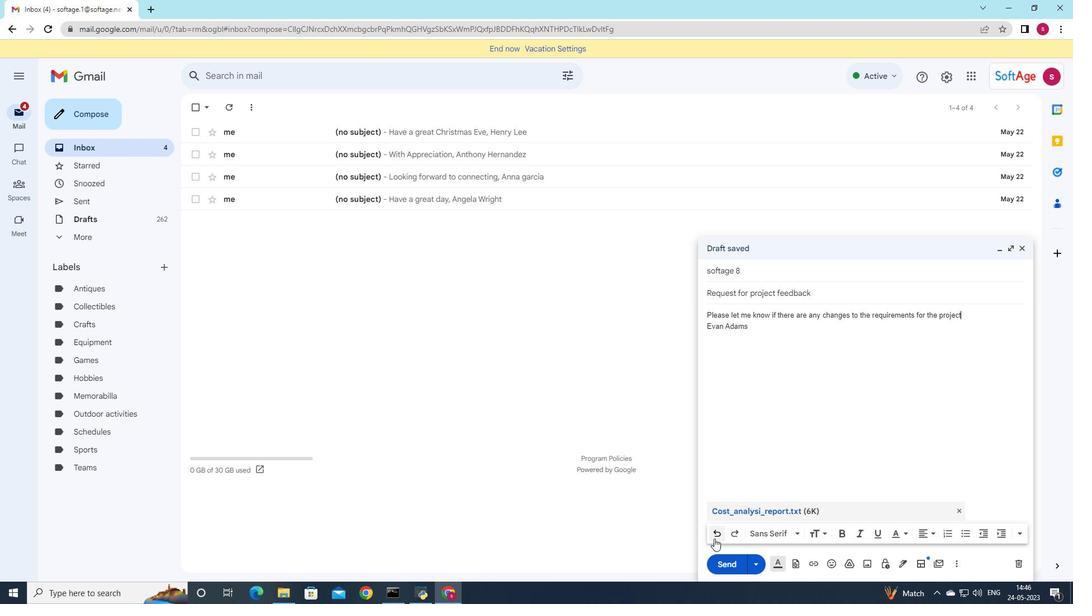 
Action: Mouse pressed left at (714, 538)
Screenshot: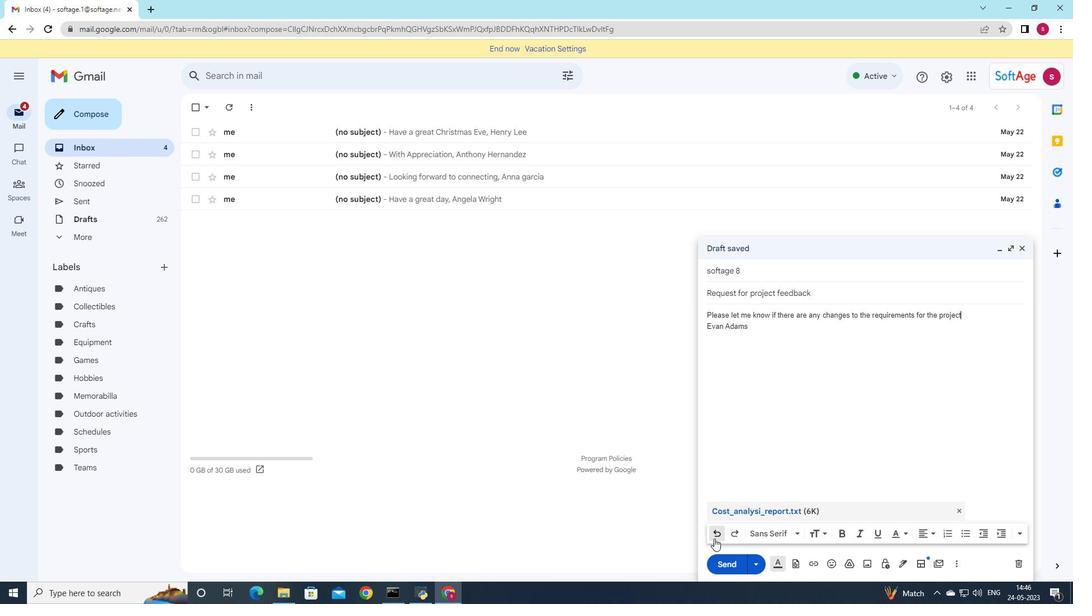 
Action: Mouse pressed left at (714, 538)
Screenshot: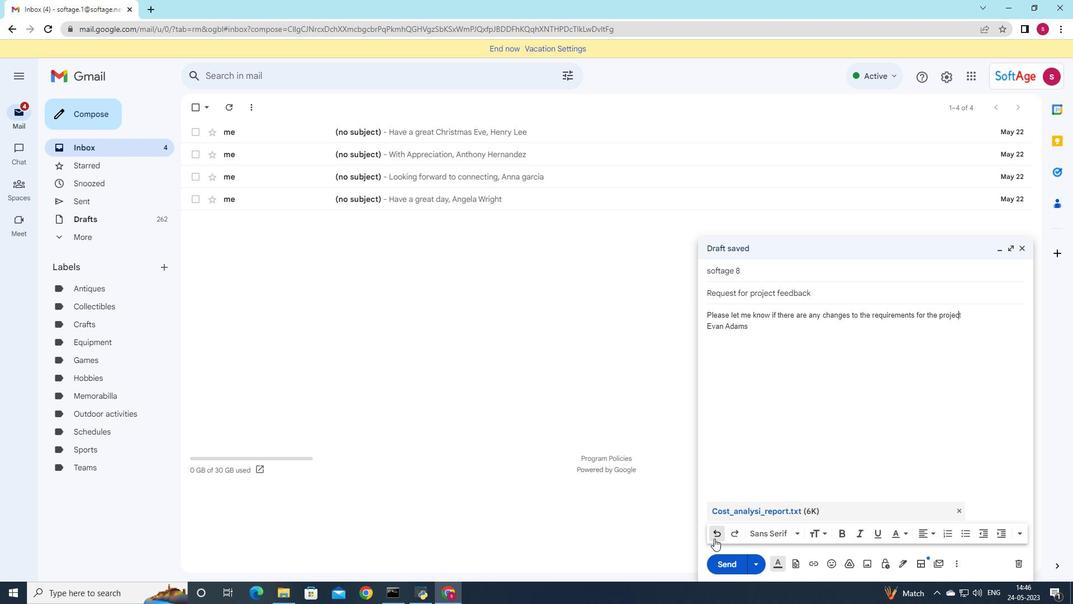 
Action: Mouse pressed left at (714, 538)
Screenshot: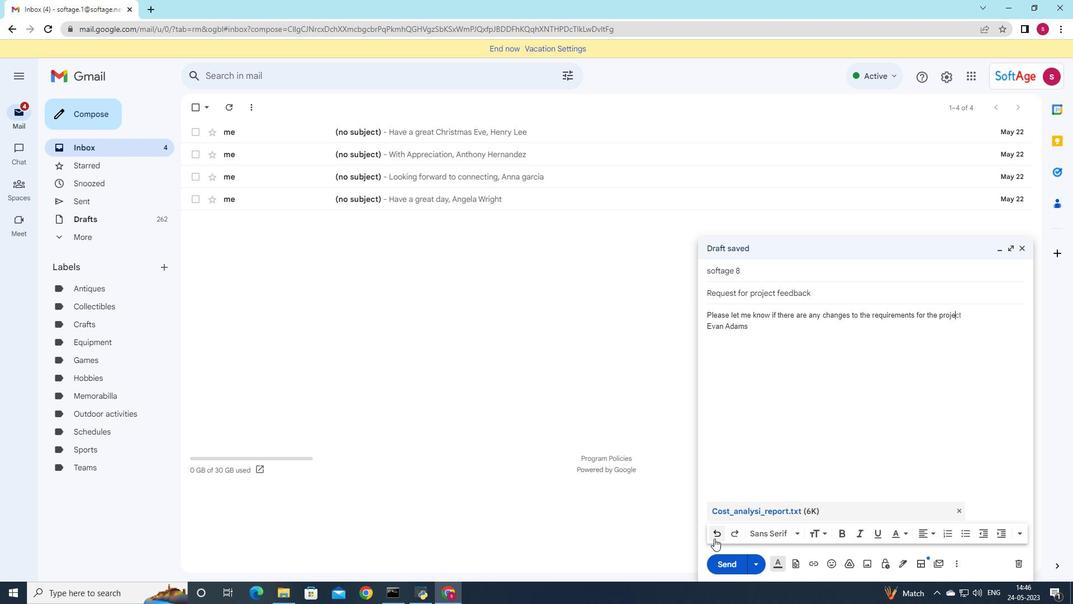 
Action: Mouse pressed left at (714, 538)
Screenshot: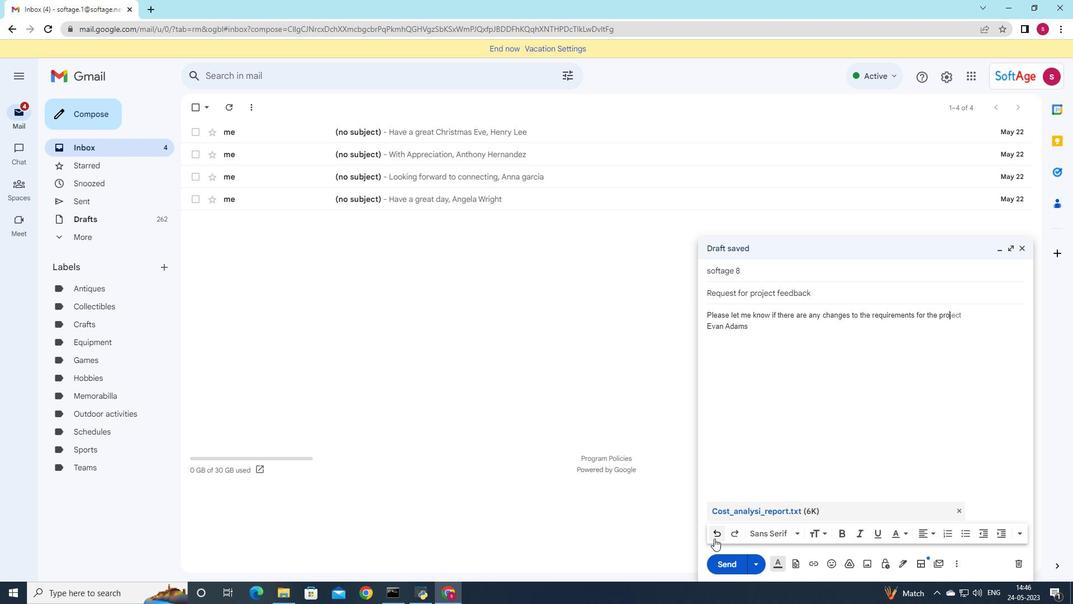 
Action: Mouse pressed left at (714, 538)
Screenshot: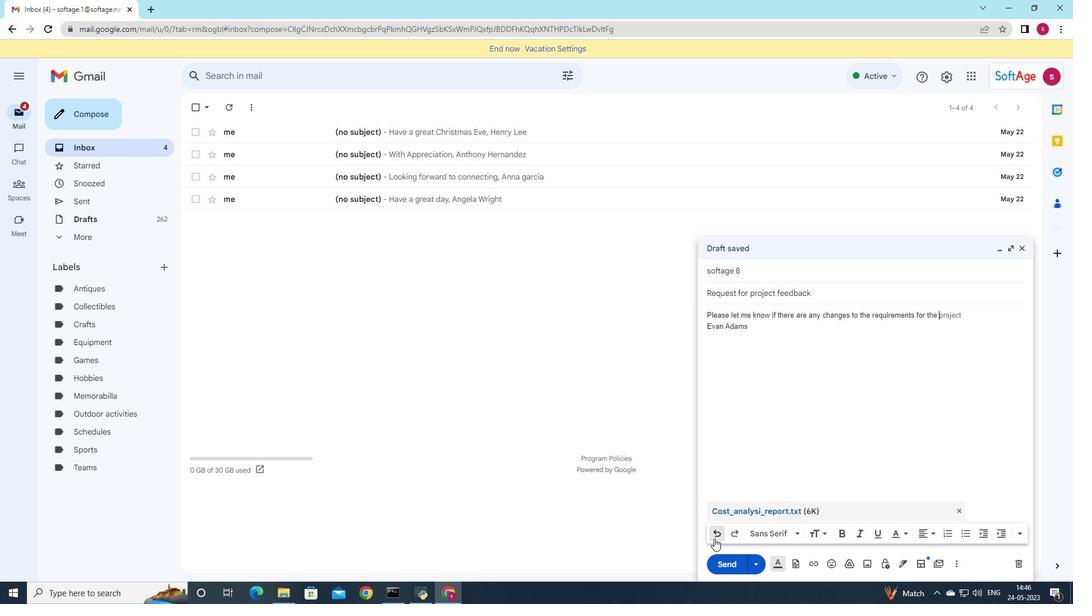 
Action: Mouse pressed left at (714, 538)
Screenshot: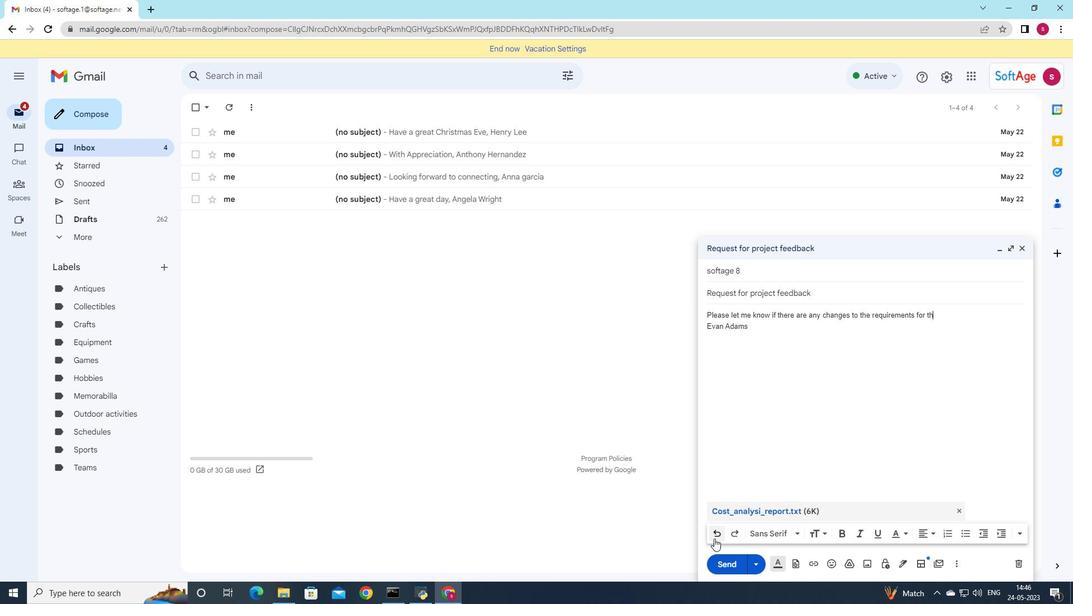 
Action: Mouse pressed left at (714, 538)
Screenshot: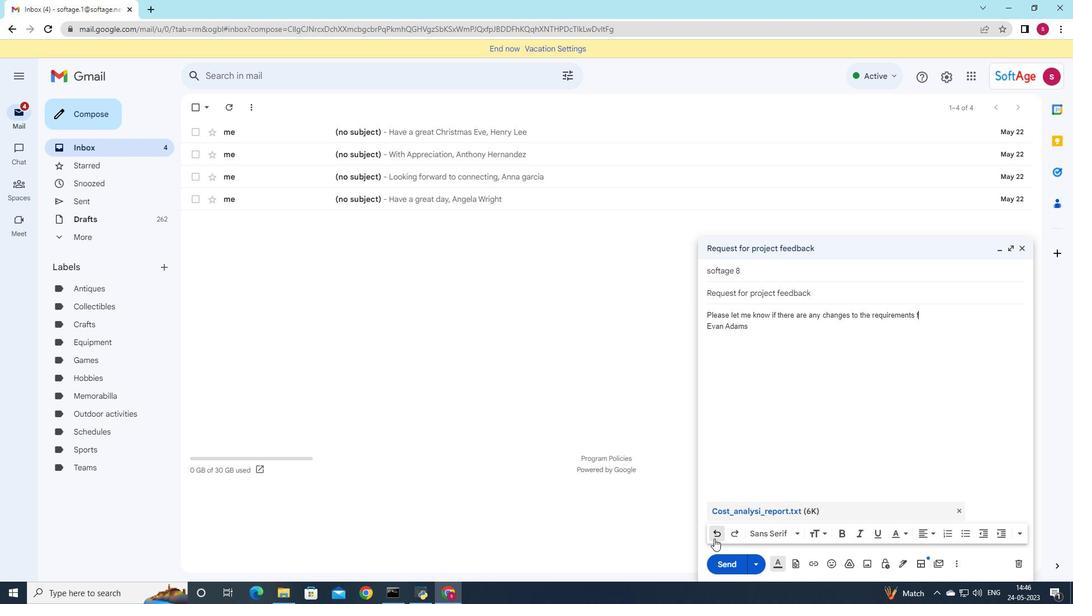 
Action: Mouse pressed left at (714, 538)
Screenshot: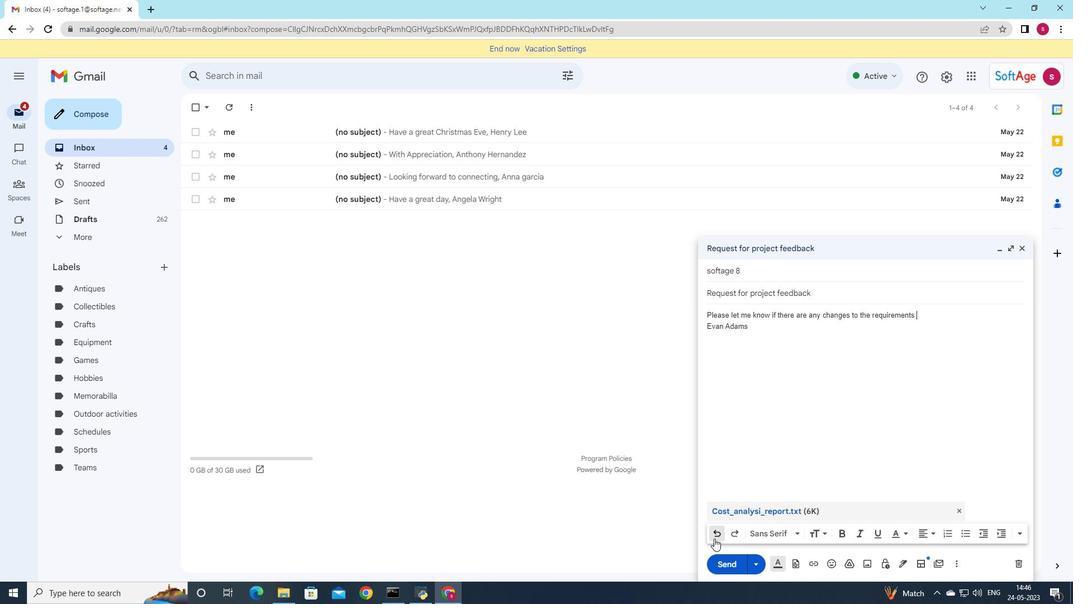 
Action: Mouse pressed left at (714, 538)
Screenshot: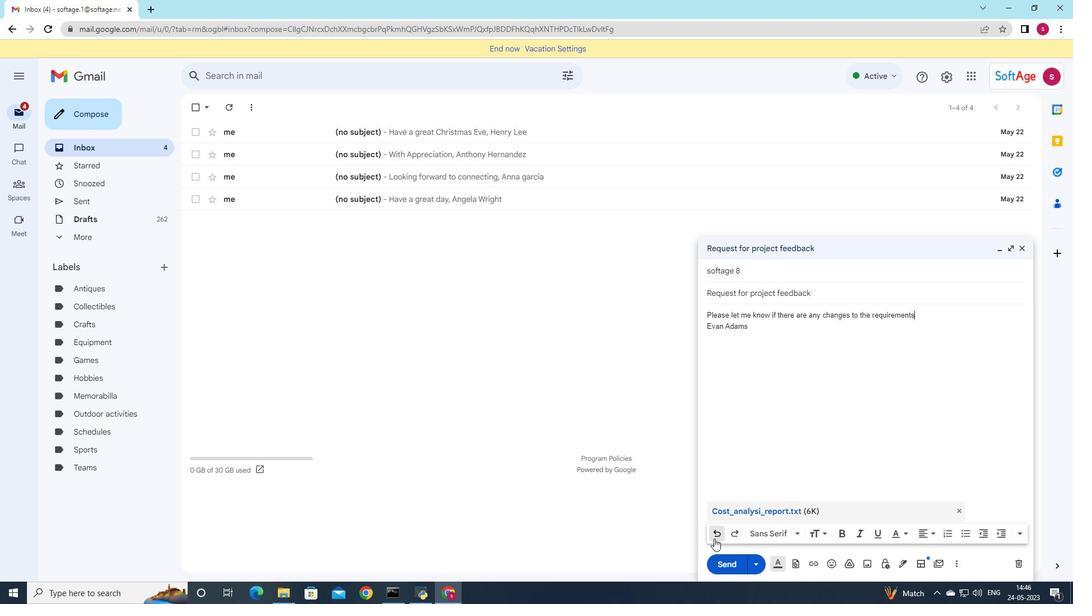
Action: Mouse pressed left at (714, 538)
Screenshot: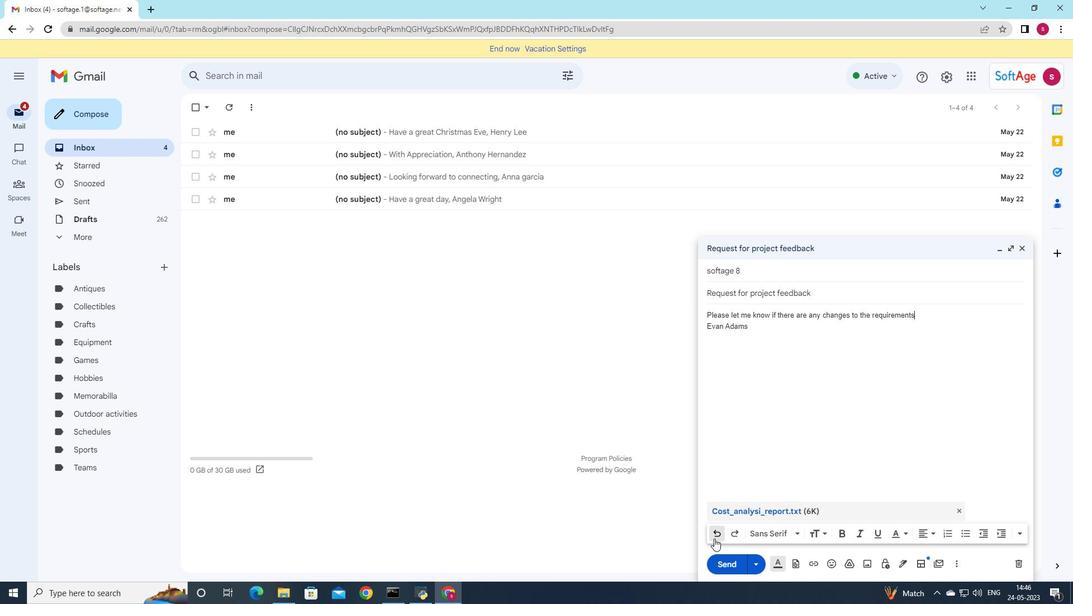 
Action: Mouse pressed left at (714, 538)
Screenshot: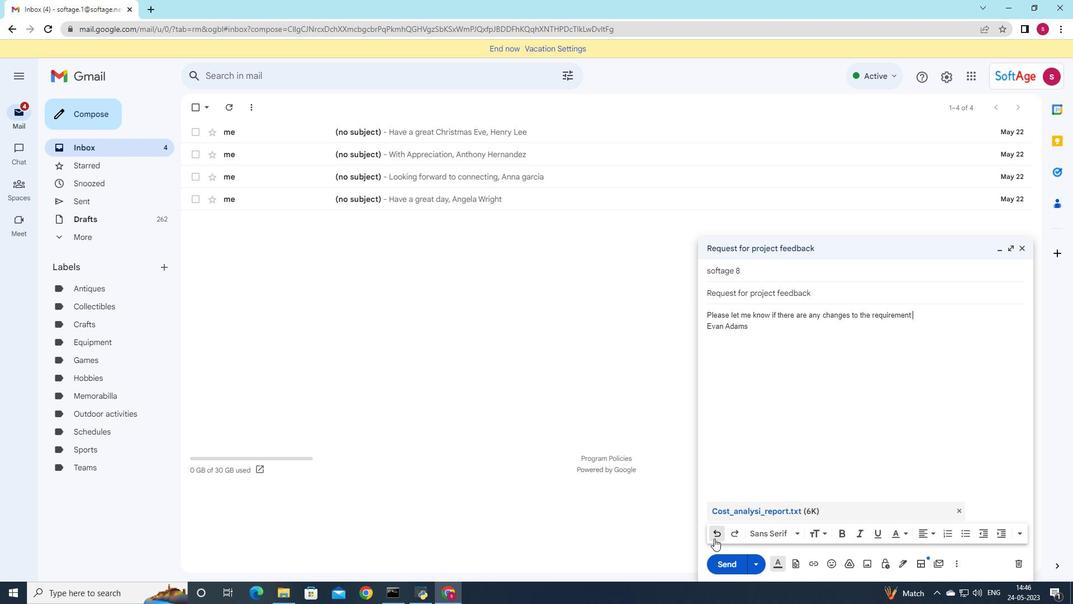 
Action: Mouse pressed left at (714, 538)
Screenshot: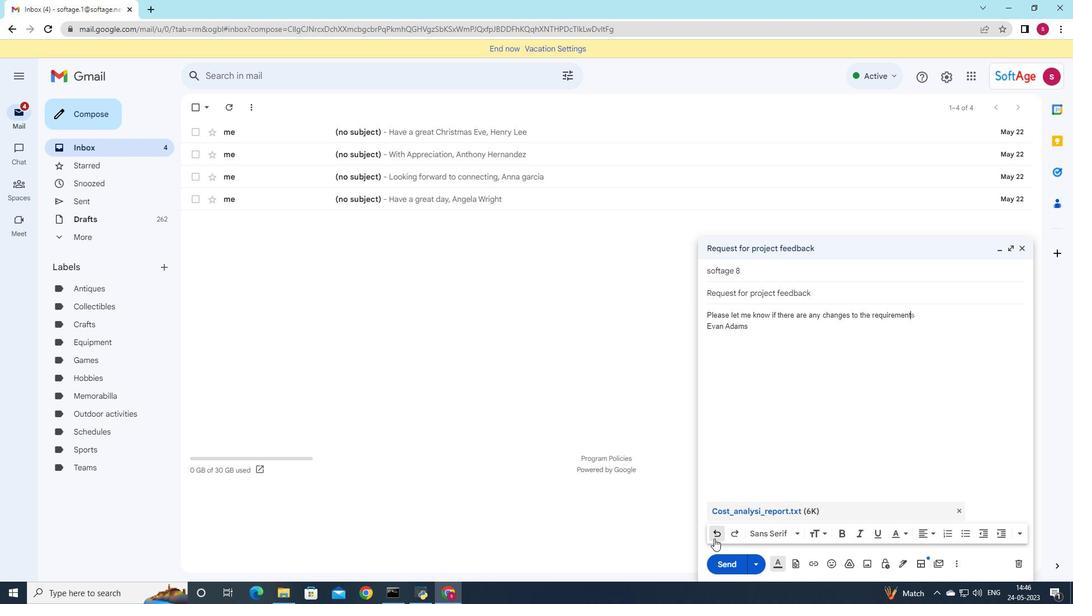 
Action: Mouse pressed left at (714, 538)
Screenshot: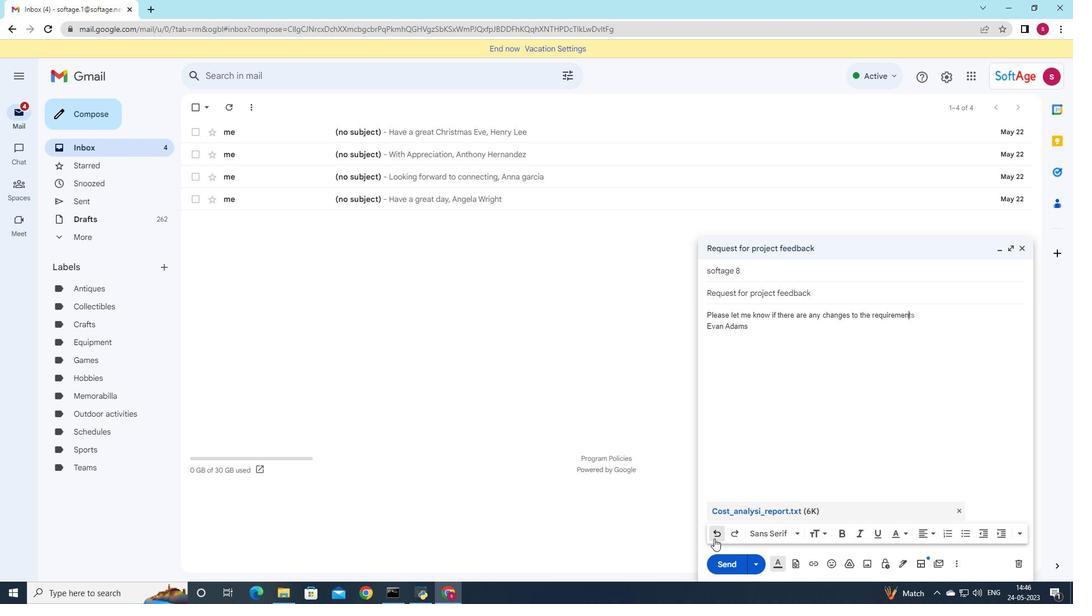 
Action: Mouse pressed left at (714, 538)
Screenshot: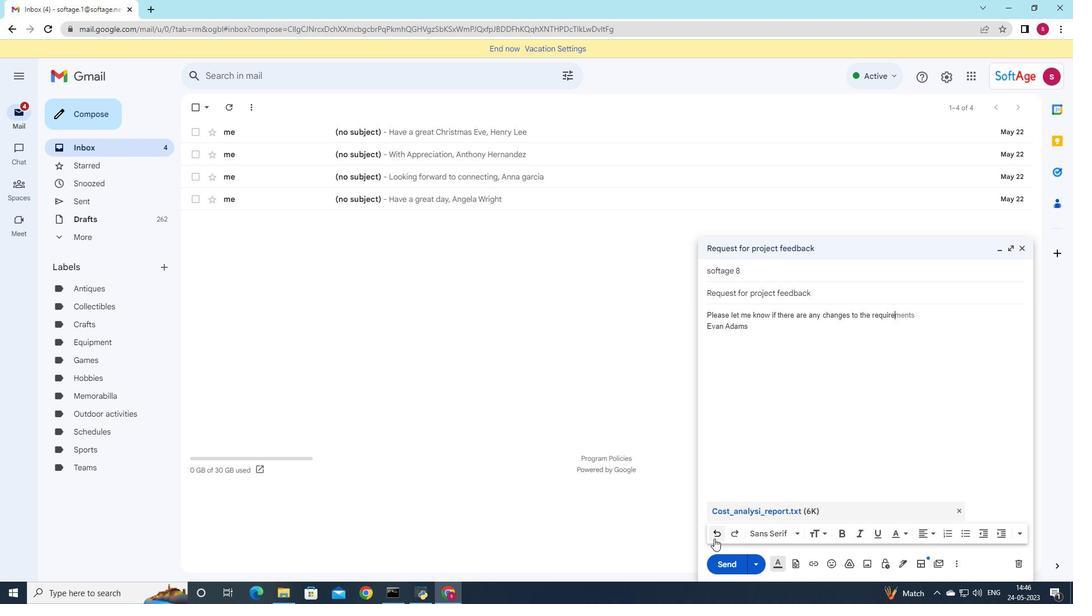 
Action: Mouse pressed left at (714, 538)
Screenshot: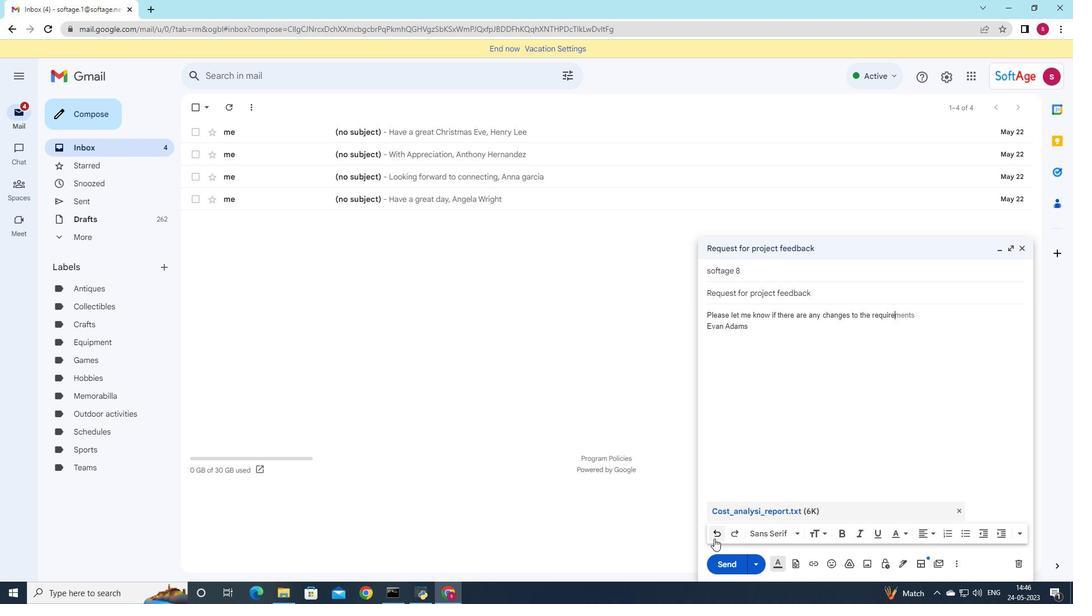 
Action: Mouse pressed left at (714, 538)
Screenshot: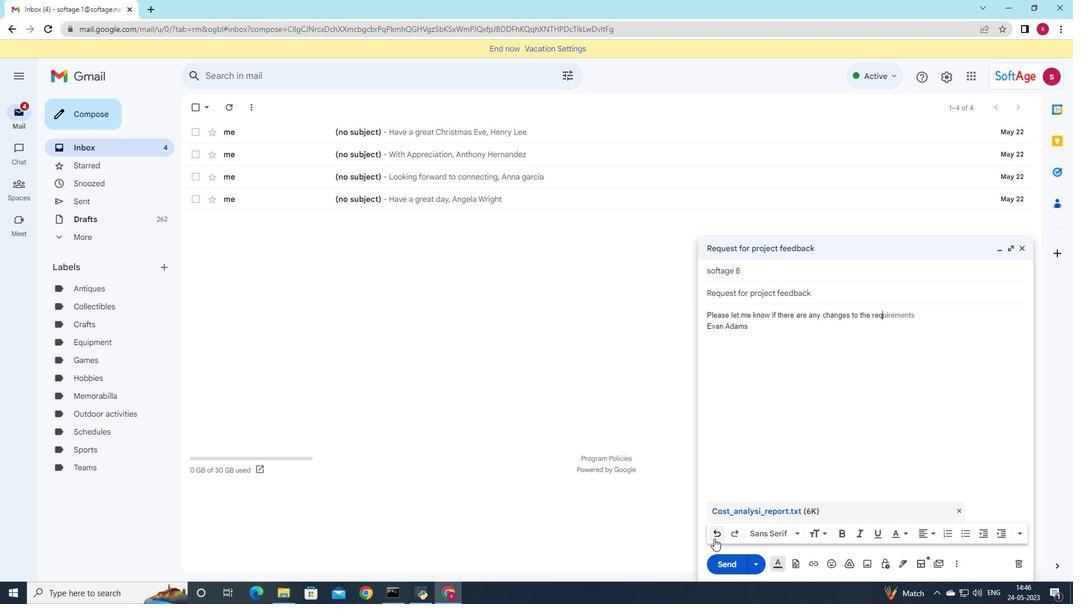 
Action: Mouse pressed left at (714, 538)
Screenshot: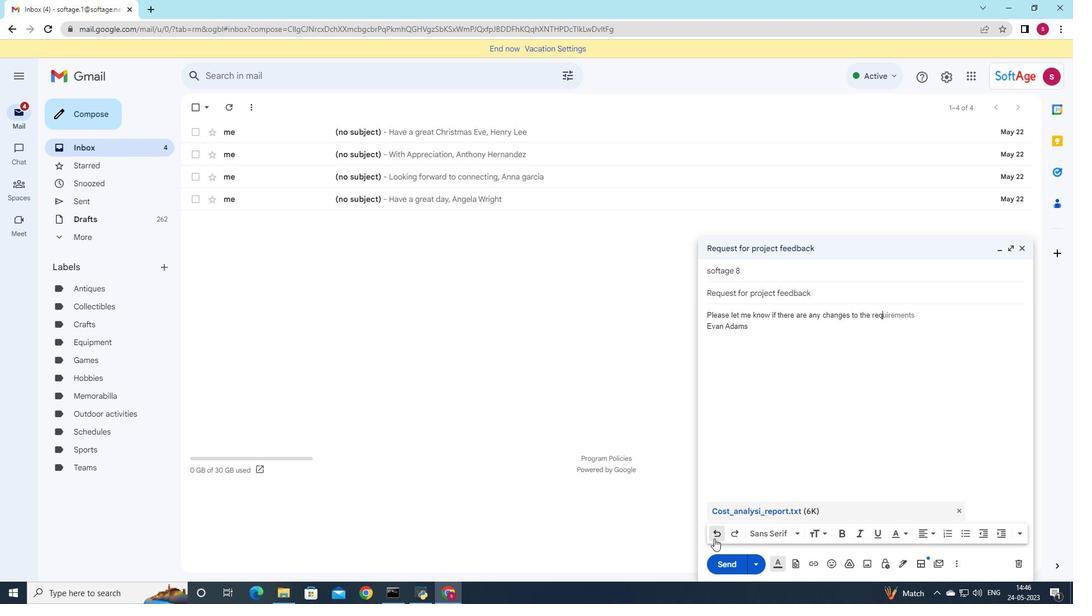 
Action: Mouse pressed left at (714, 538)
Screenshot: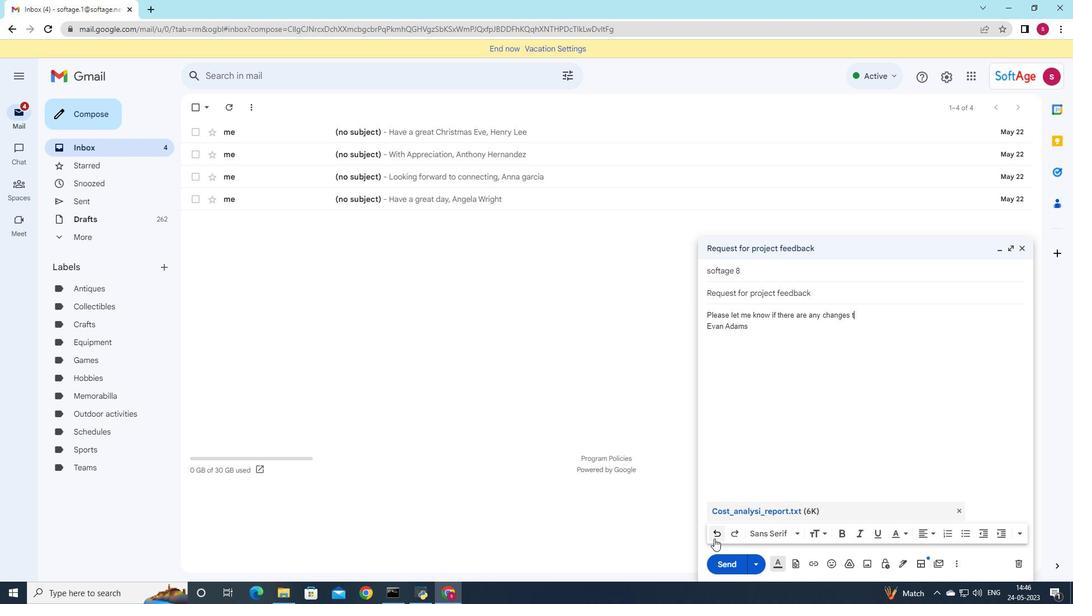 
Action: Mouse pressed left at (714, 538)
Screenshot: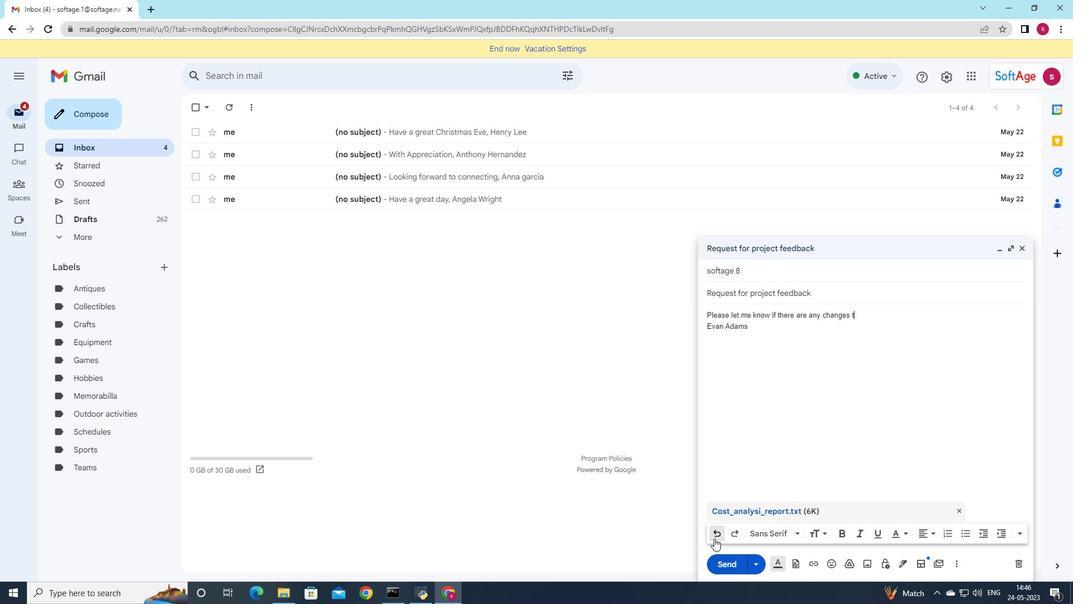 
Action: Mouse pressed left at (714, 538)
Screenshot: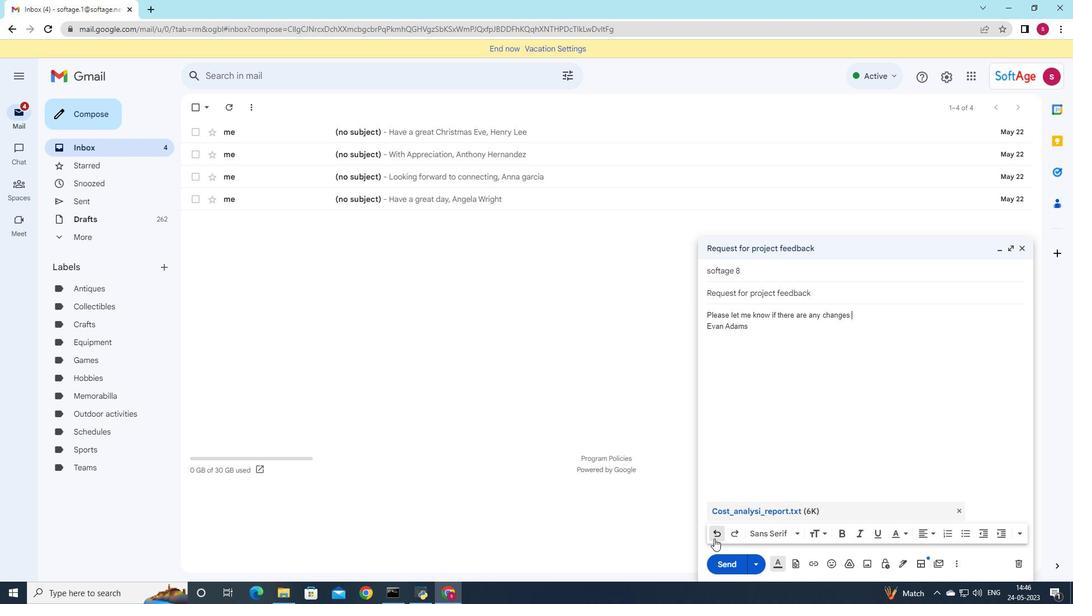 
Action: Mouse pressed left at (714, 538)
Screenshot: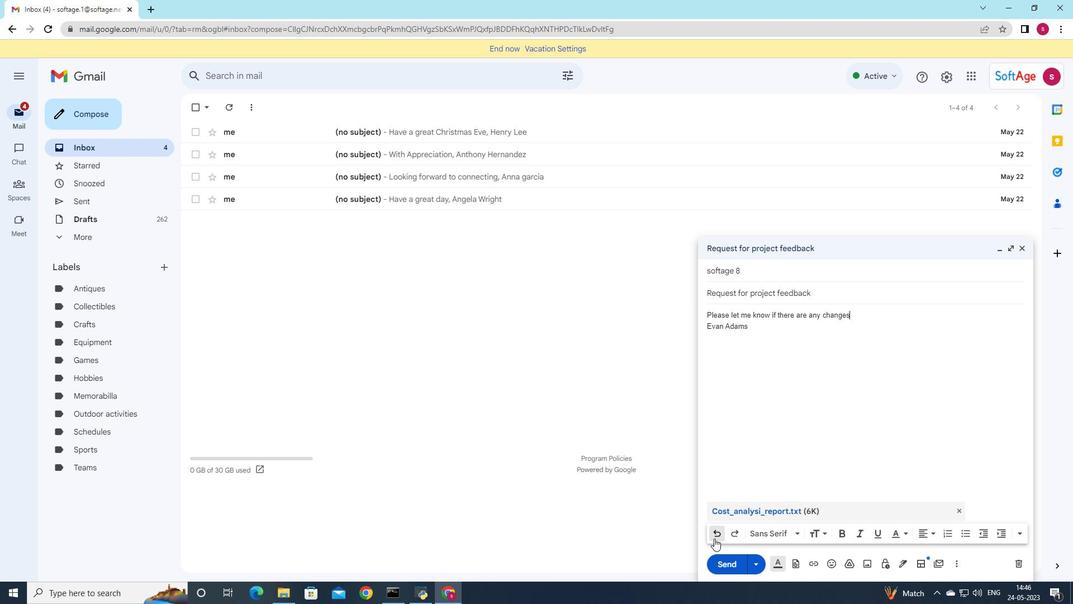 
Action: Mouse pressed left at (714, 538)
Screenshot: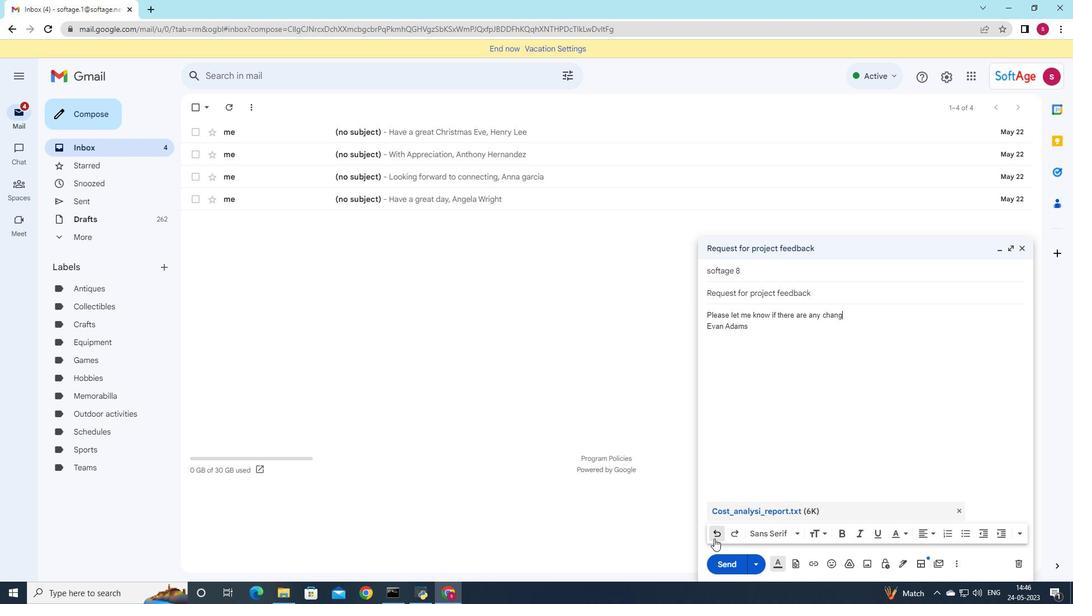 
Action: Mouse pressed left at (714, 538)
Screenshot: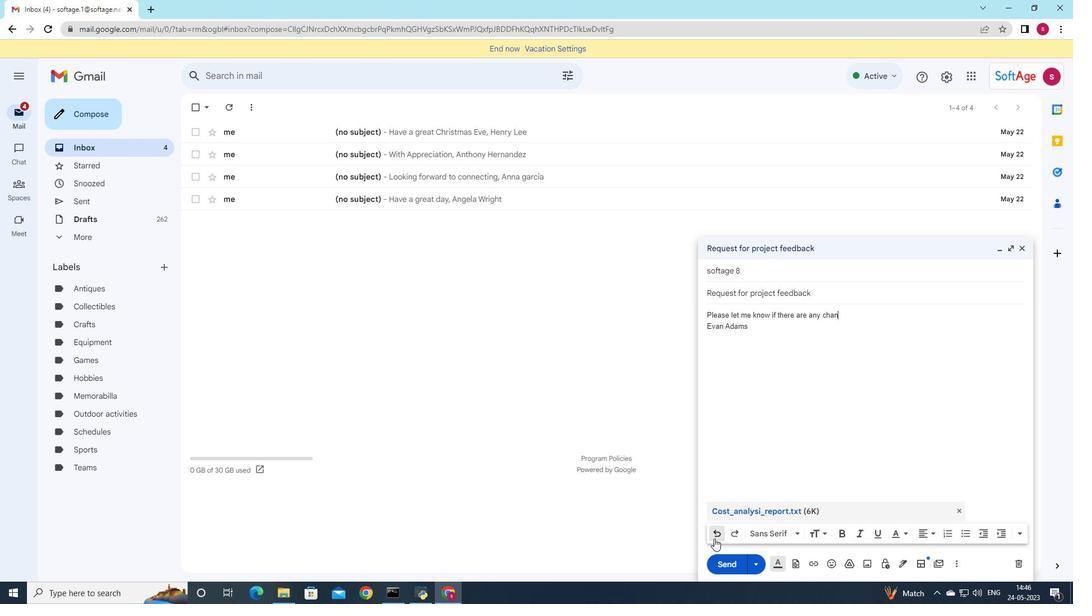 
Action: Mouse pressed left at (714, 538)
Screenshot: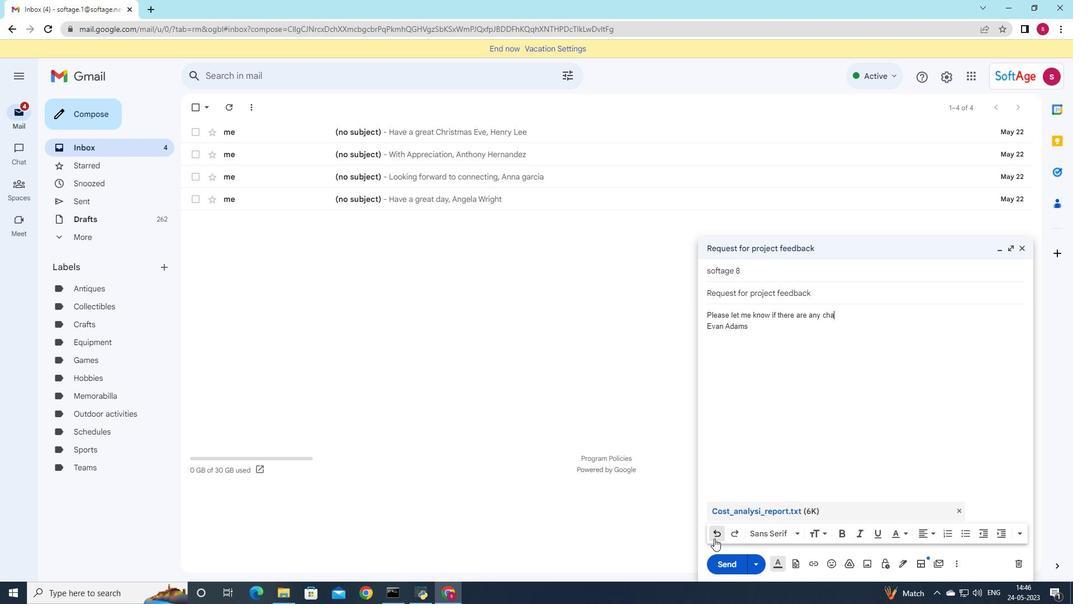 
Action: Mouse pressed left at (714, 538)
Screenshot: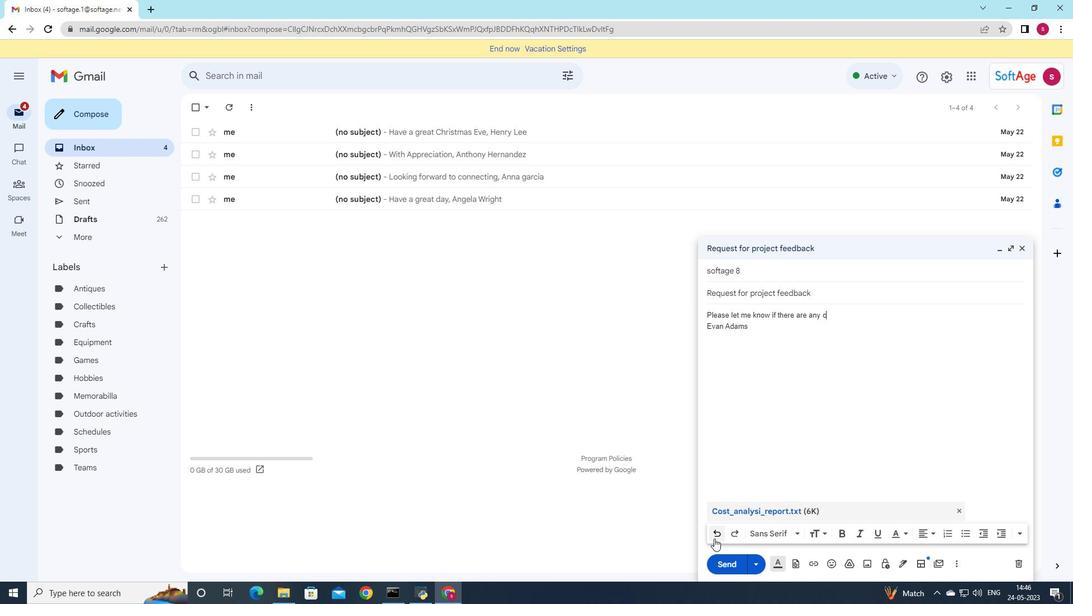 
Action: Mouse pressed left at (714, 538)
Screenshot: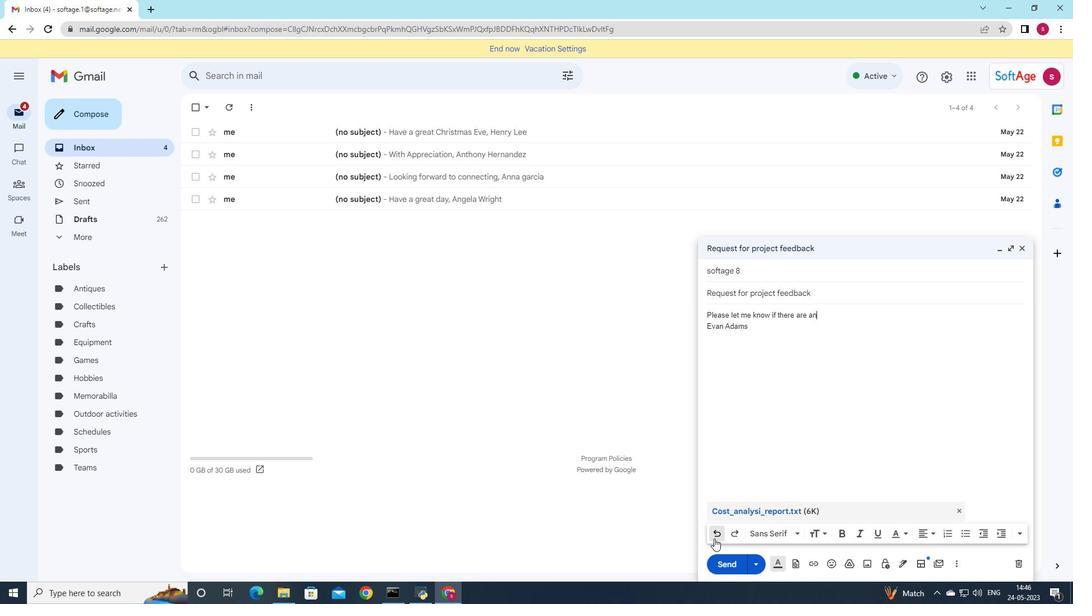 
Action: Mouse pressed left at (714, 538)
Screenshot: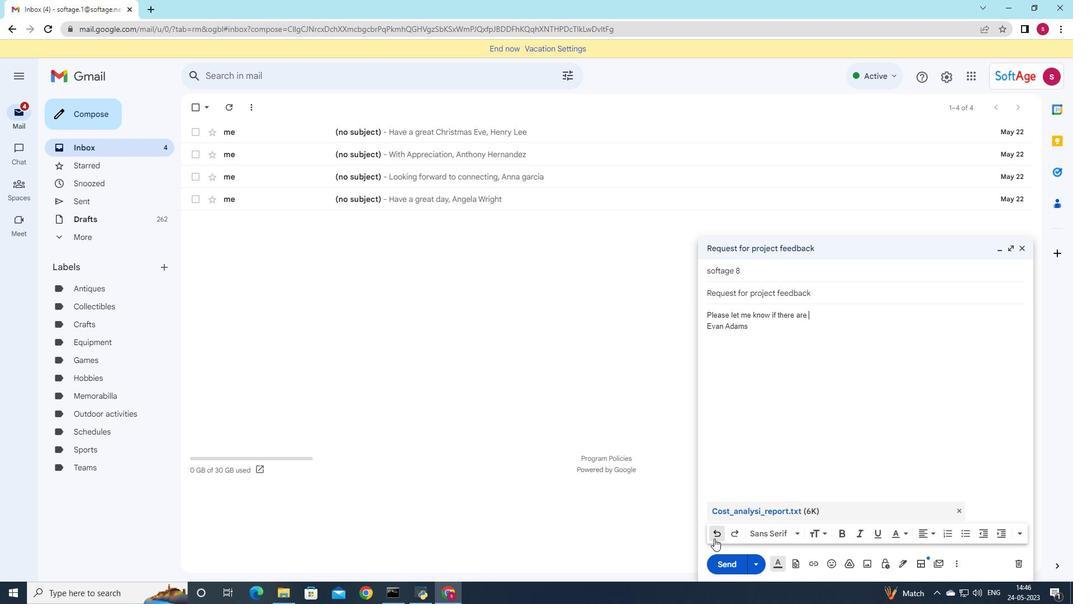 
Action: Mouse pressed left at (714, 538)
Screenshot: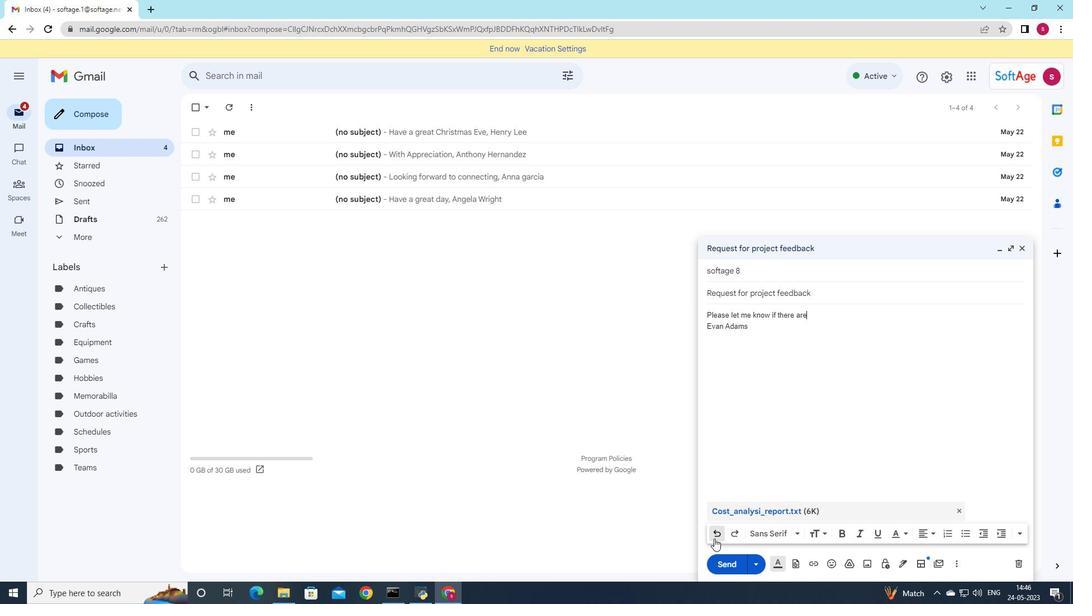 
Action: Mouse pressed left at (714, 538)
Screenshot: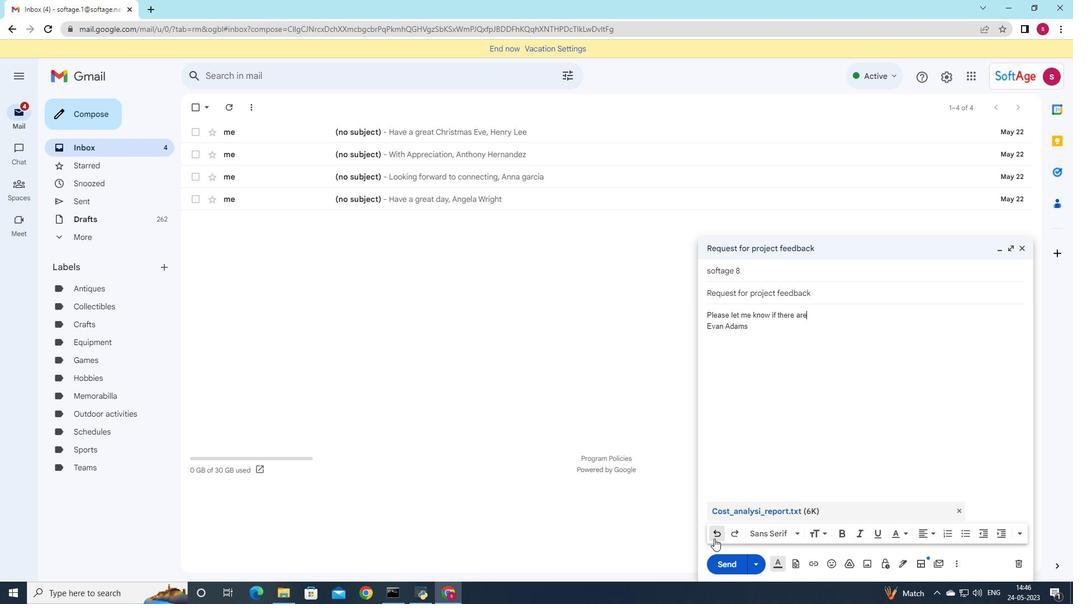 
Action: Mouse pressed left at (714, 538)
Screenshot: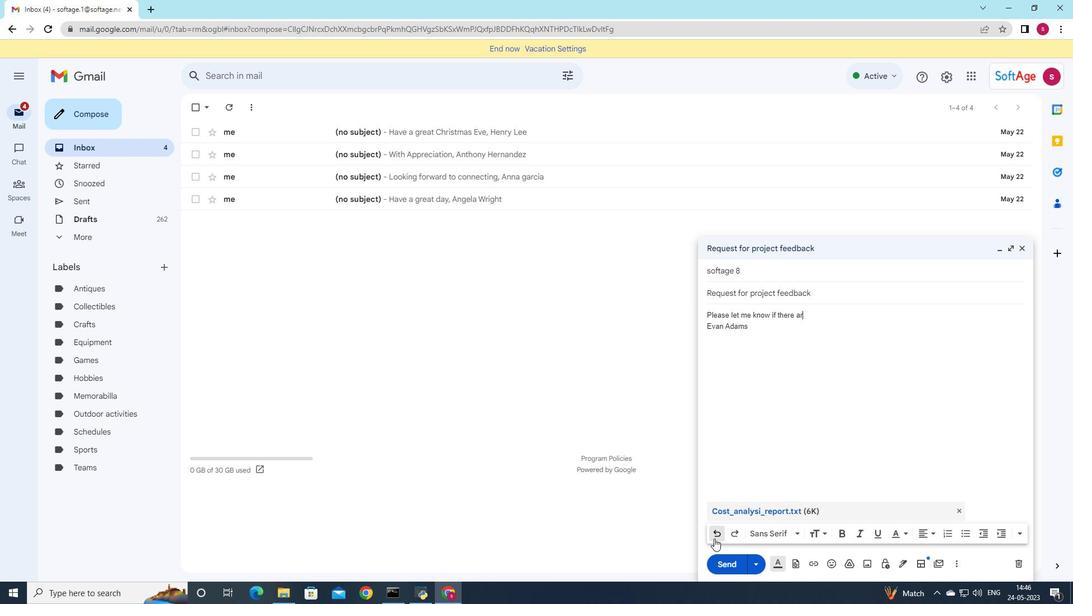 
Action: Mouse pressed left at (714, 538)
Screenshot: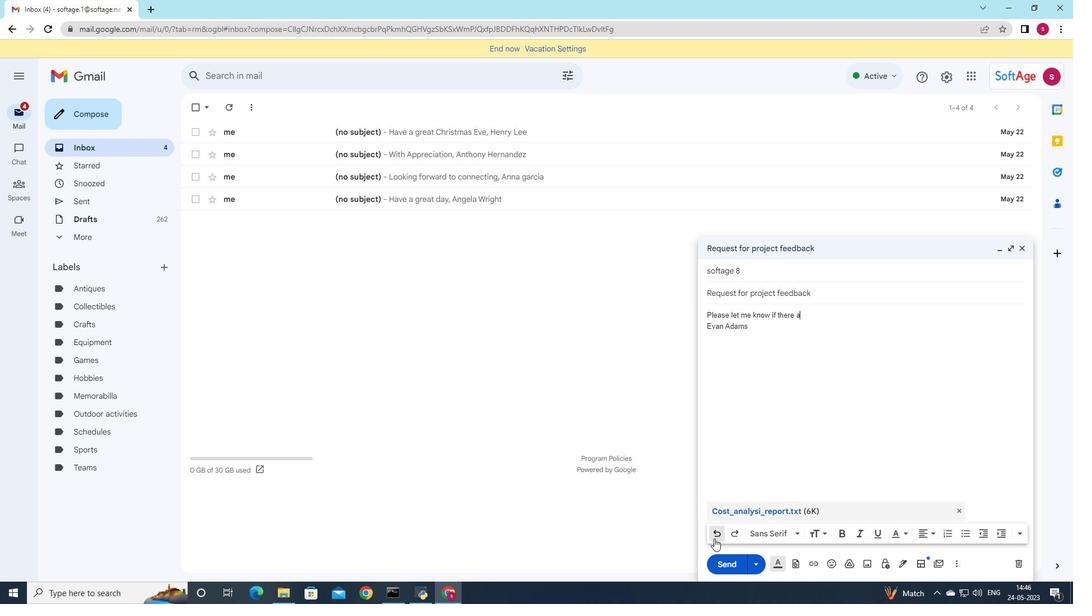 
Action: Mouse pressed left at (714, 538)
Screenshot: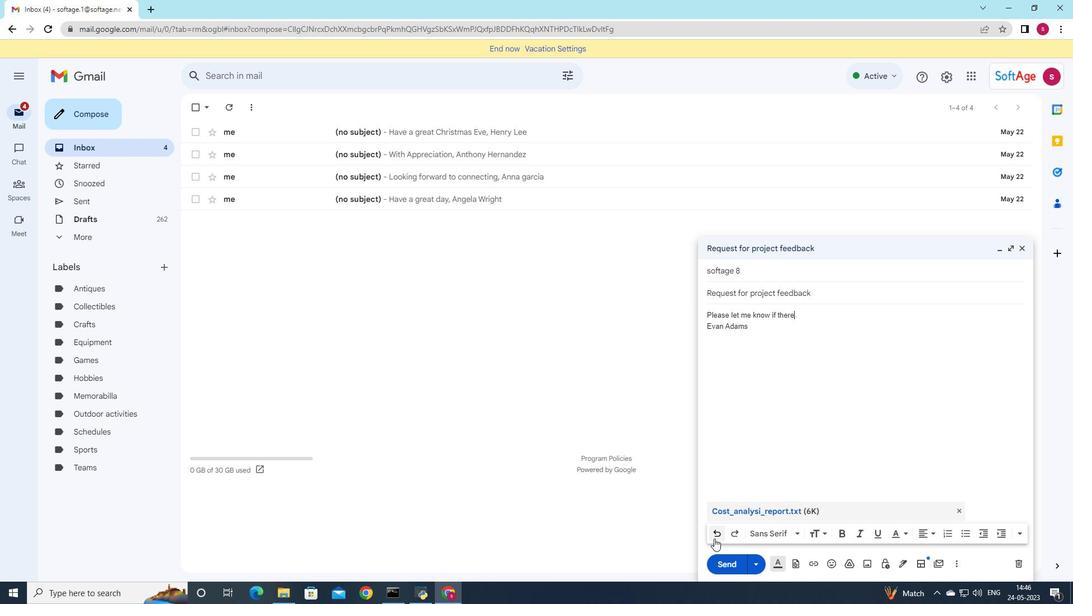 
Action: Mouse pressed left at (714, 538)
Screenshot: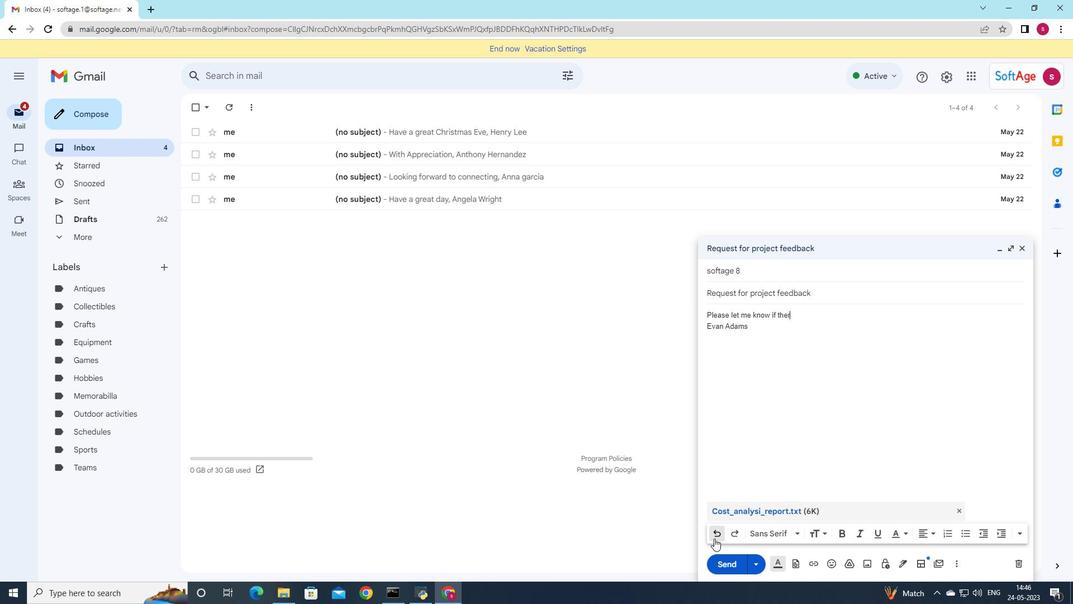 
Action: Mouse pressed left at (714, 538)
Screenshot: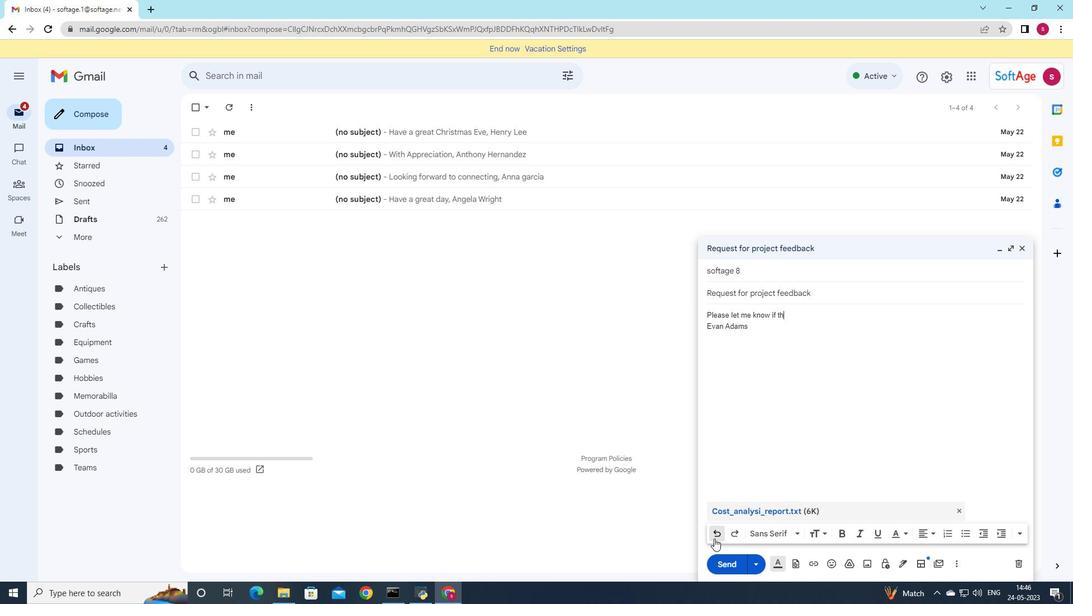 
Action: Mouse pressed left at (714, 538)
Screenshot: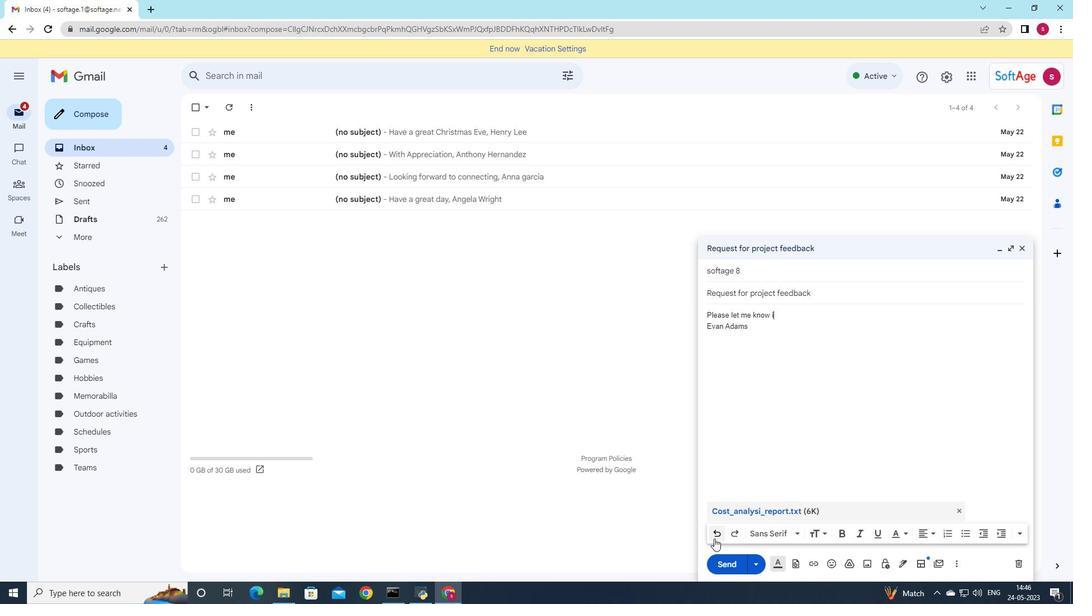 
Action: Mouse pressed left at (714, 538)
Screenshot: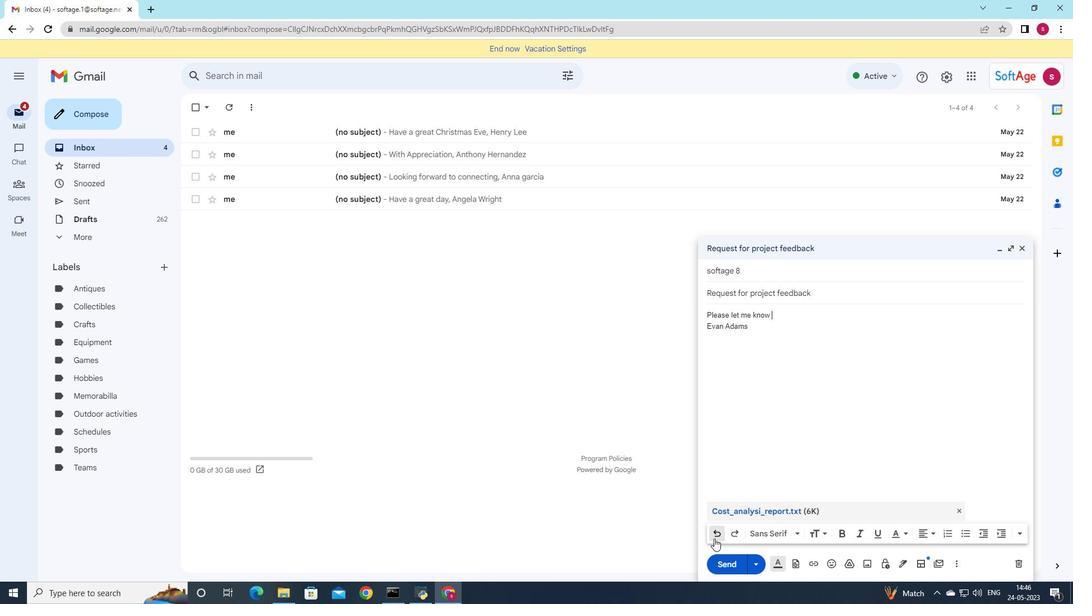 
Action: Mouse pressed left at (714, 538)
Screenshot: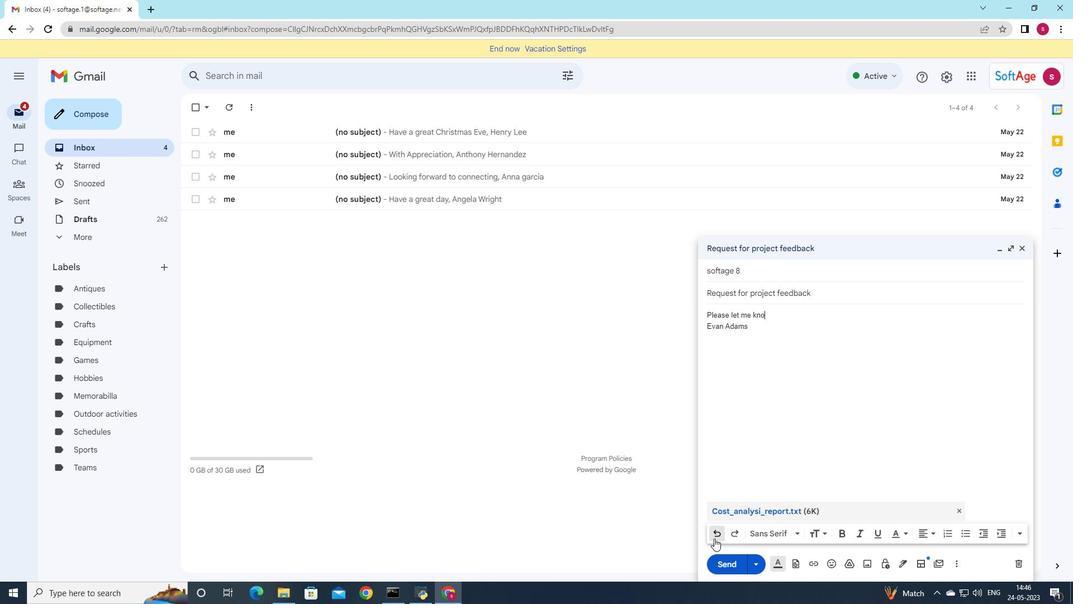 
Action: Mouse pressed left at (714, 538)
Screenshot: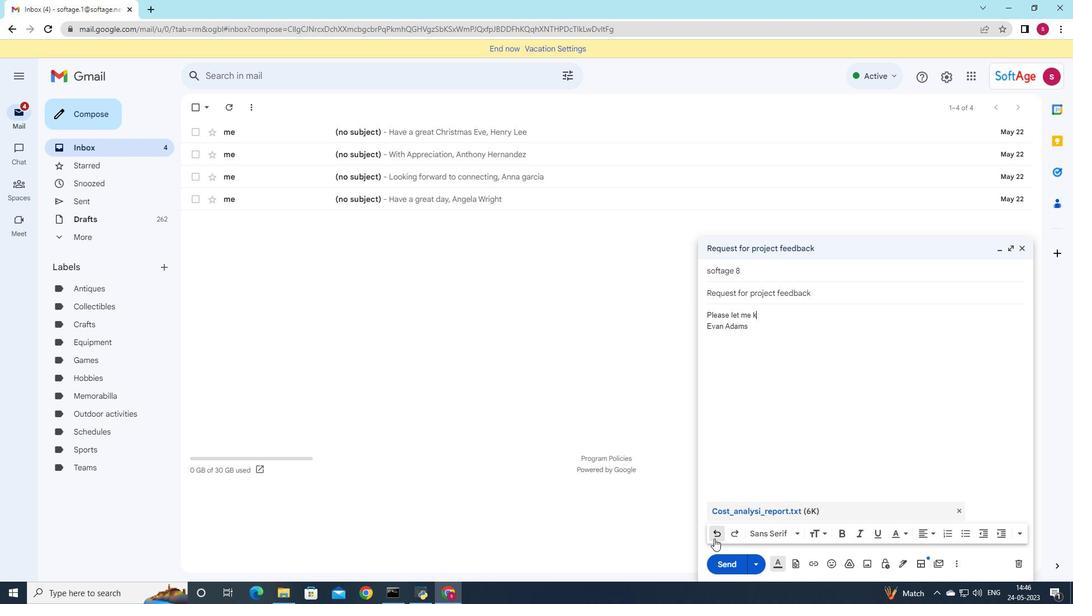 
Action: Mouse pressed left at (714, 538)
Screenshot: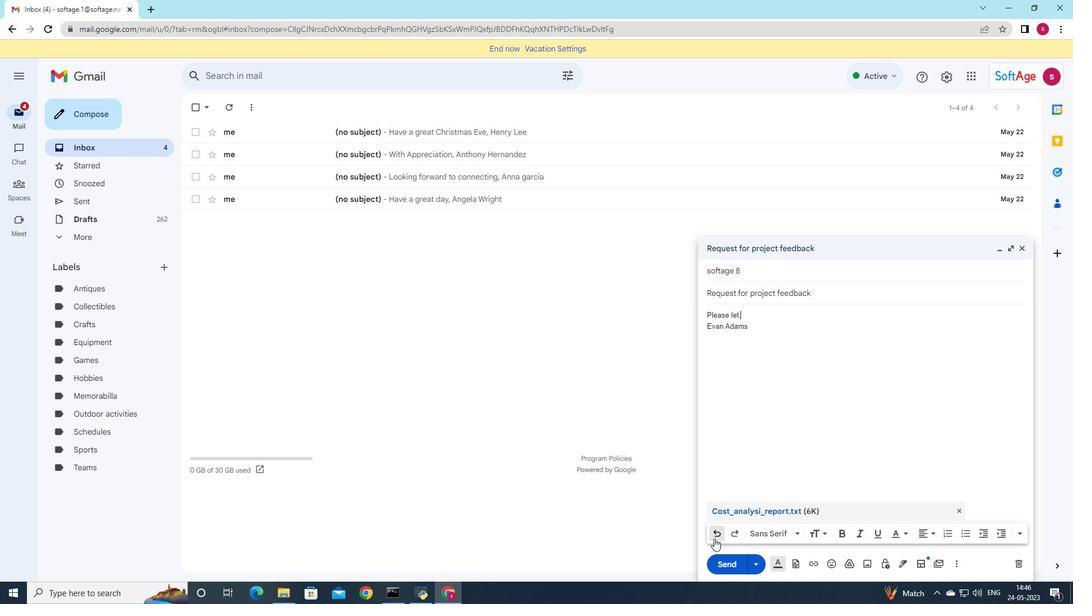 
Action: Mouse pressed left at (714, 538)
Screenshot: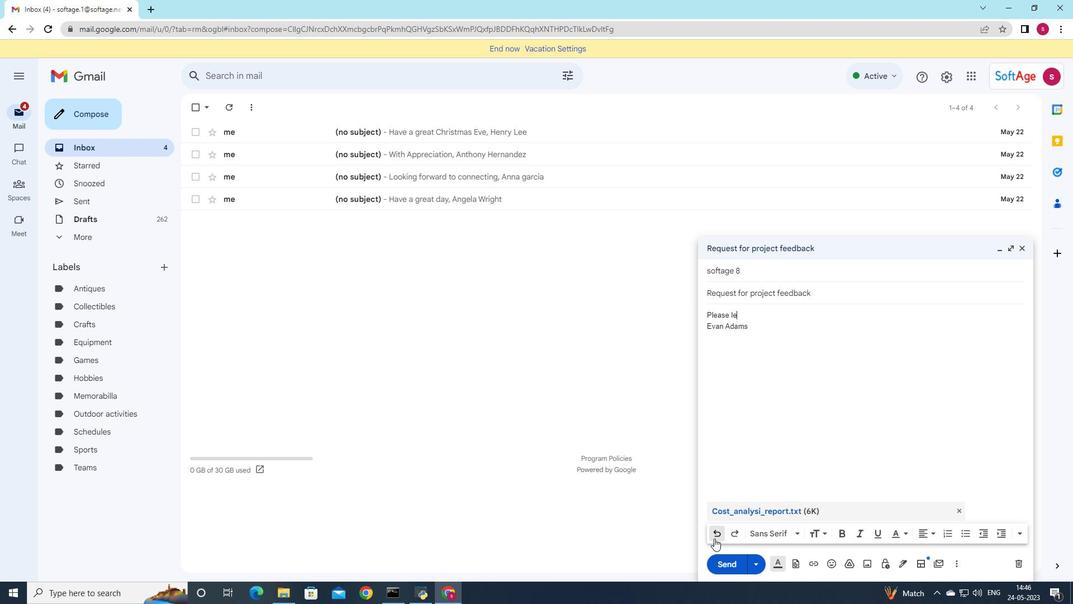 
Action: Mouse pressed left at (714, 538)
Screenshot: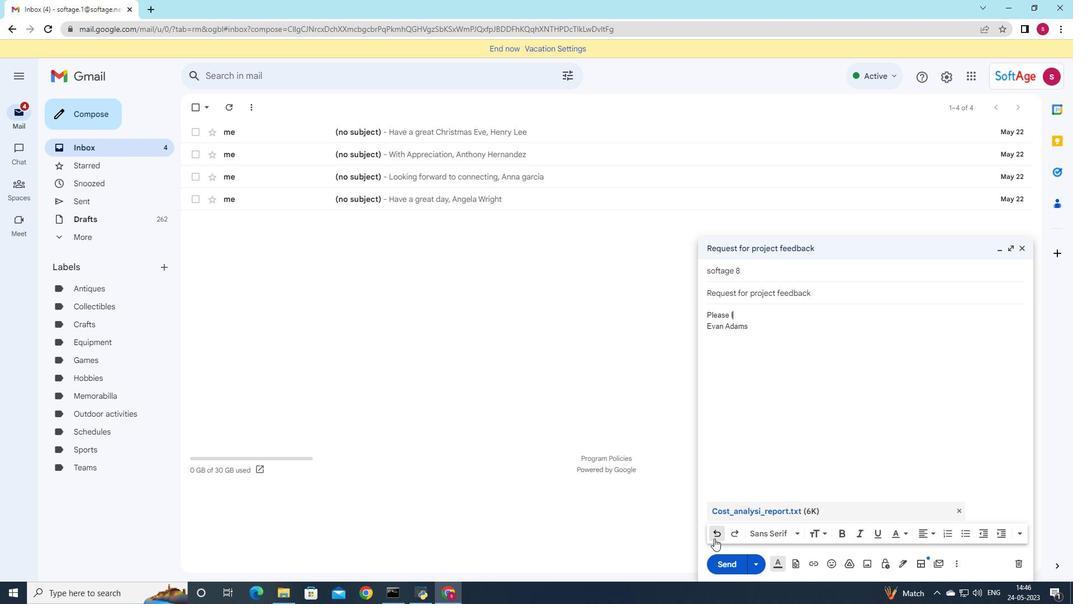 
Action: Mouse pressed left at (714, 538)
Screenshot: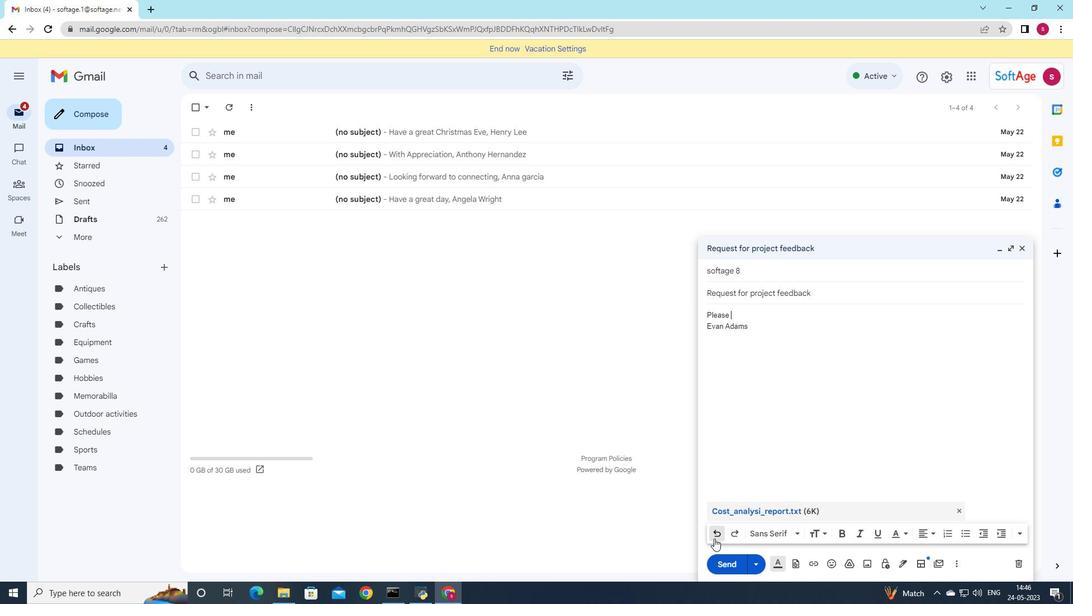 
Action: Mouse pressed left at (714, 538)
Screenshot: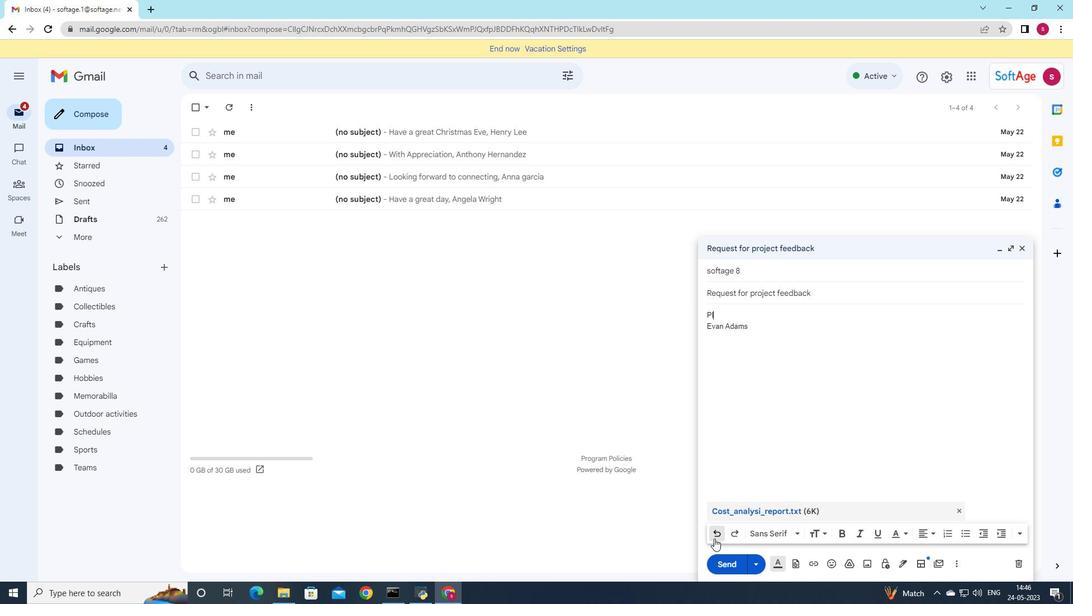 
Action: Key pressed <Key.shift><Key.shift><Key.shift><Key.shift><Key.shift><Key.shift><Key.shift><Key.shift><Key.shift><Key.shift><Key.shift><Key.shift><Key.shift><Key.shift><Key.shift><Key.shift><Key.shift><Key.shift><Key.shift><Key.shift><Key.shift><Key.shift><Key.shift><Key.shift><Key.shift><Key.shift><Key.shift><Key.shift><Key.shift><Key.shift><Key.shift><Key.shift><Key.shift><Key.shift><Key.shift><Key.shift><Key.shift><Key.shift><Key.shift><Key.shift><Key.shift><Key.shift><Key.shift><Key.shift><Key.shift><Key.shift><Key.shift><Key.shift><Key.shift><Key.shift><Key.shift><Key.shift><Key.shift>I<Key.space>appologo<Key.backspace>ize<Key.space>
Screenshot: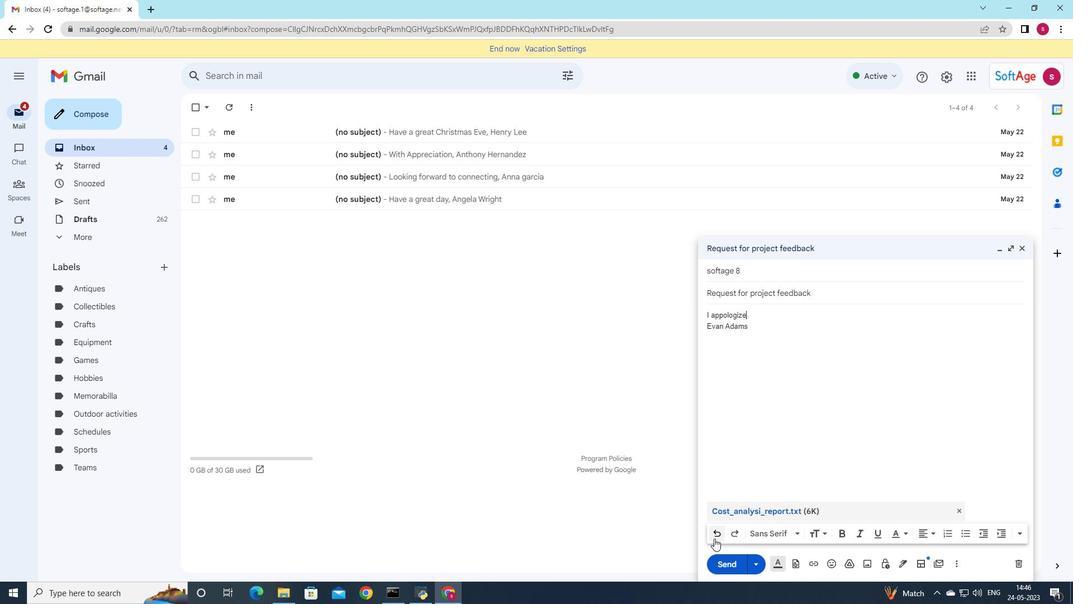 
Action: Mouse moved to (720, 315)
Screenshot: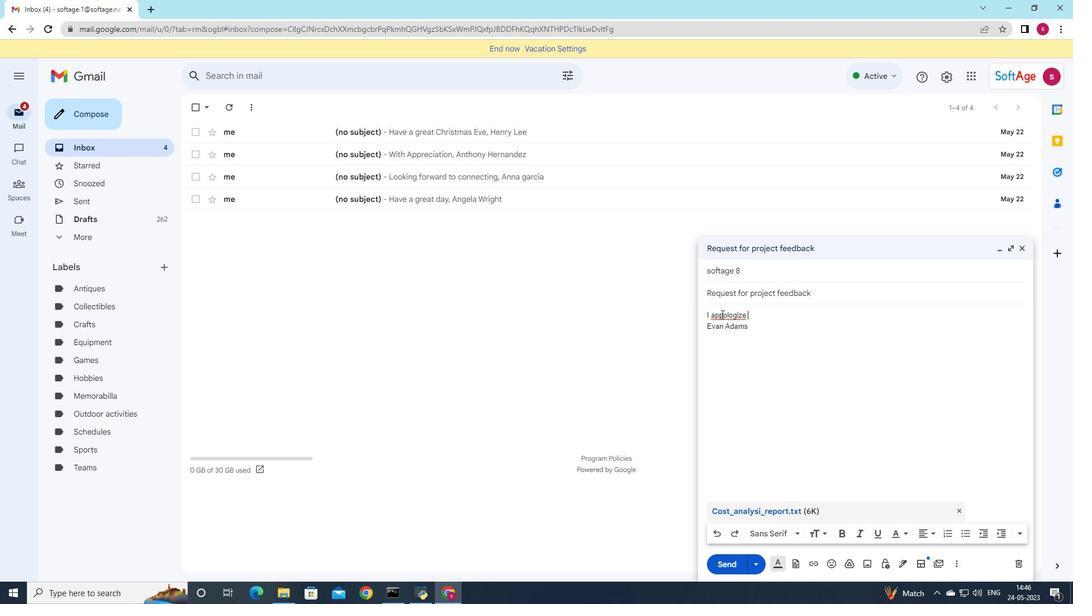 
Action: Mouse pressed left at (720, 315)
Screenshot: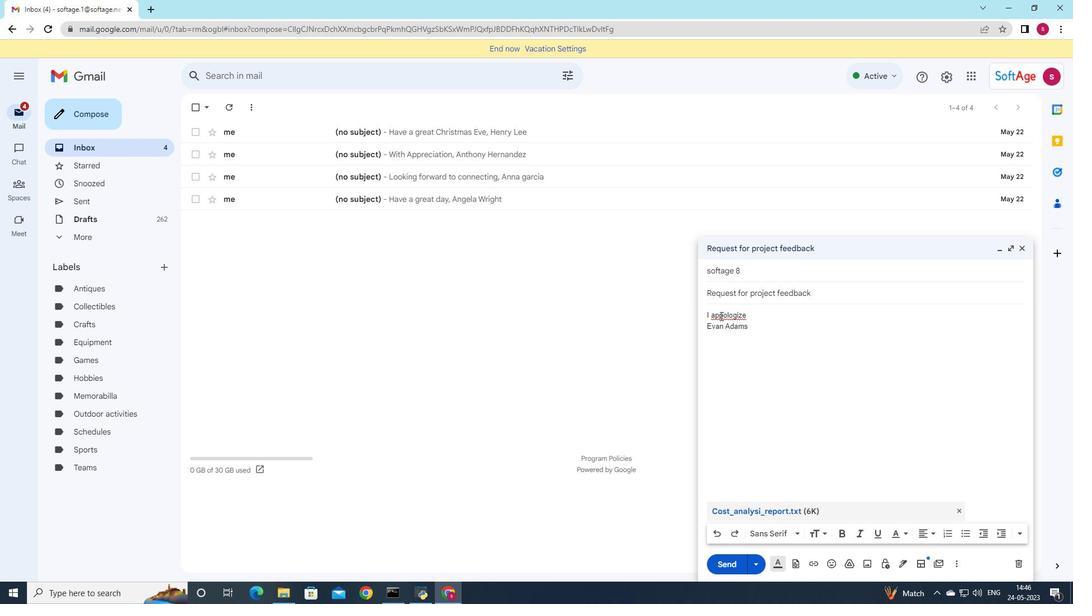 
Action: Key pressed <Key.backspace>
Screenshot: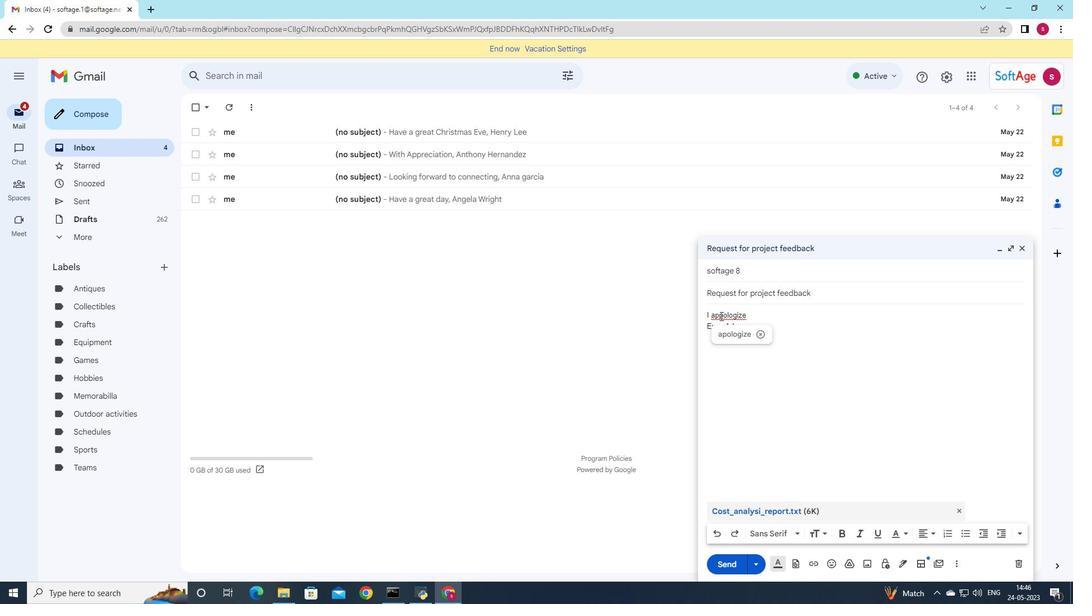 
Action: Mouse moved to (753, 321)
Screenshot: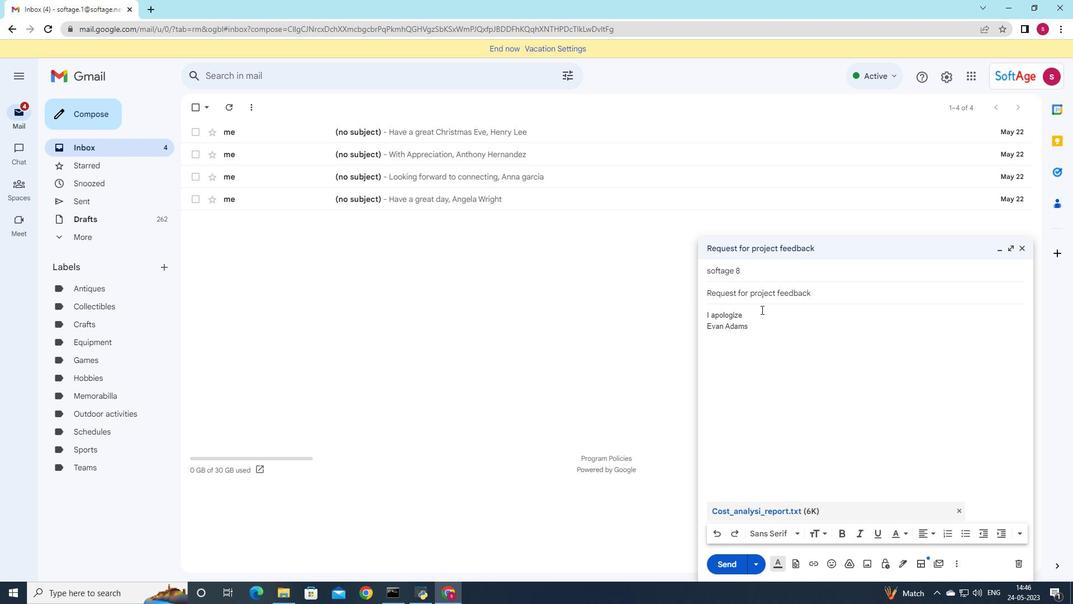 
Action: Mouse pressed left at (753, 321)
Screenshot: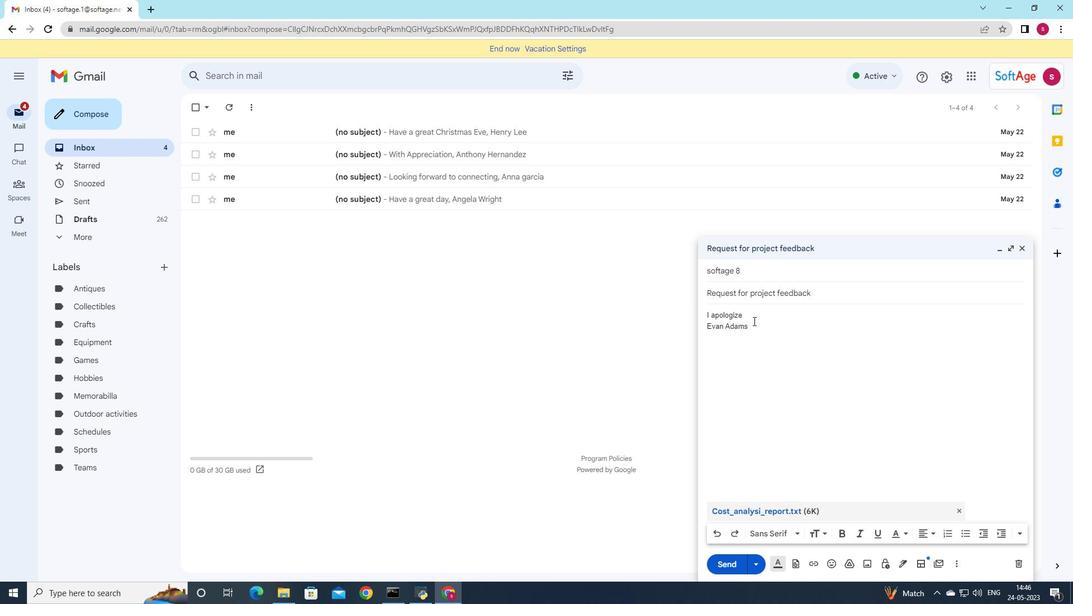 
Action: Mouse moved to (756, 313)
Screenshot: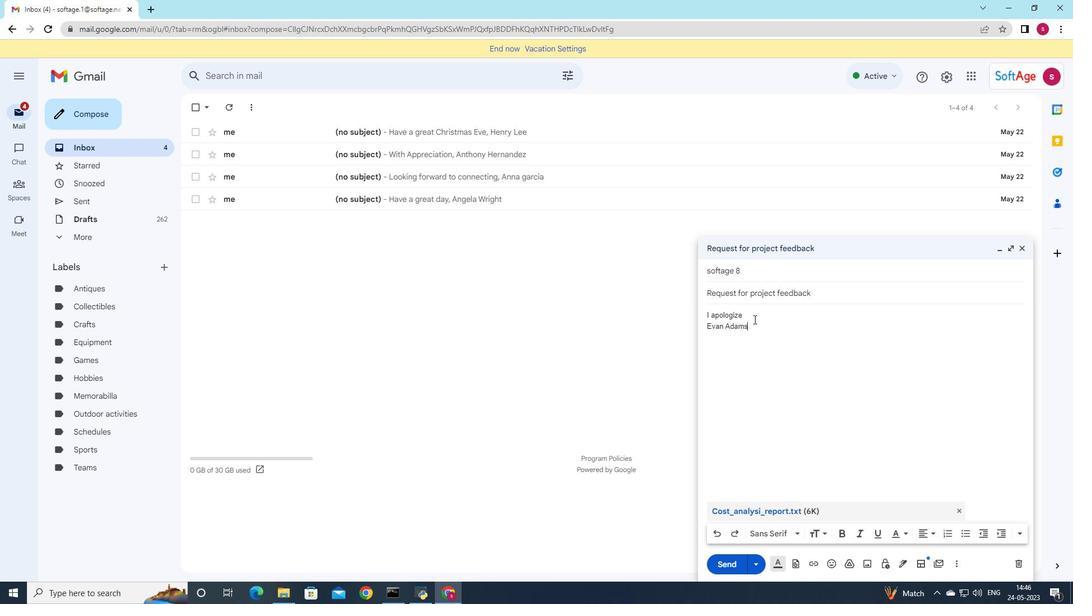 
Action: Mouse pressed left at (756, 313)
Screenshot: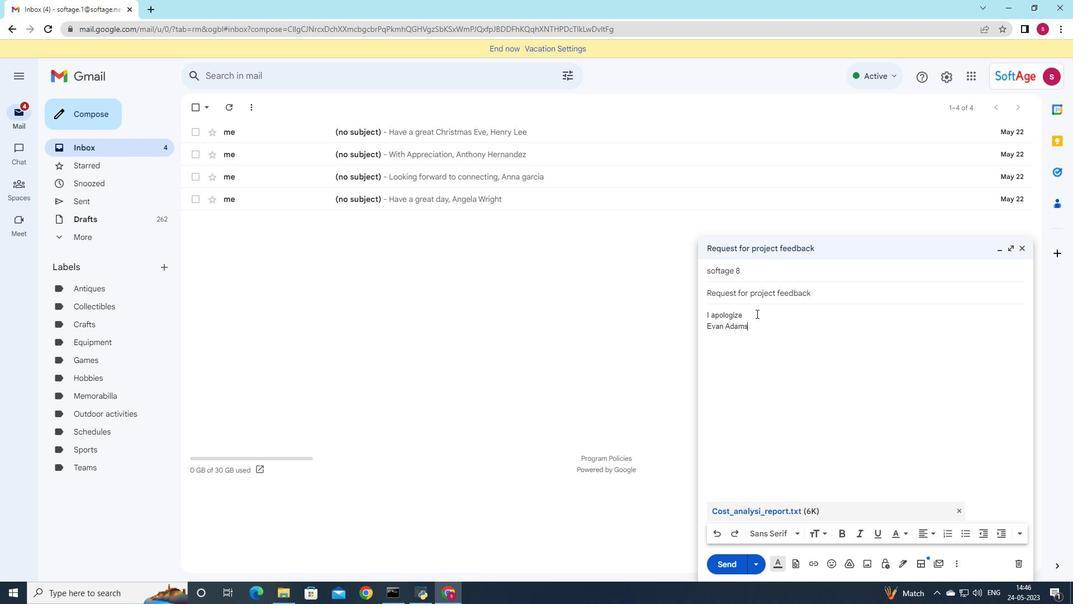 
Action: Key pressed for<Key.space>any<Key.space>confu8s<Key.backspace><Key.backspace>sion<Key.space>and<Key.space>would<Key.space>like<Key.space>to<Key.space>clarify<Key.space>the<Key.space>situation.
Screenshot: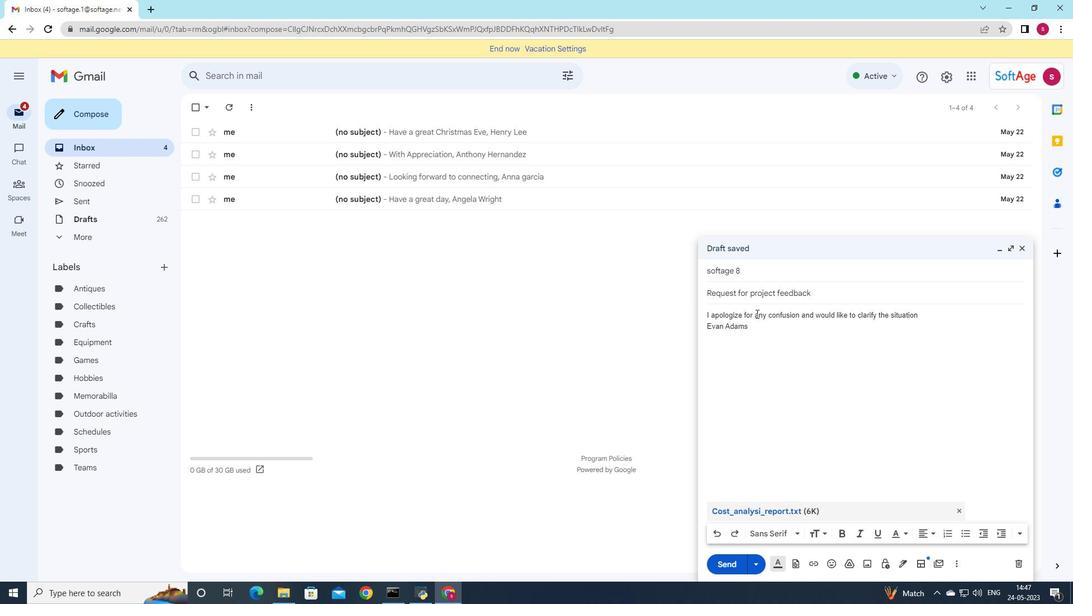 
Action: Mouse moved to (726, 564)
Screenshot: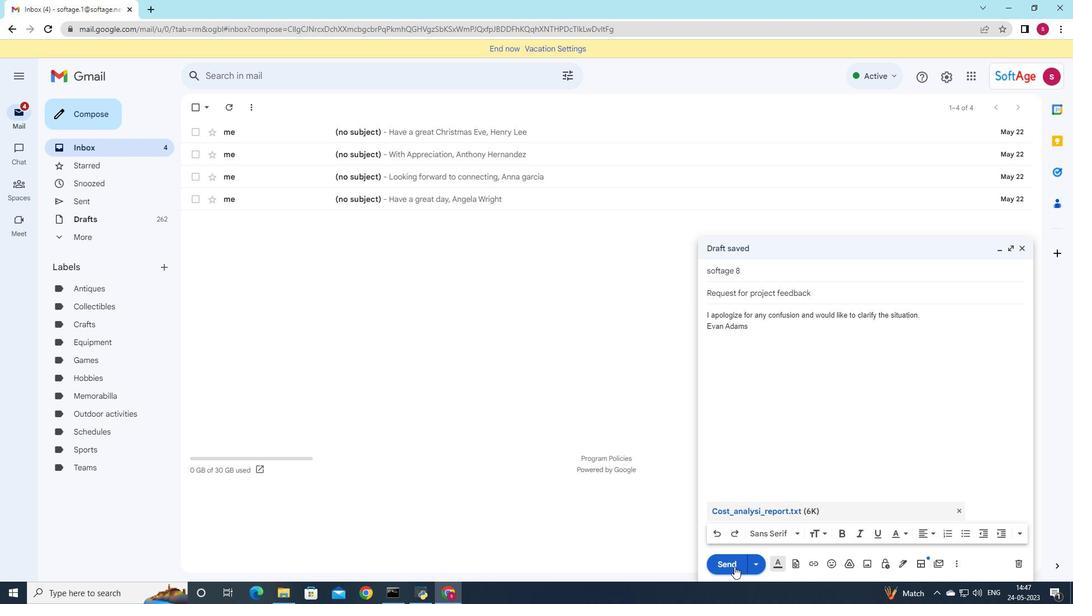 
Action: Mouse pressed left at (726, 564)
Screenshot: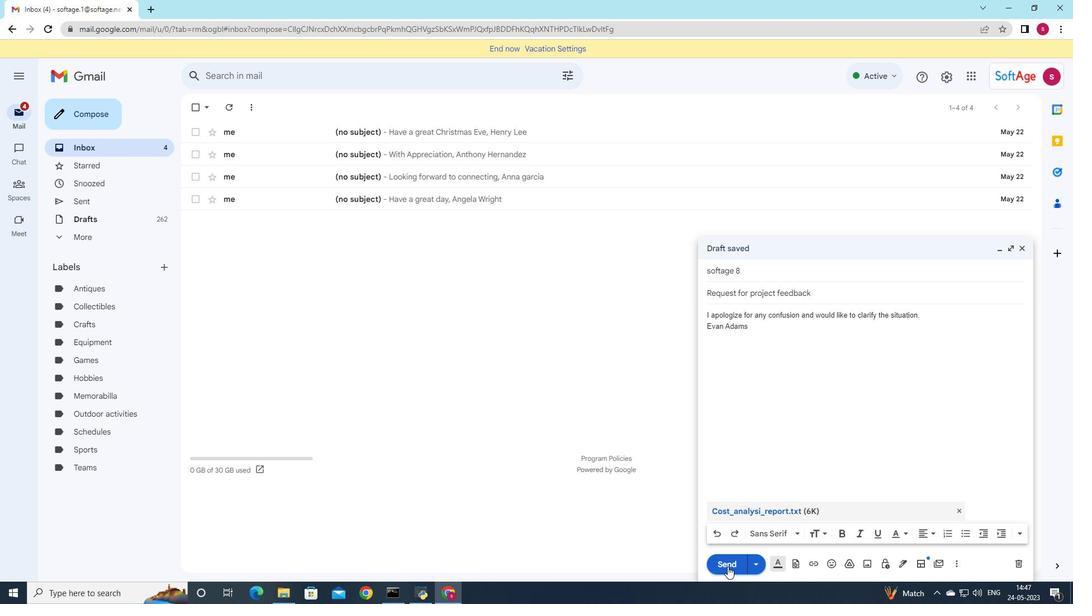 
Action: Mouse moved to (91, 204)
Screenshot: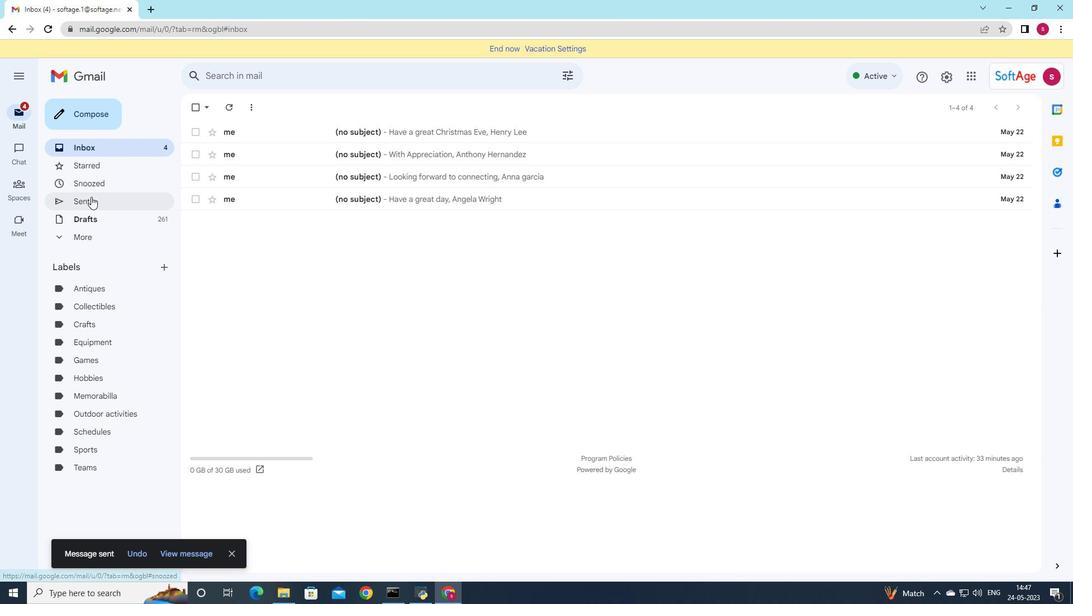 
Action: Mouse pressed left at (91, 204)
Screenshot: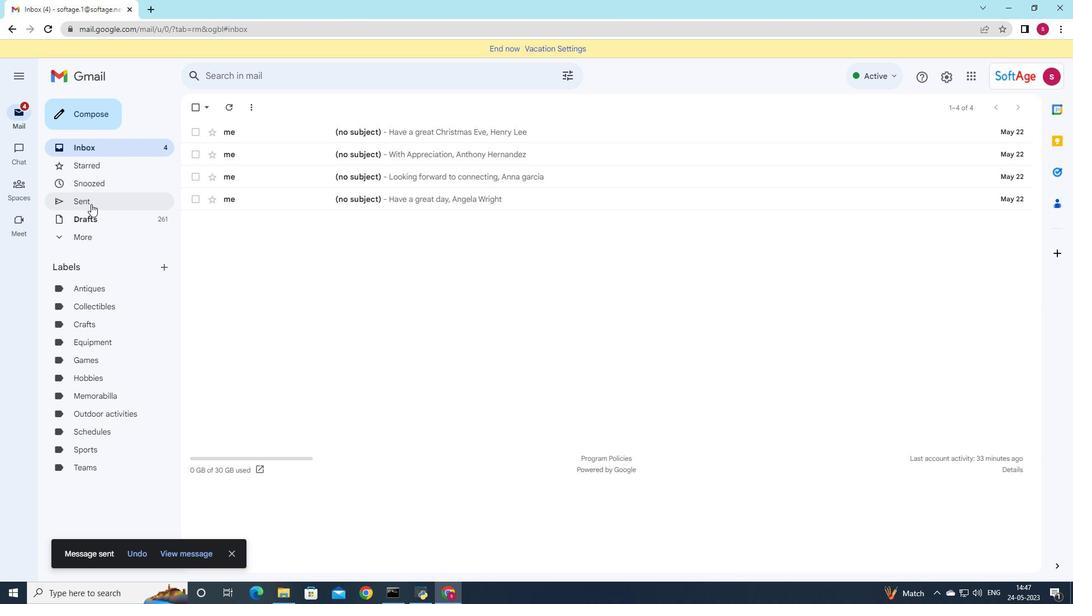 
Action: Mouse moved to (447, 179)
Screenshot: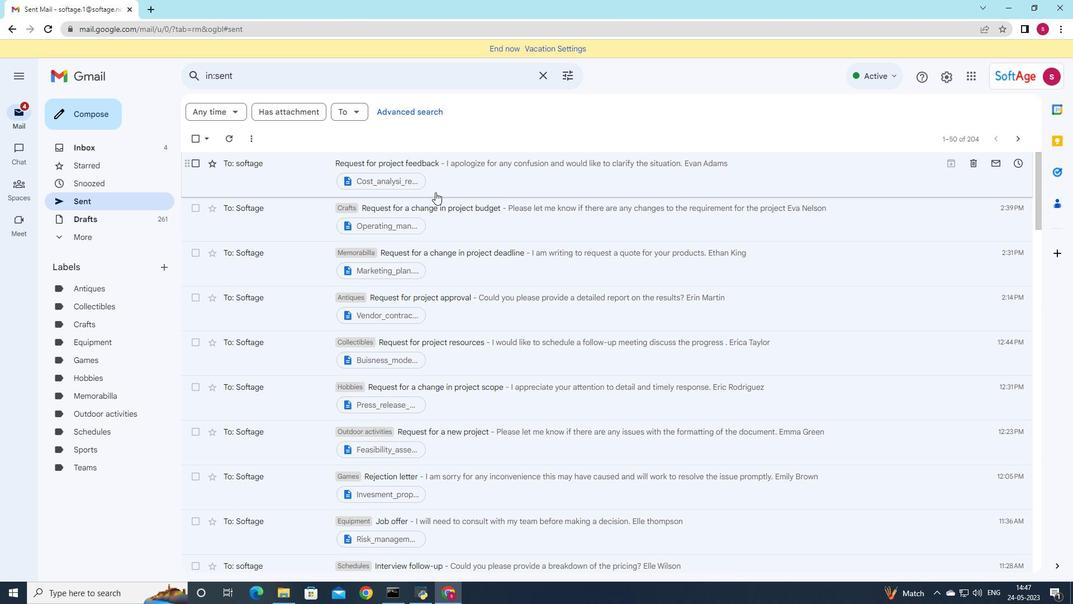 
Action: Mouse pressed left at (447, 179)
Screenshot: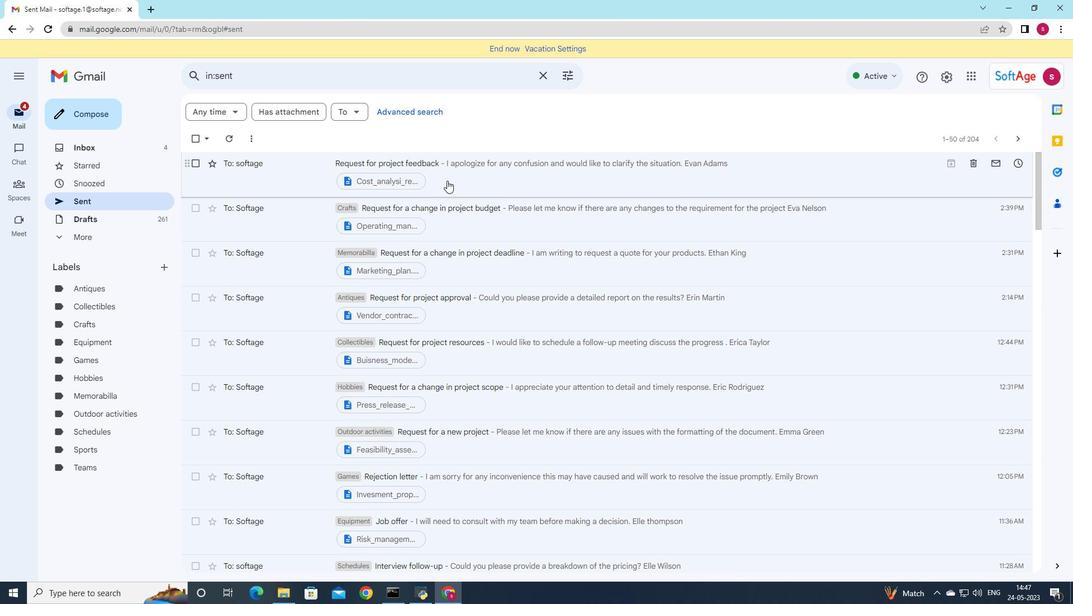 
Action: Mouse moved to (411, 102)
Screenshot: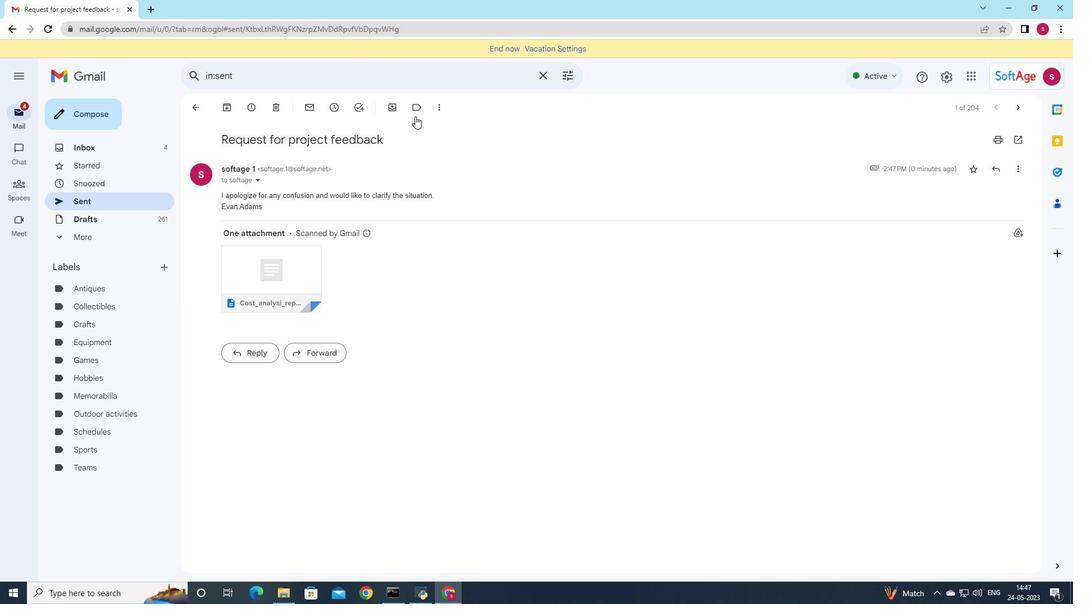 
Action: Mouse pressed left at (411, 102)
Screenshot: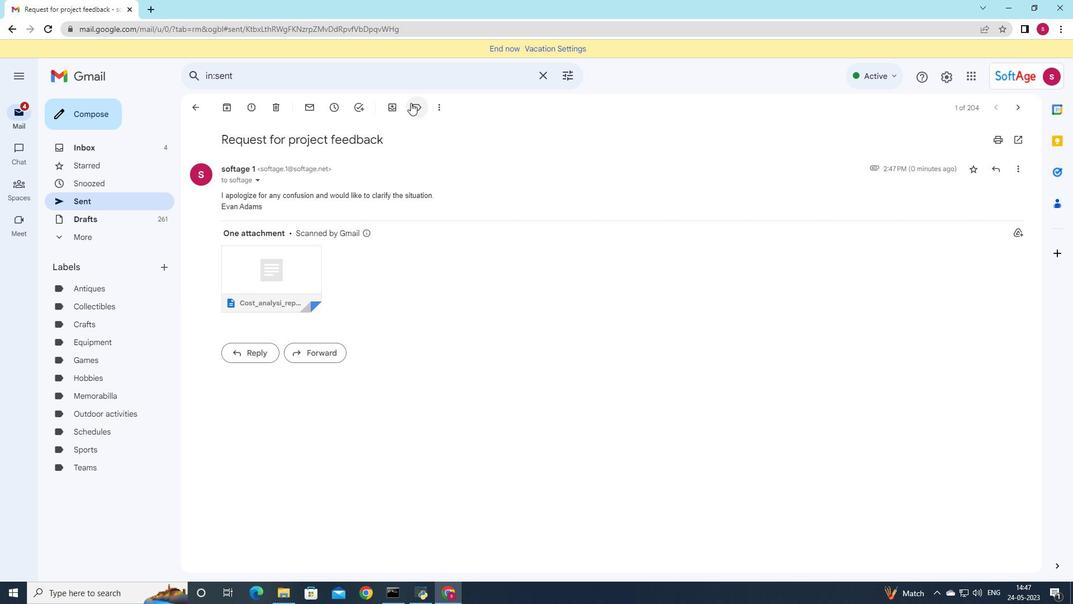 
Action: Mouse moved to (443, 314)
Screenshot: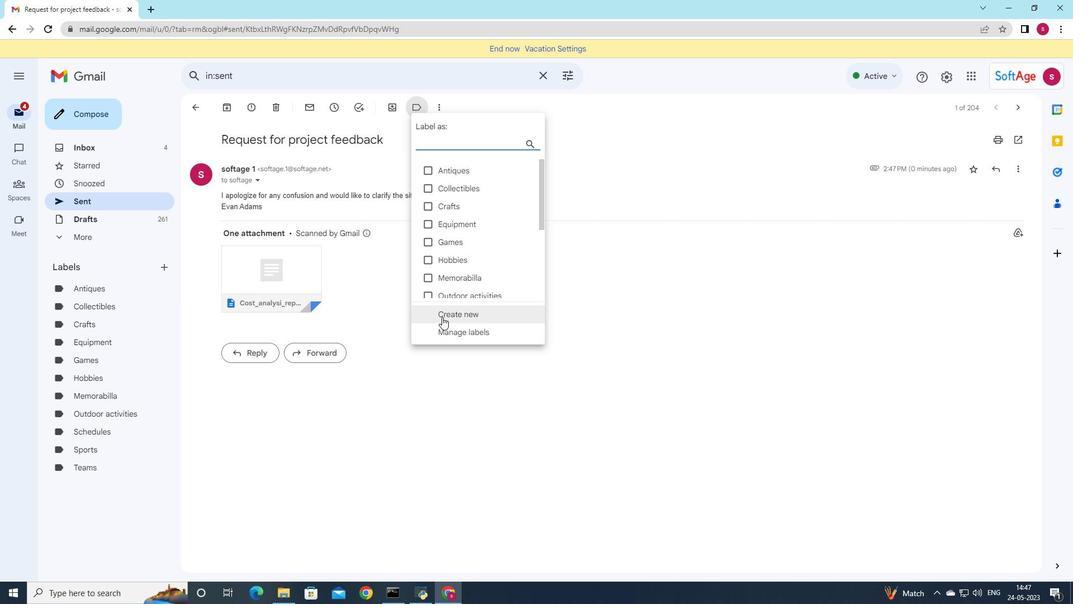 
Action: Mouse pressed left at (443, 314)
Screenshot: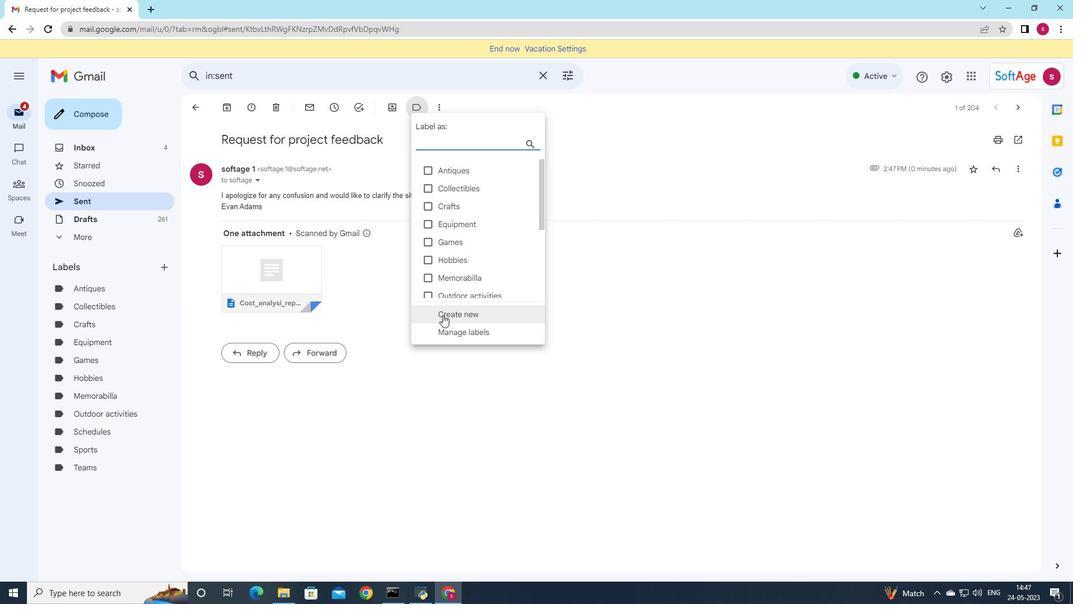 
Action: Mouse moved to (827, 178)
Screenshot: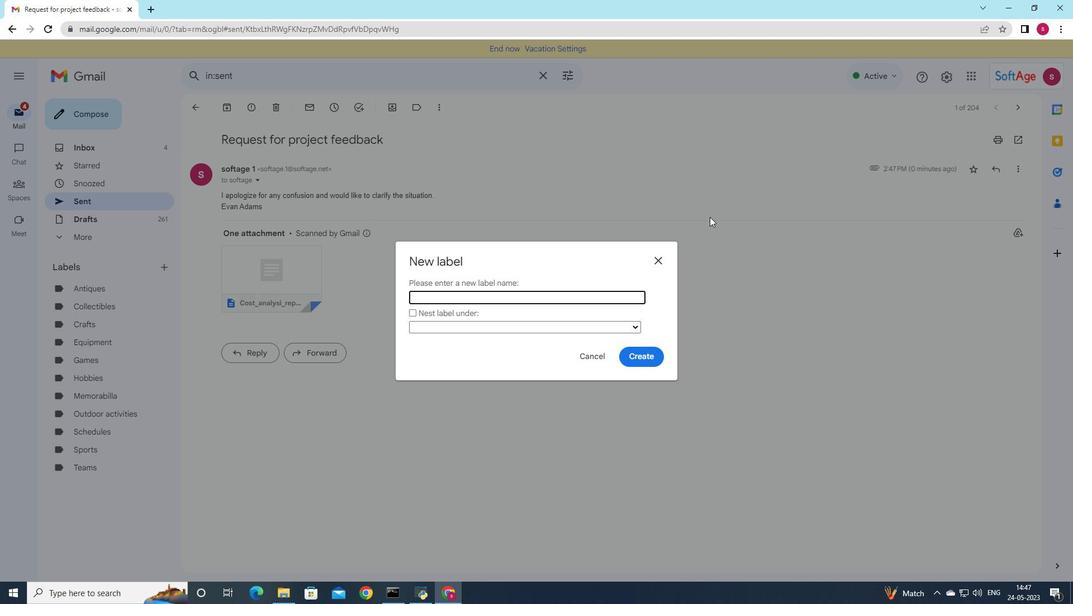 
Action: Key pressed <Key.shift>DIY
Screenshot: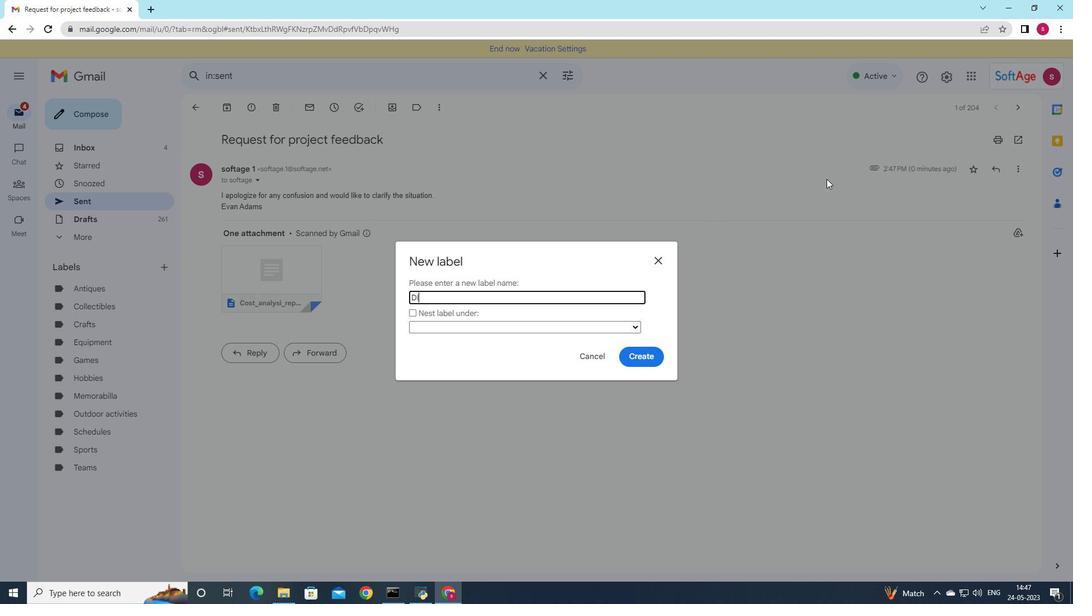 
Action: Mouse moved to (634, 360)
Screenshot: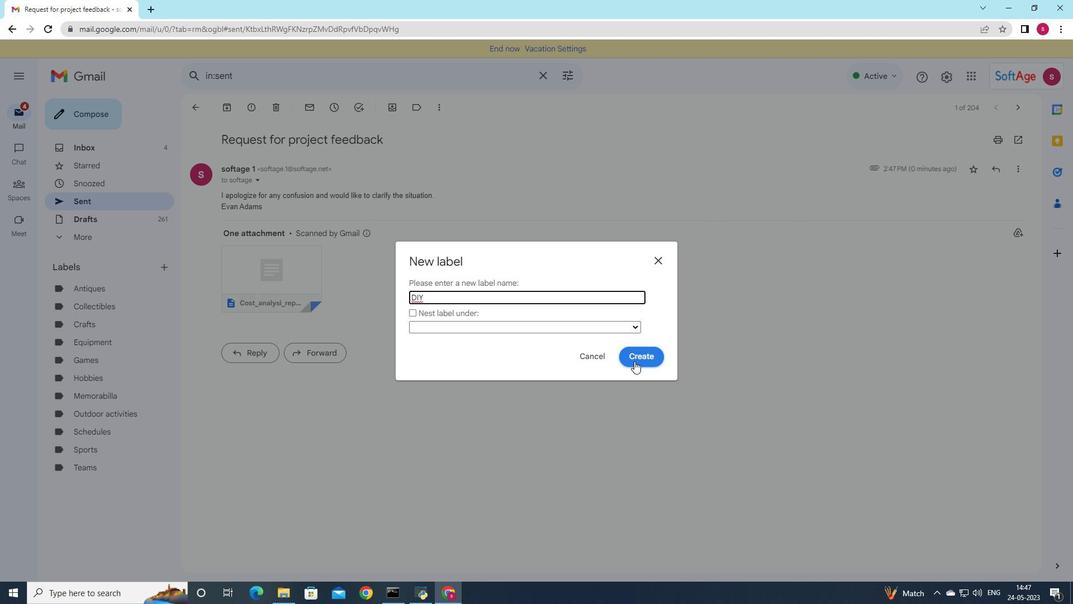 
Action: Mouse pressed left at (634, 360)
Screenshot: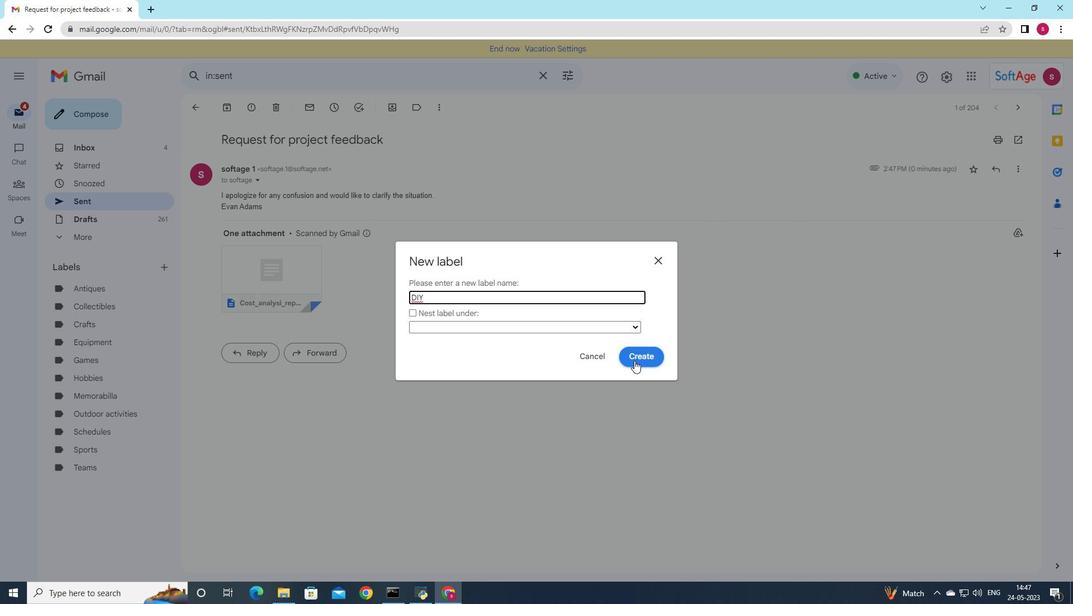 
Action: Mouse moved to (475, 134)
Screenshot: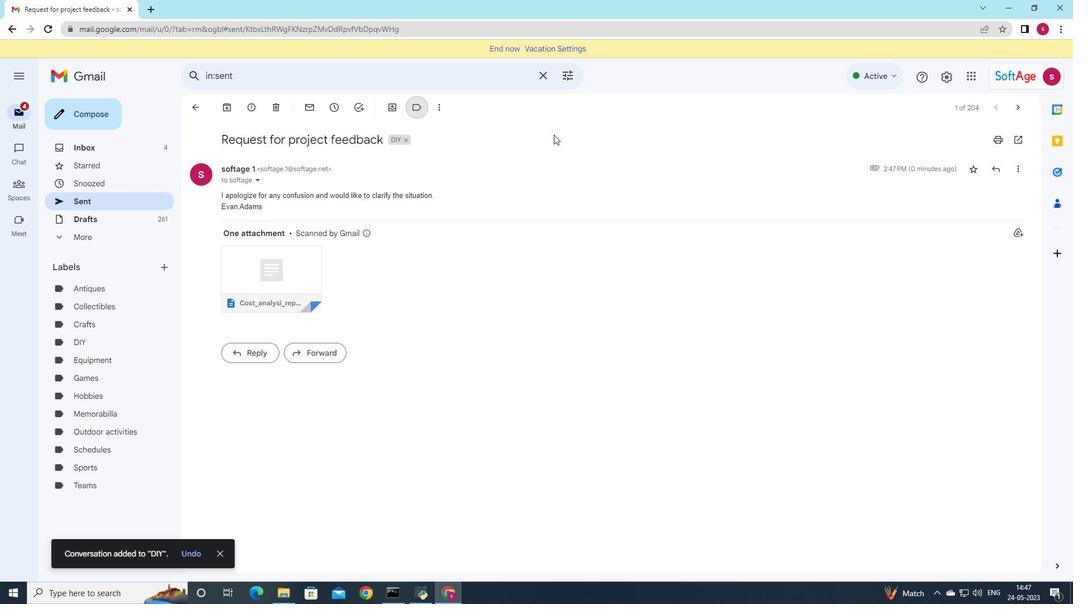
